 Task: Look for space in Jhusi, India from 10th June, 2023 to 25th June, 2023 for 4 adults in price range Rs.10000 to Rs.15000. Place can be private room with 4 bedrooms having 4 beds and 4 bathrooms. Property type can be house, flat, guest house, hotel. Amenities needed are: wifi, TV, free parkinig on premises, gym, breakfast. Booking option can be shelf check-in. Required host language is English.
Action: Mouse moved to (487, 129)
Screenshot: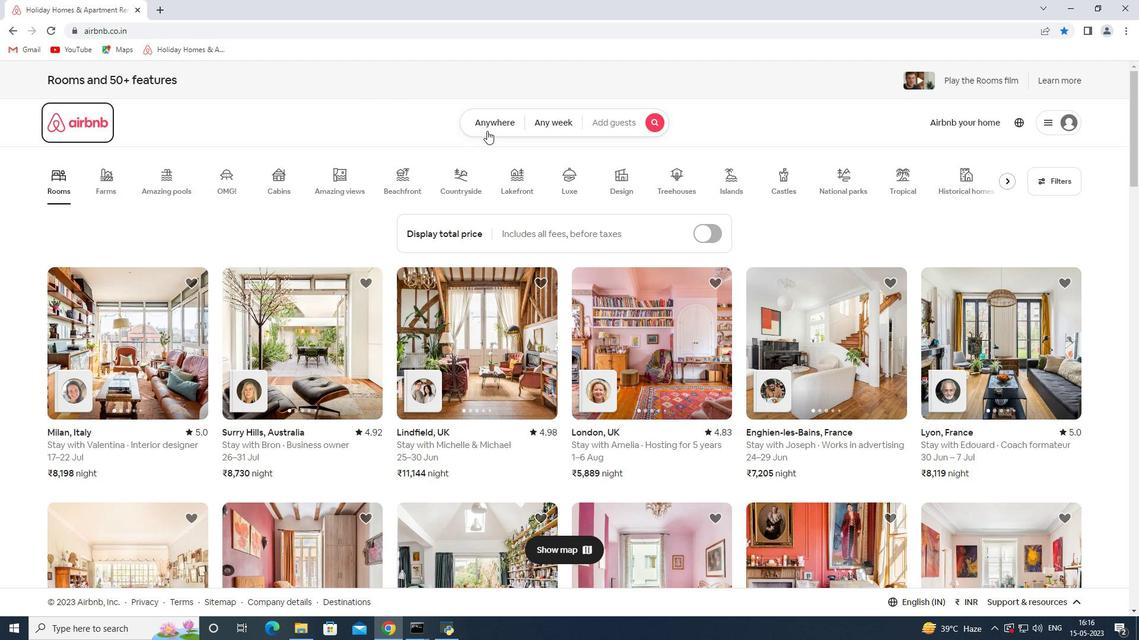 
Action: Mouse pressed left at (487, 129)
Screenshot: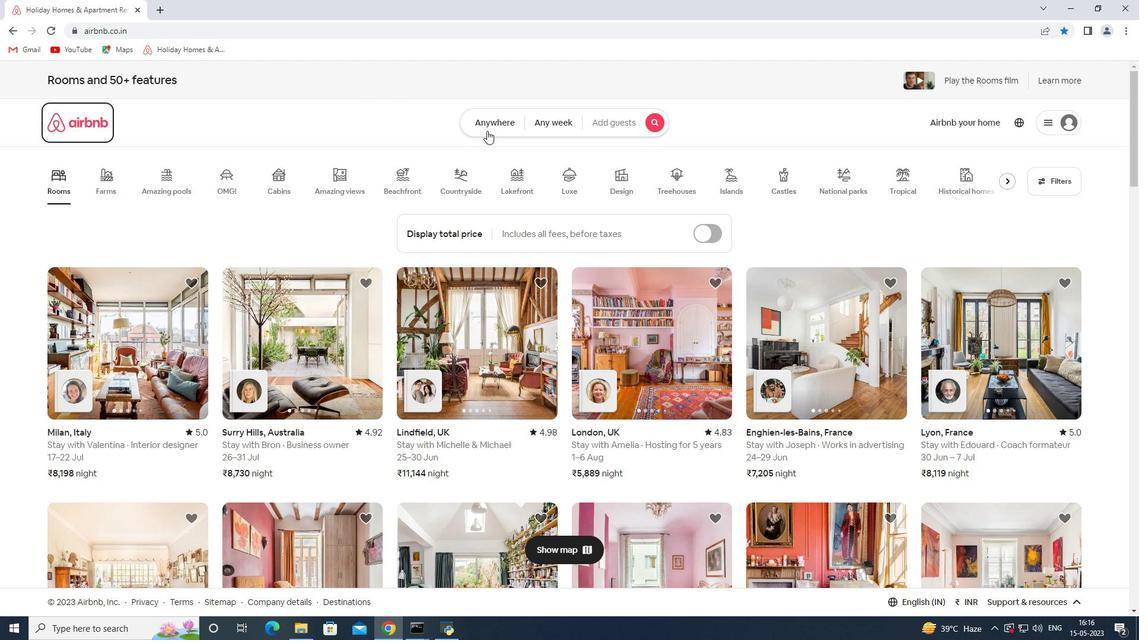 
Action: Mouse moved to (370, 177)
Screenshot: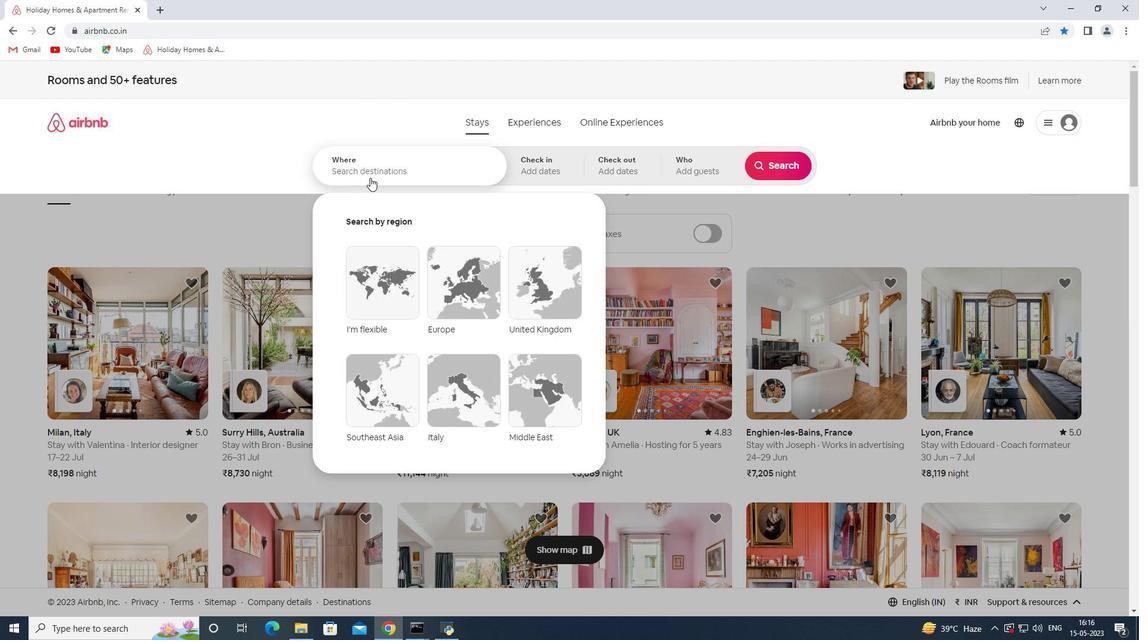 
Action: Mouse pressed left at (370, 177)
Screenshot: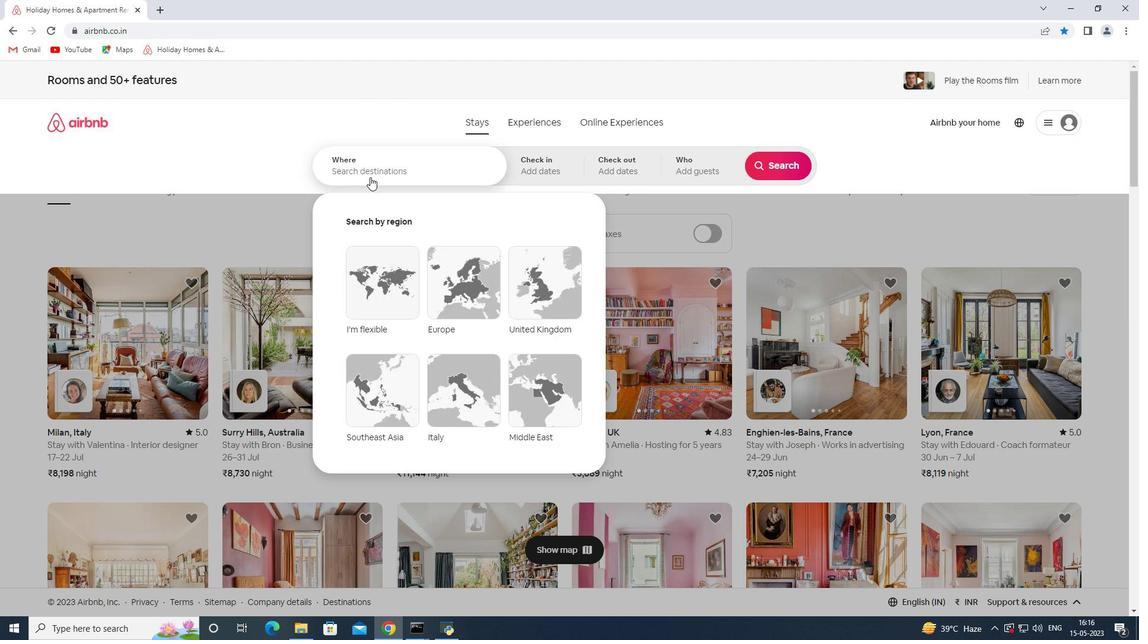 
Action: Key pressed <Key.shift><Key.shift><Key.shift><Key.shift><Key.shift><Key.shift><Key.shift><Key.shift><Key.shift><Key.shift><Key.shift><Key.shift><Key.shift><Key.shift><Key.shift><Key.shift><Key.shift><Key.shift><Key.shift><Key.shift><Key.shift><Key.shift><Key.shift><Key.shift><Key.shift>Jhusi<Key.space><Key.shift><Key.shift><Key.shift><Key.shift><Key.shift><Key.shift><Key.shift><Key.shift><Key.shift><Key.shift><Key.shift><Key.shift><Key.shift>India<Key.space><Key.enter>
Screenshot: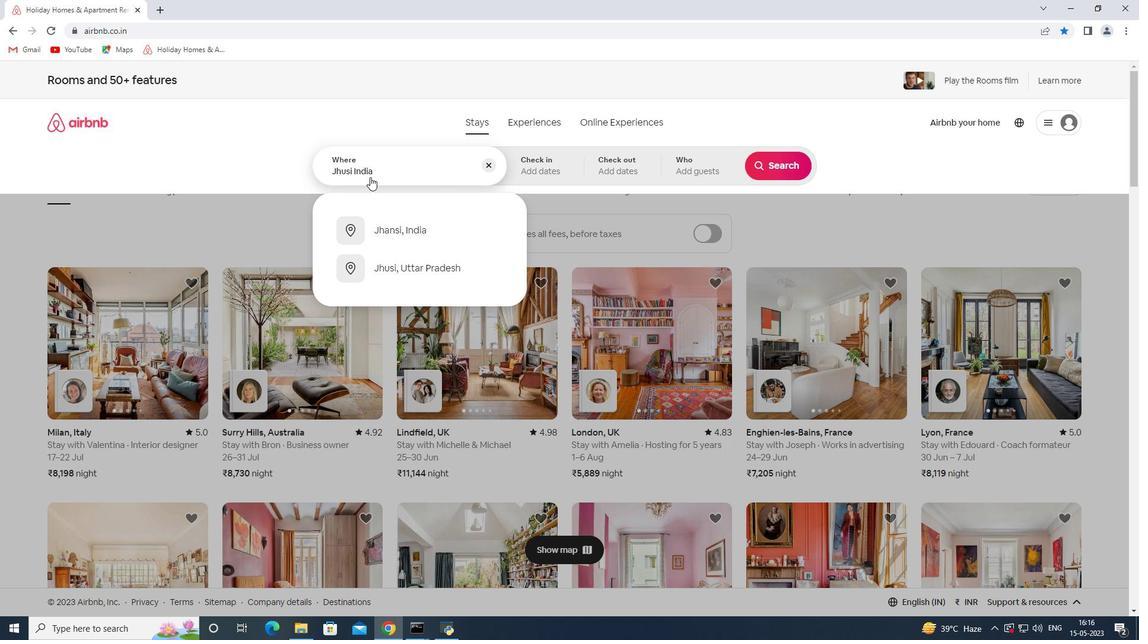 
Action: Mouse moved to (760, 336)
Screenshot: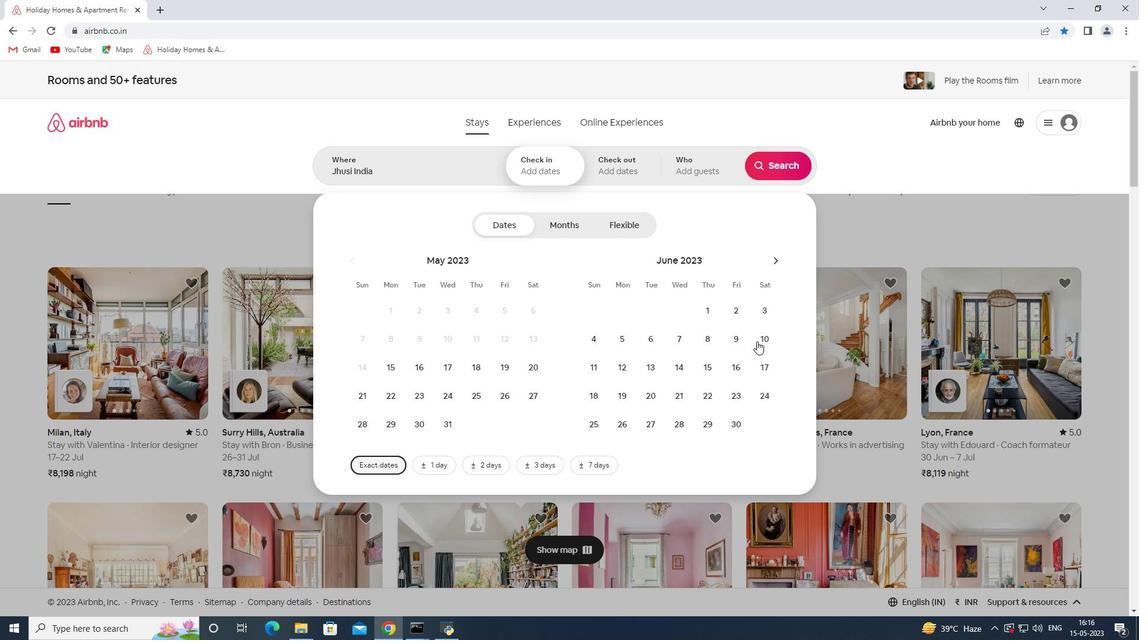 
Action: Mouse pressed left at (760, 336)
Screenshot: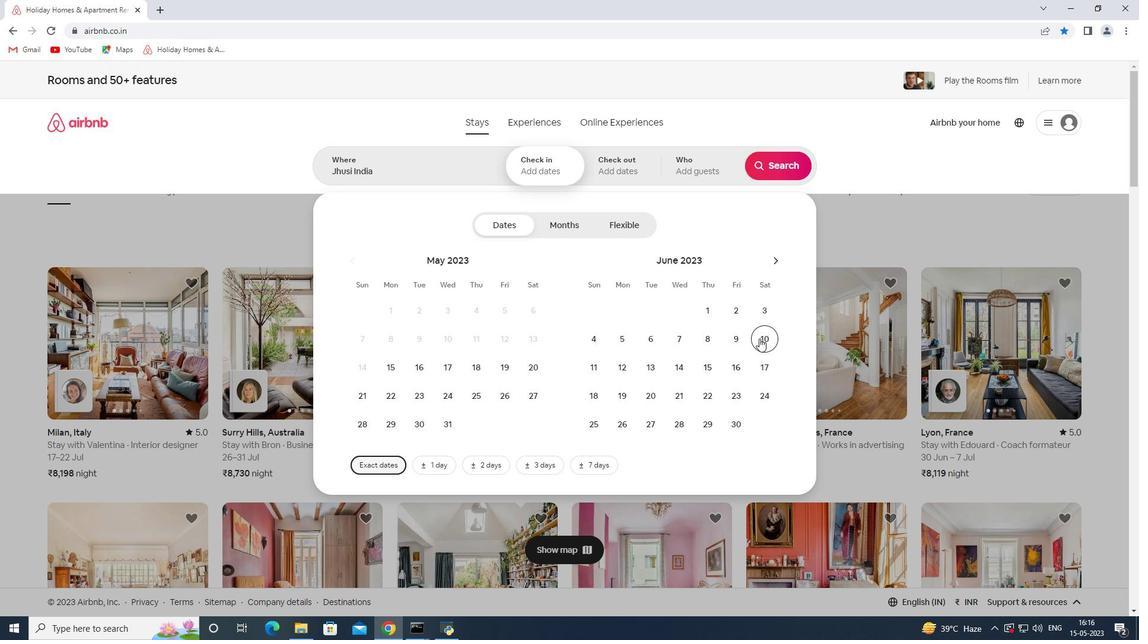 
Action: Mouse moved to (601, 423)
Screenshot: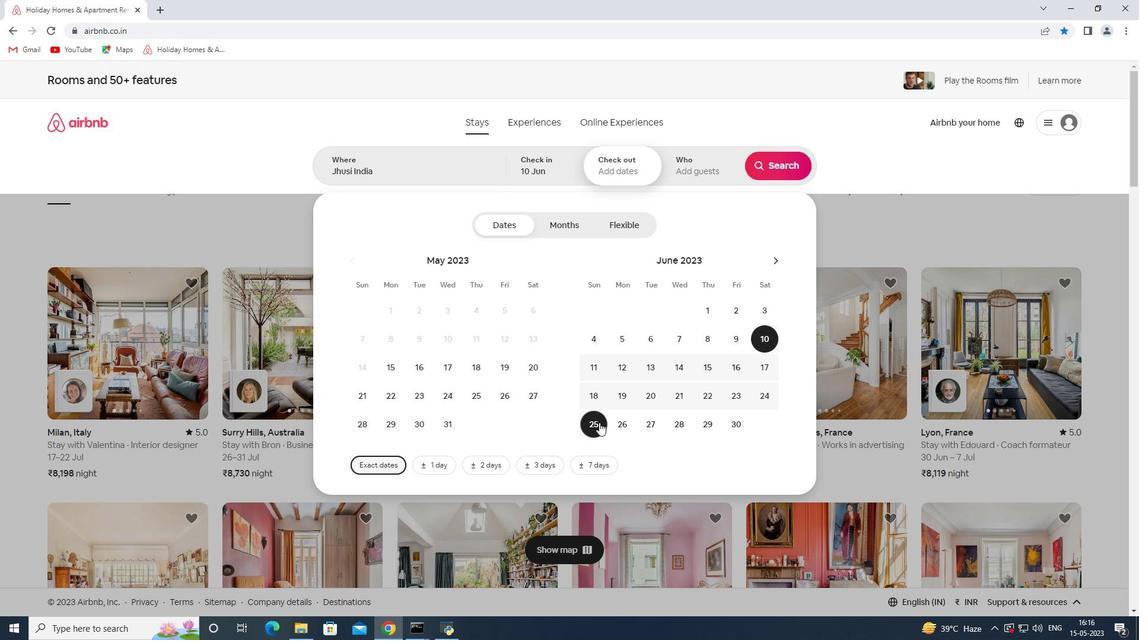 
Action: Mouse pressed left at (601, 423)
Screenshot: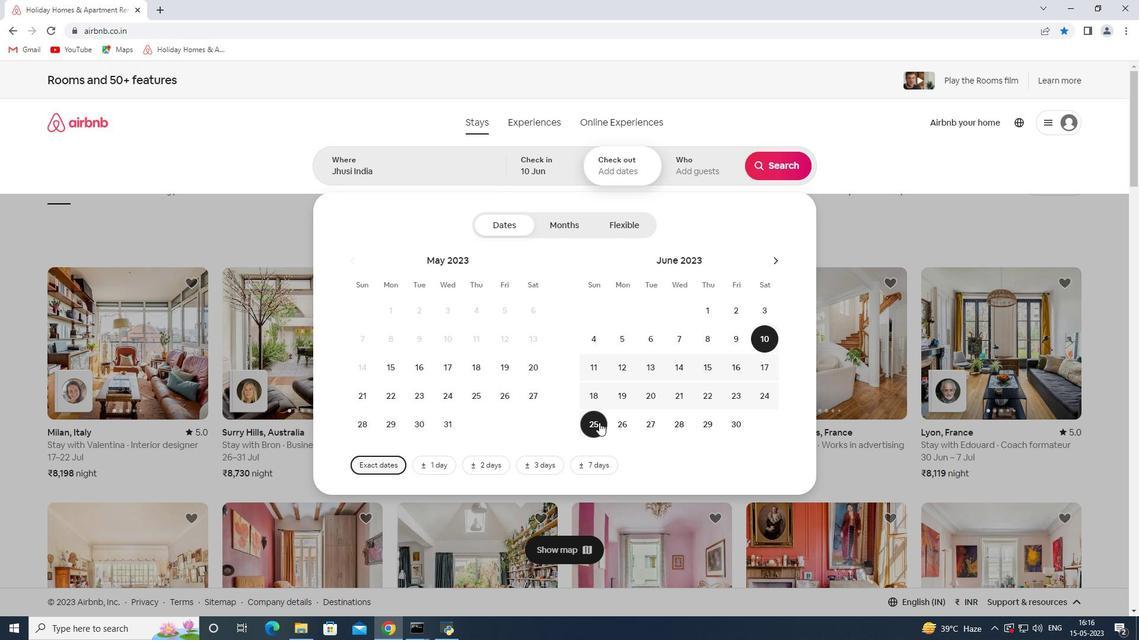 
Action: Mouse moved to (700, 177)
Screenshot: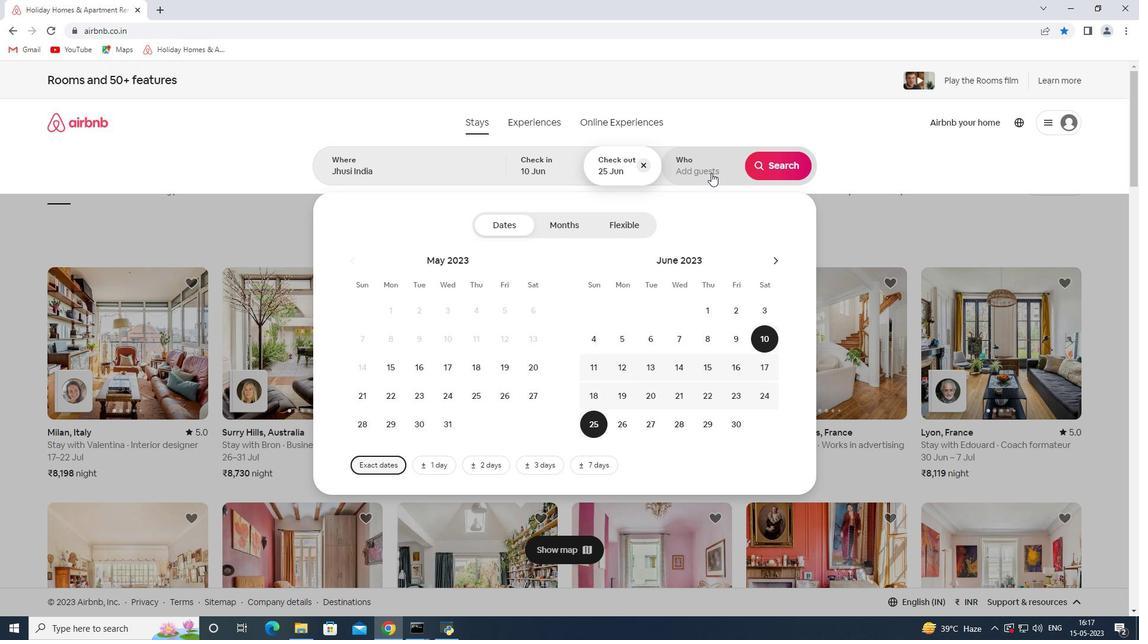
Action: Mouse pressed left at (700, 177)
Screenshot: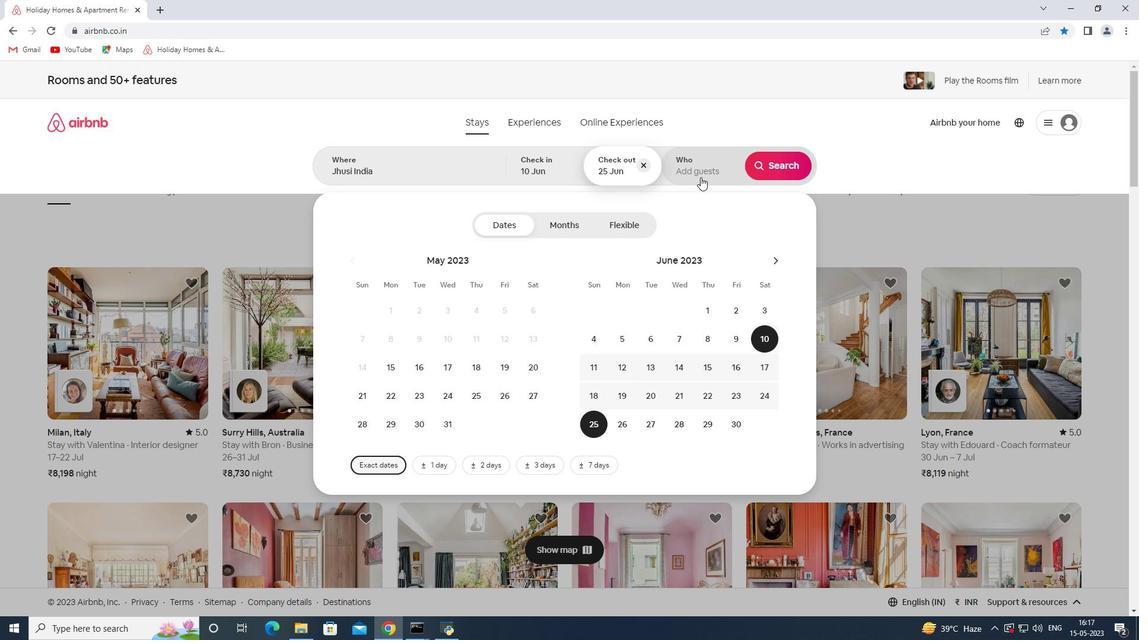 
Action: Mouse moved to (781, 230)
Screenshot: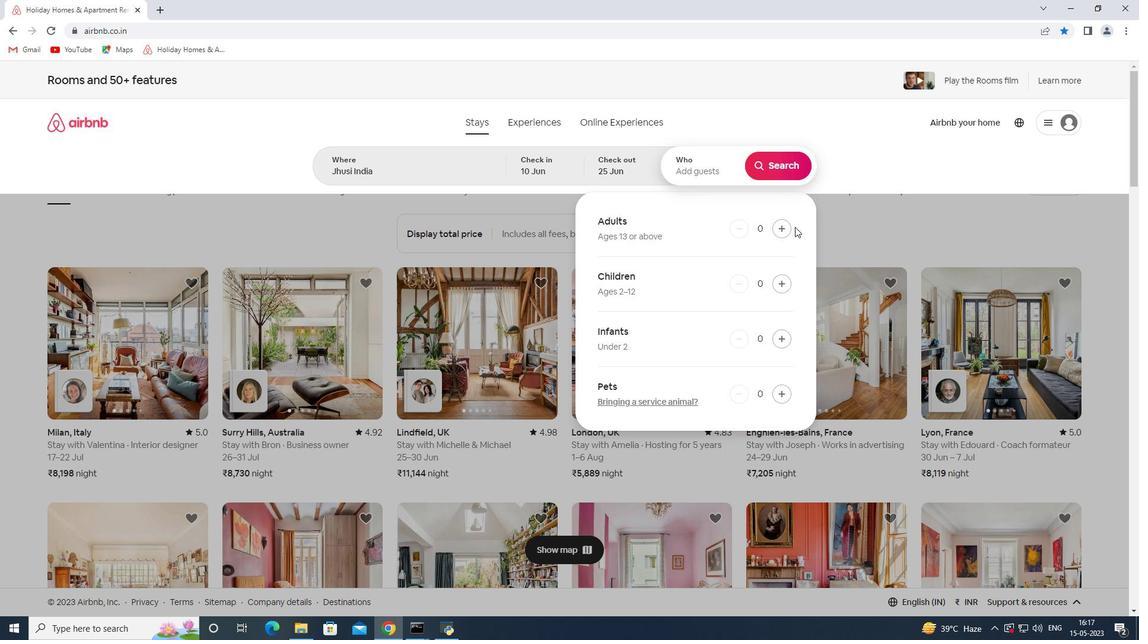 
Action: Mouse pressed left at (781, 230)
Screenshot: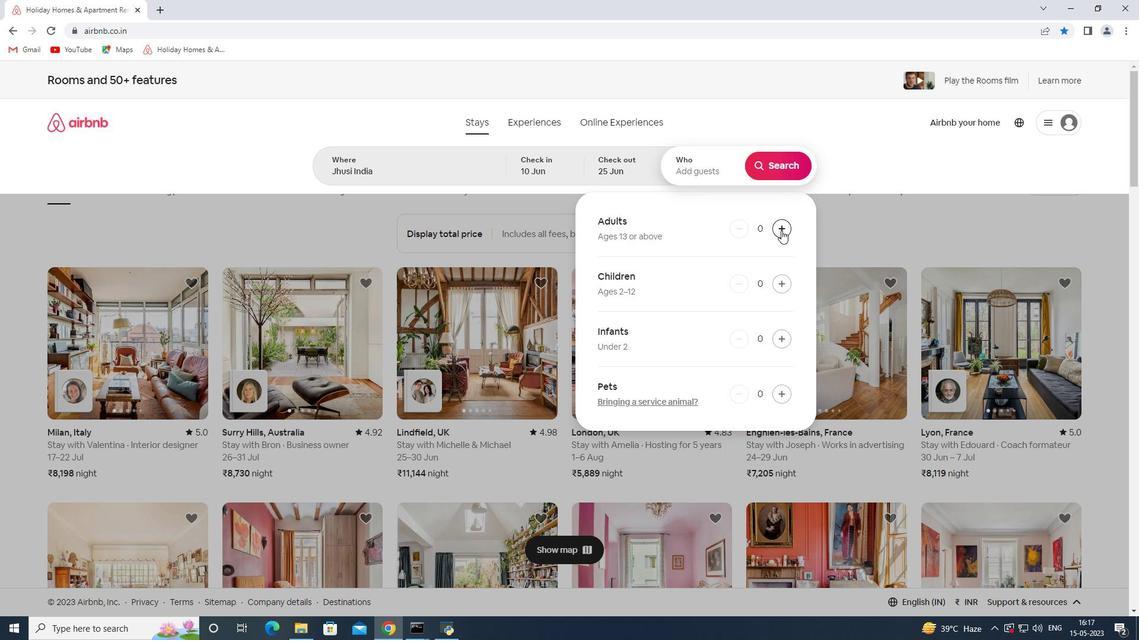 
Action: Mouse pressed left at (781, 230)
Screenshot: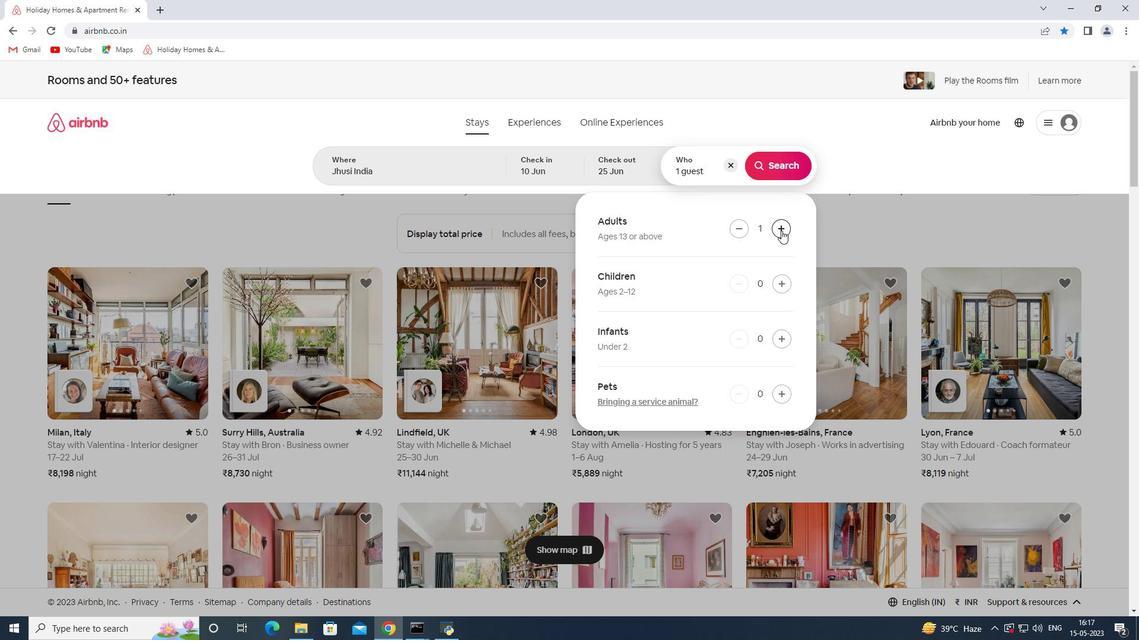 
Action: Mouse moved to (779, 237)
Screenshot: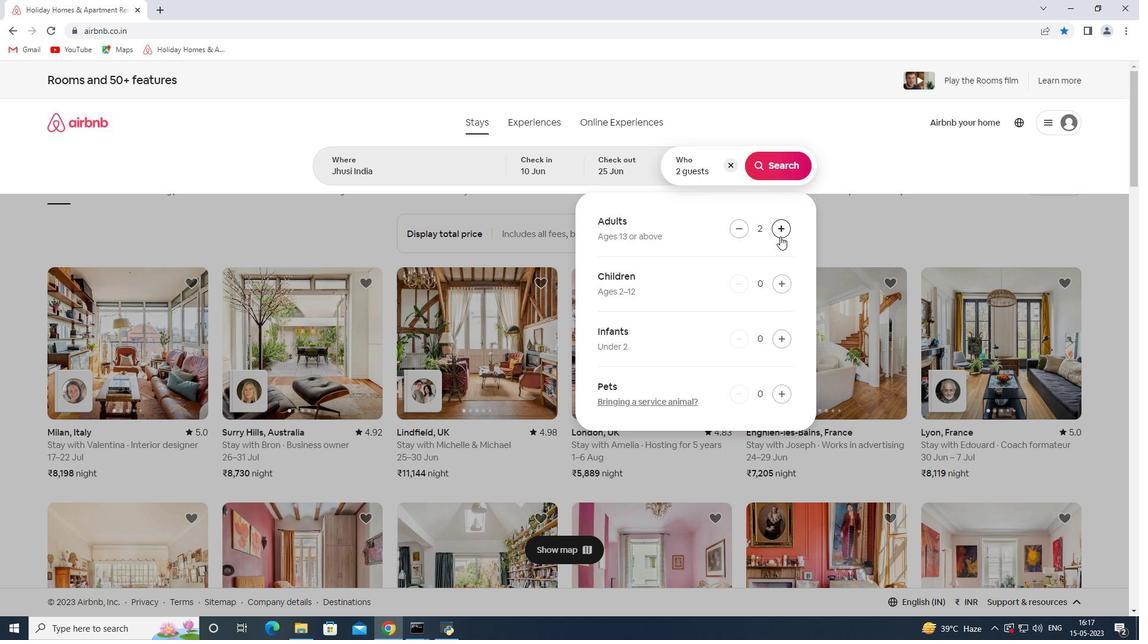 
Action: Mouse pressed left at (779, 237)
Screenshot: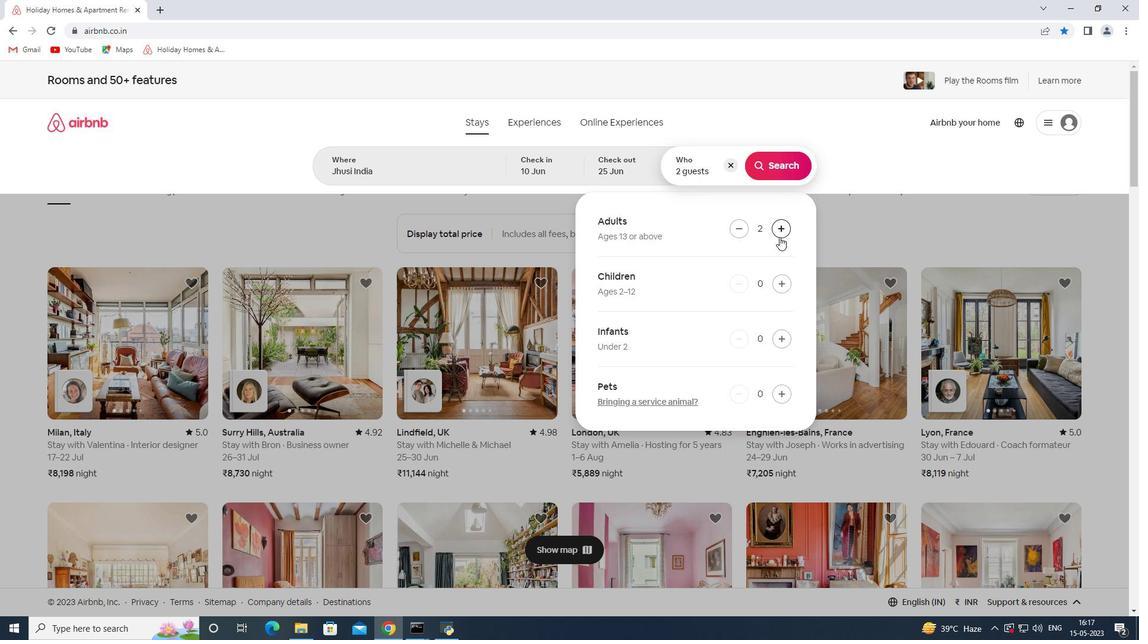 
Action: Mouse pressed left at (779, 237)
Screenshot: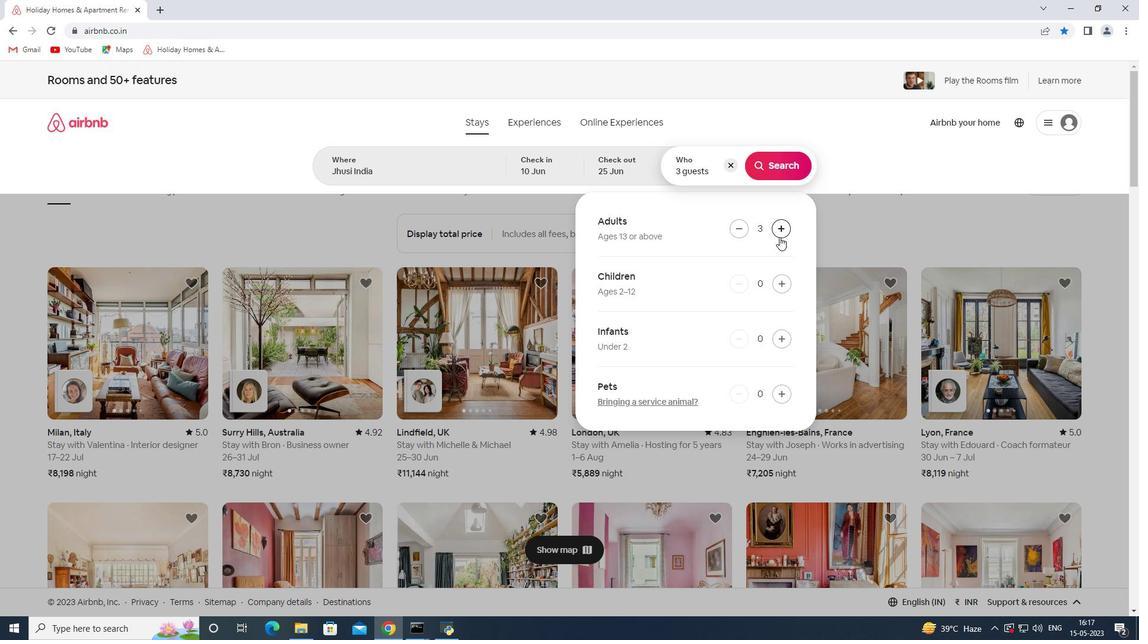 
Action: Mouse pressed left at (779, 237)
Screenshot: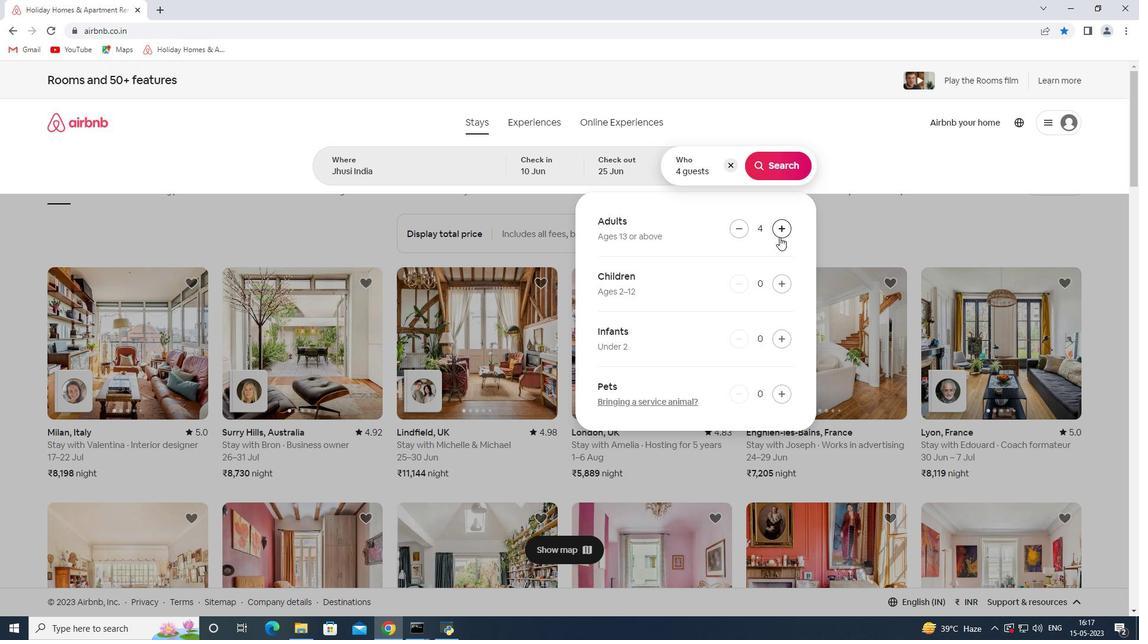 
Action: Mouse moved to (744, 232)
Screenshot: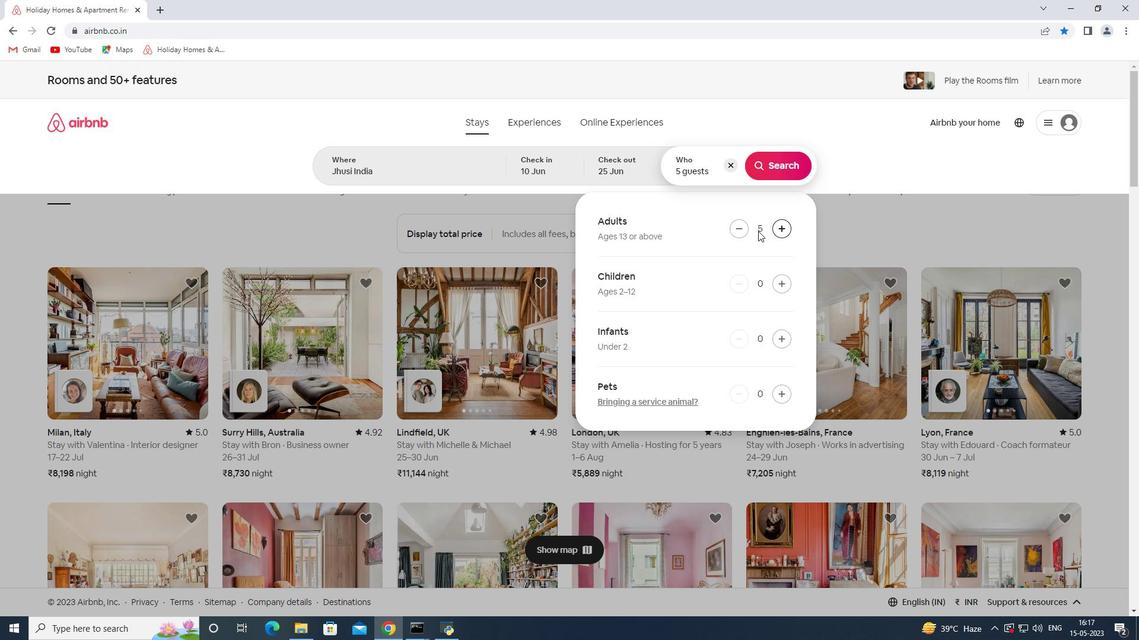 
Action: Mouse pressed left at (744, 232)
Screenshot: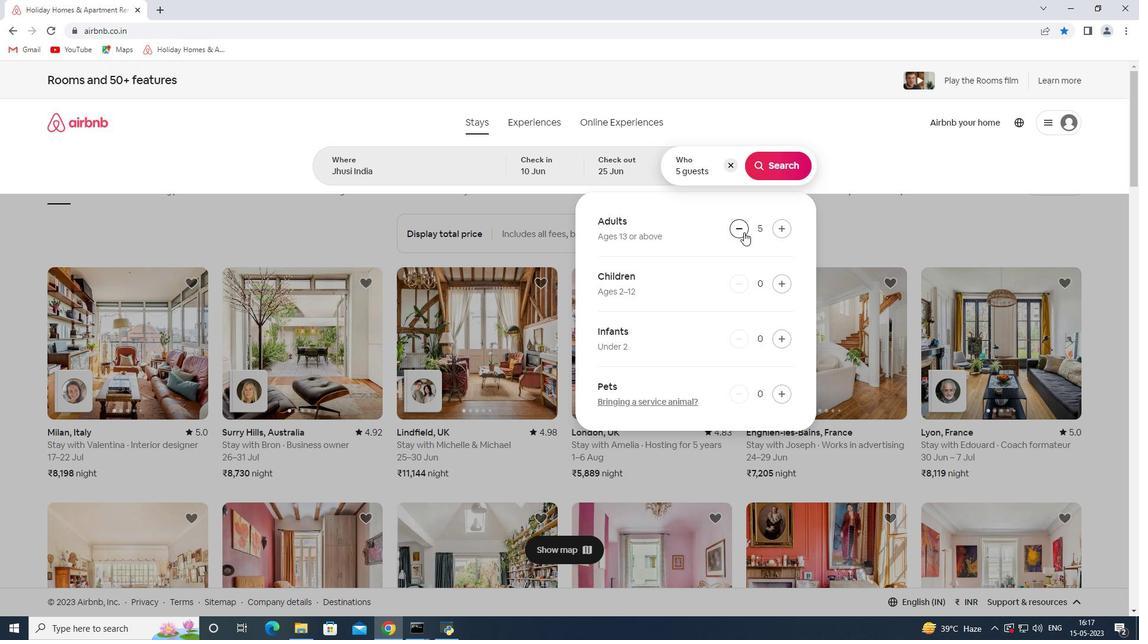 
Action: Mouse moved to (783, 167)
Screenshot: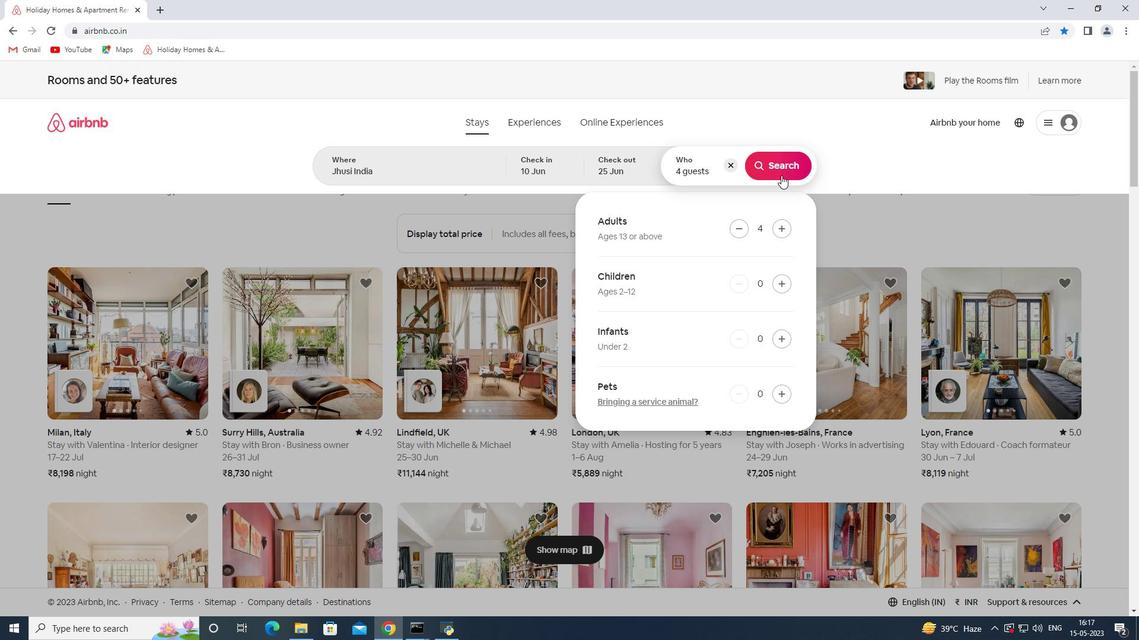 
Action: Mouse pressed left at (783, 167)
Screenshot: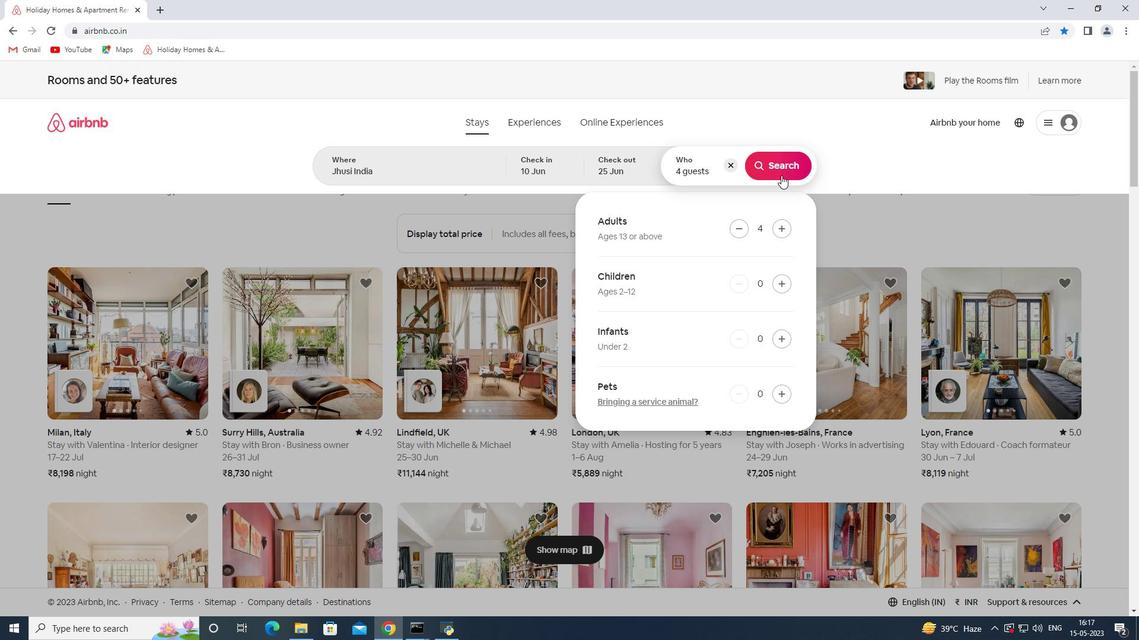 
Action: Mouse moved to (1097, 132)
Screenshot: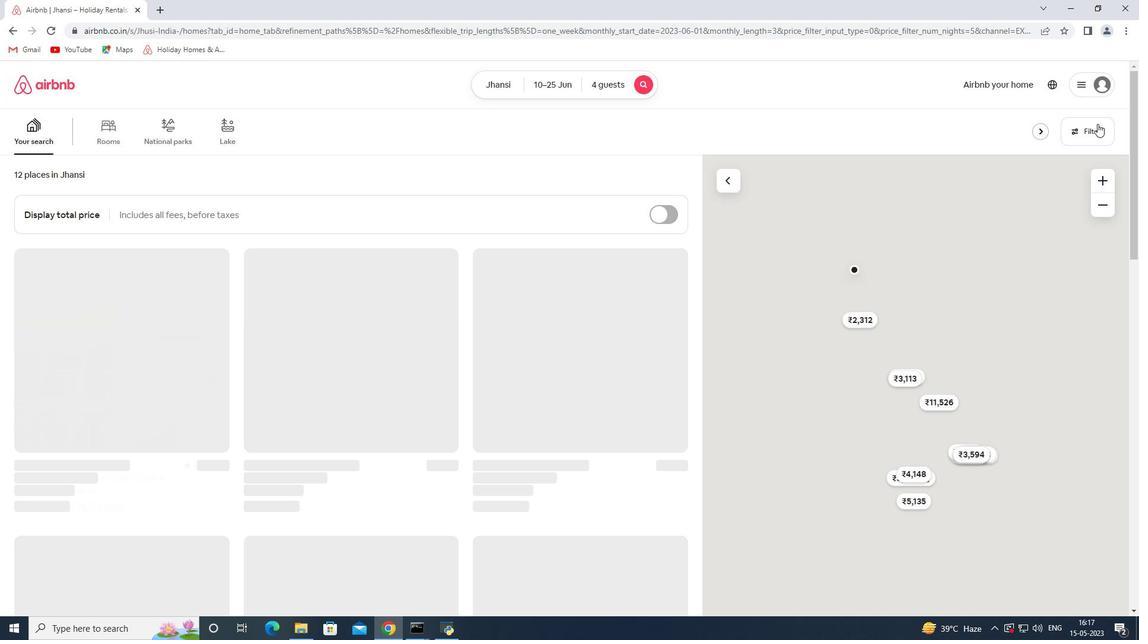 
Action: Mouse pressed left at (1097, 132)
Screenshot: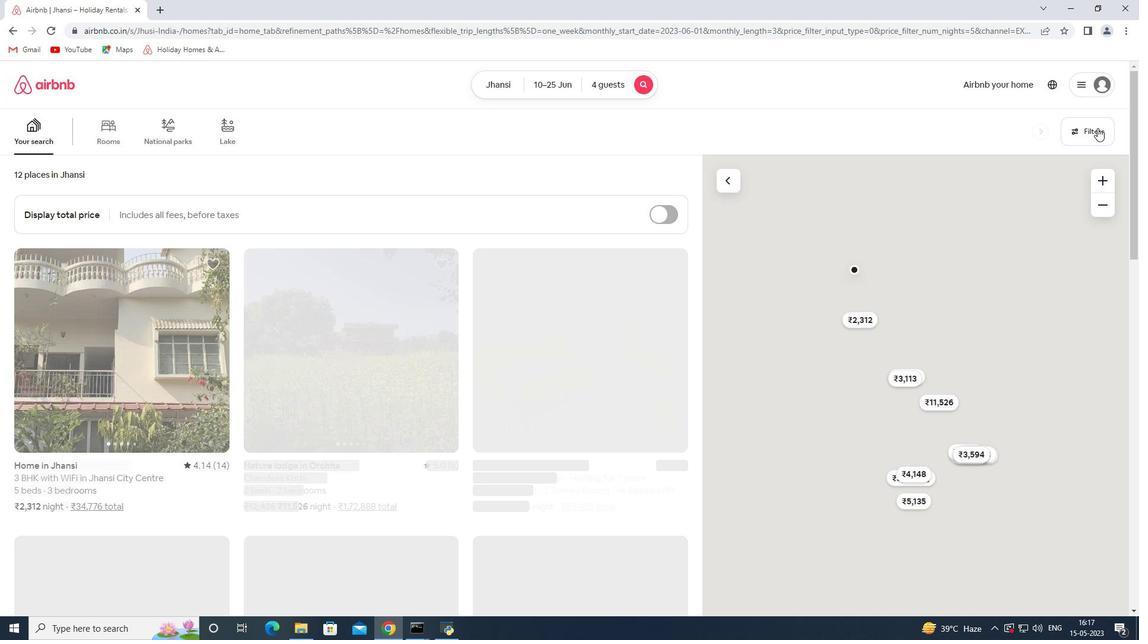 
Action: Mouse moved to (466, 421)
Screenshot: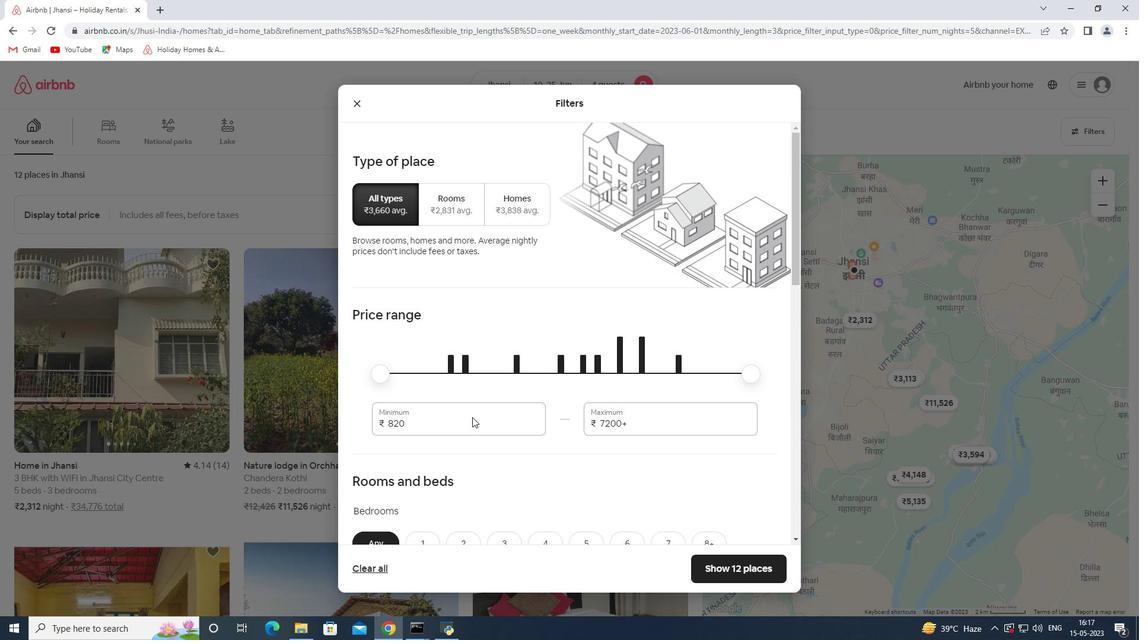 
Action: Mouse pressed left at (466, 421)
Screenshot: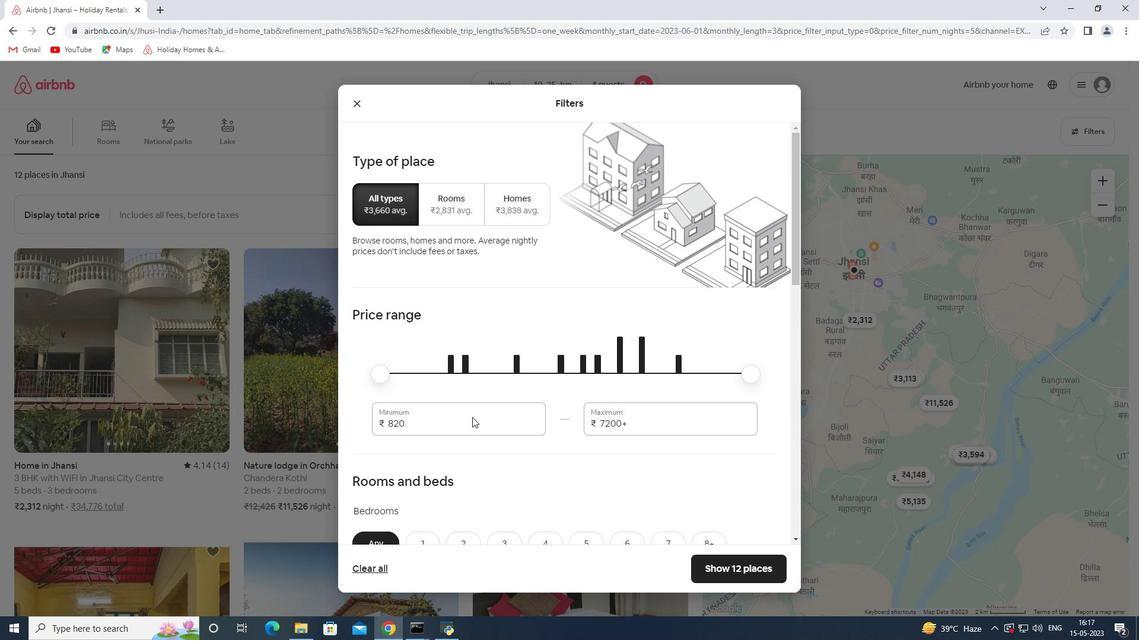 
Action: Mouse pressed left at (466, 421)
Screenshot: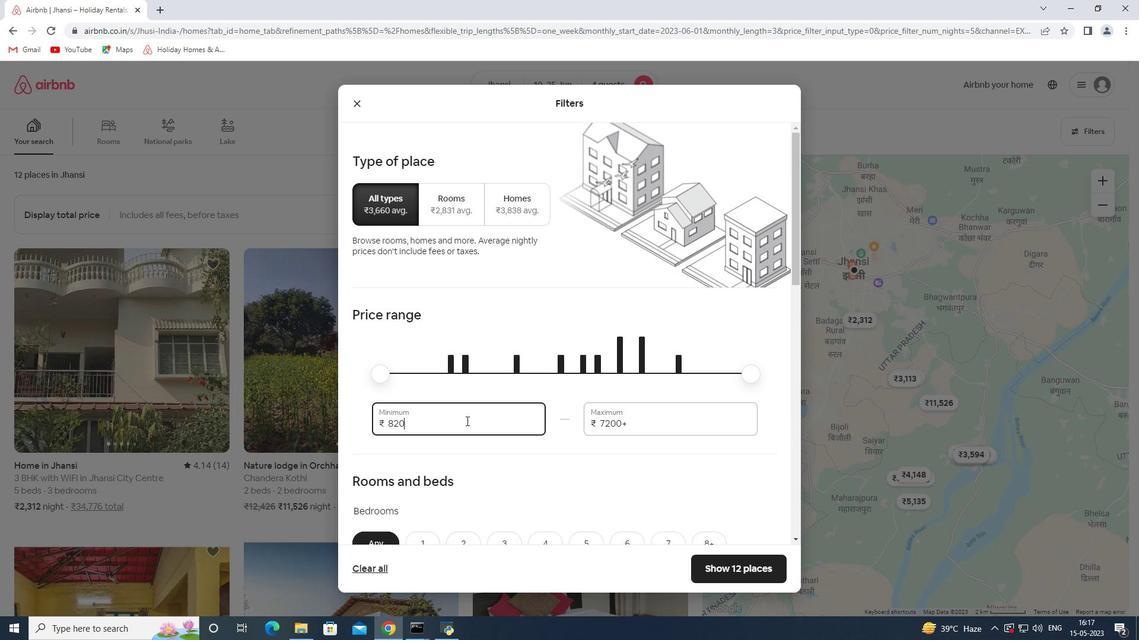 
Action: Key pressed 10000<Key.tab>15000
Screenshot: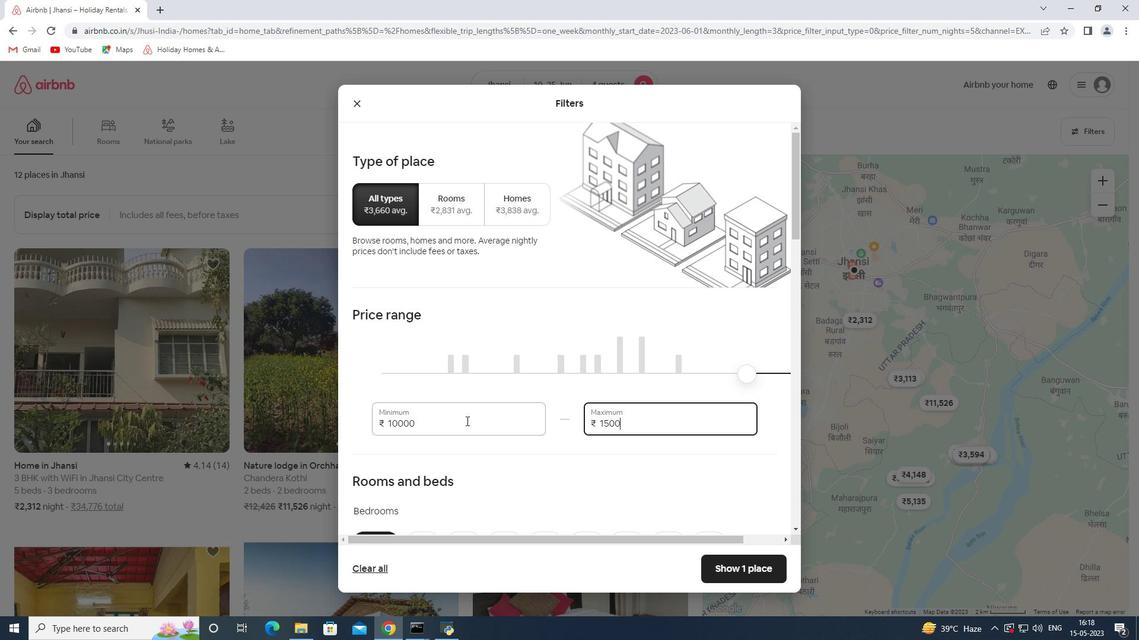
Action: Mouse moved to (640, 437)
Screenshot: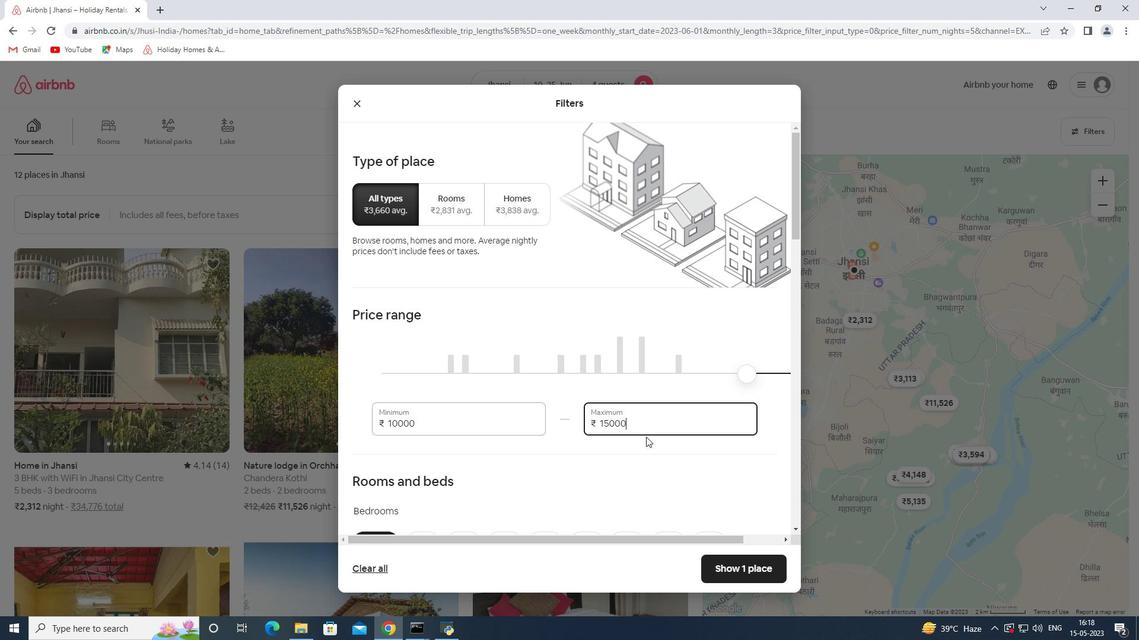 
Action: Mouse scrolled (640, 437) with delta (0, 0)
Screenshot: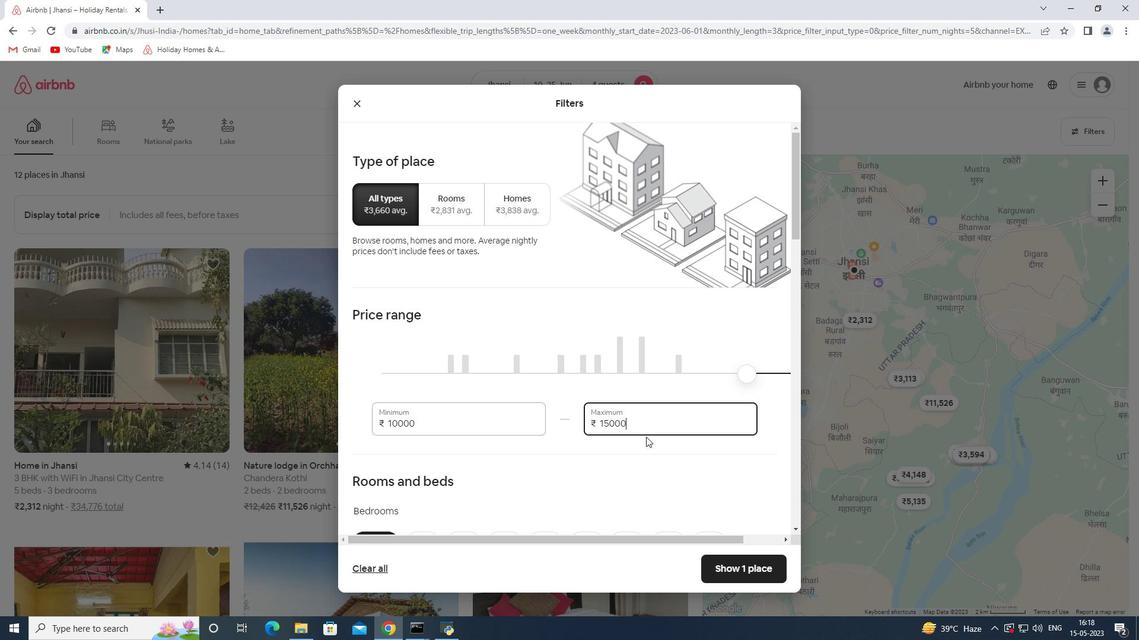 
Action: Mouse scrolled (640, 437) with delta (0, 0)
Screenshot: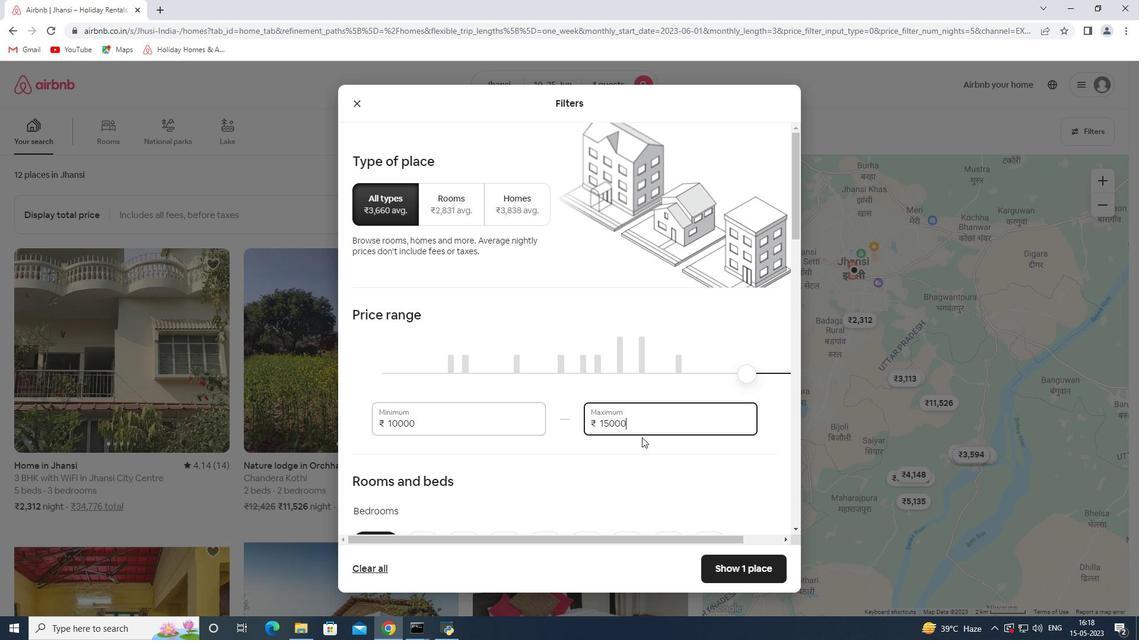 
Action: Mouse scrolled (640, 437) with delta (0, 0)
Screenshot: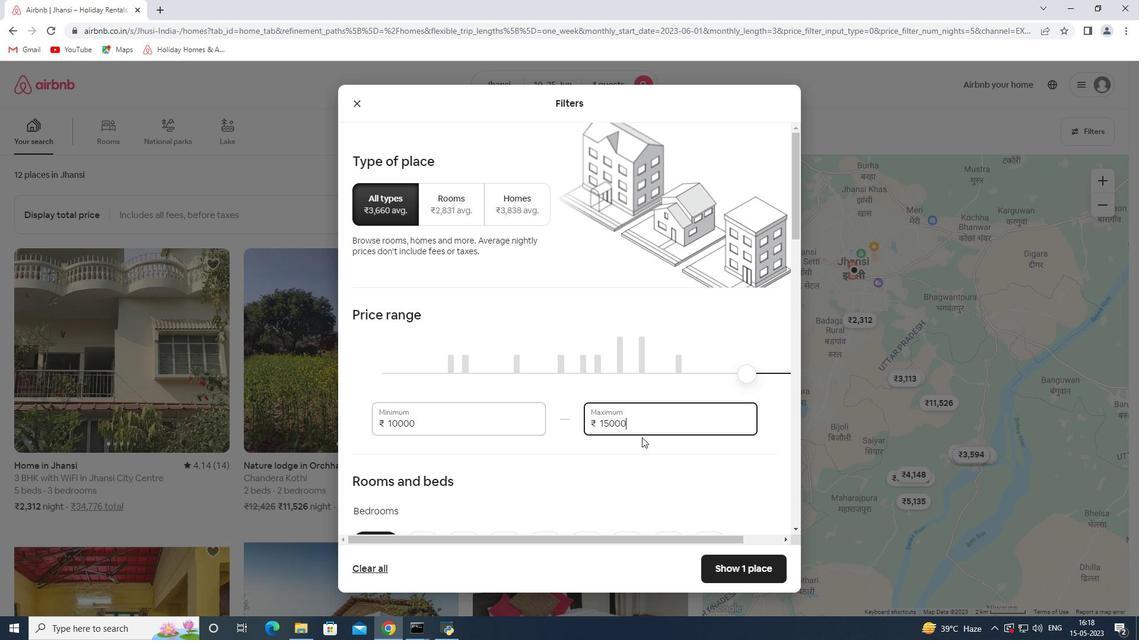 
Action: Mouse moved to (640, 437)
Screenshot: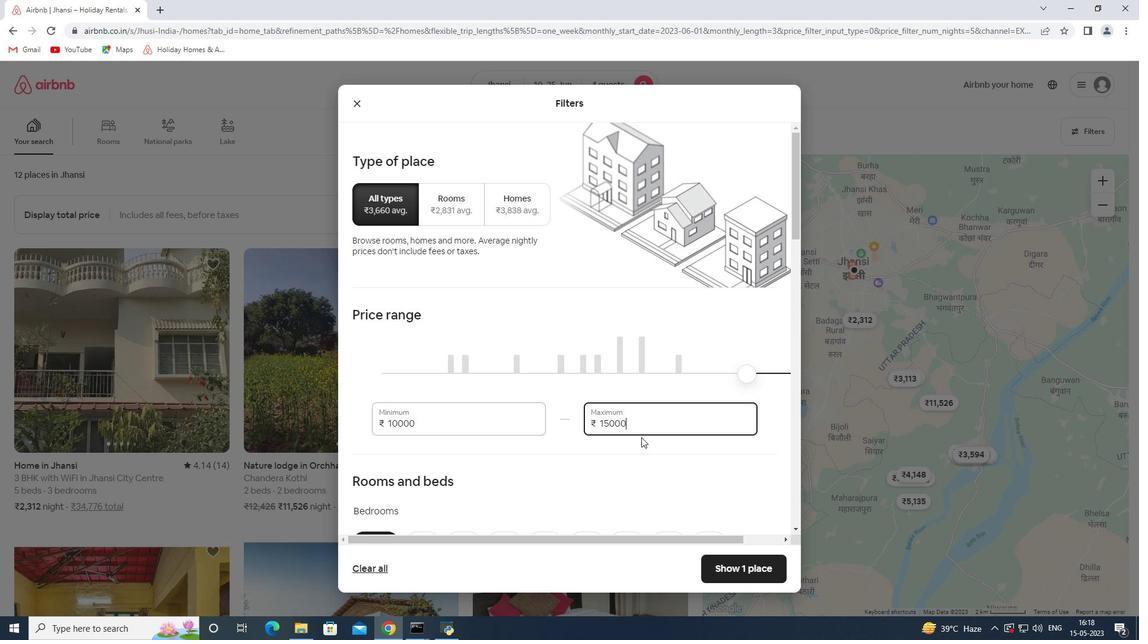 
Action: Mouse scrolled (640, 437) with delta (0, 0)
Screenshot: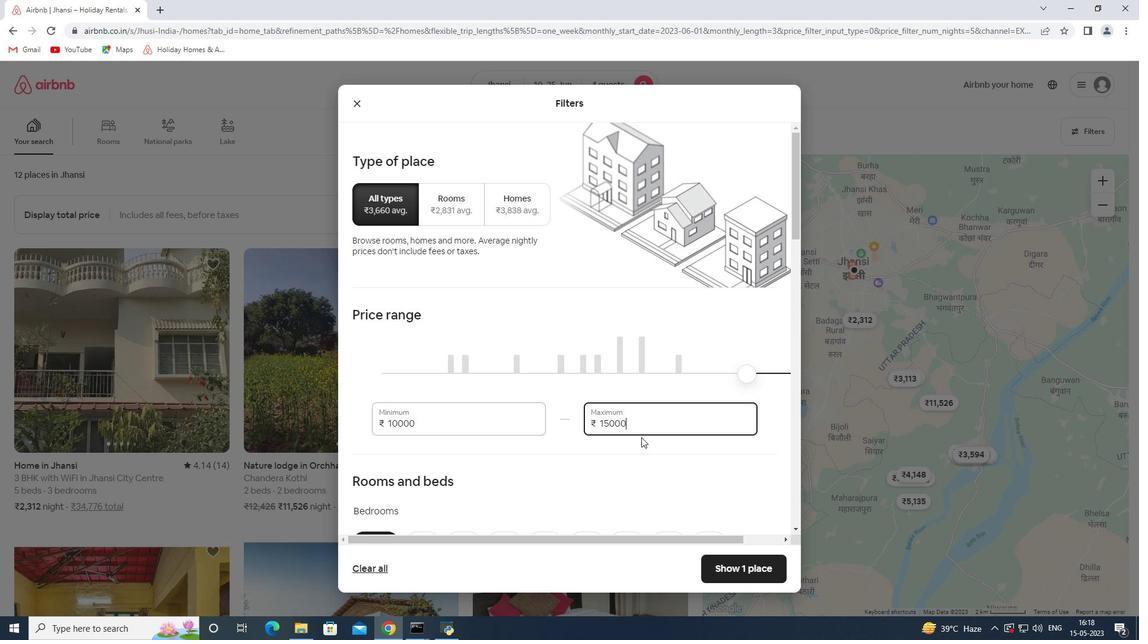 
Action: Mouse moved to (552, 308)
Screenshot: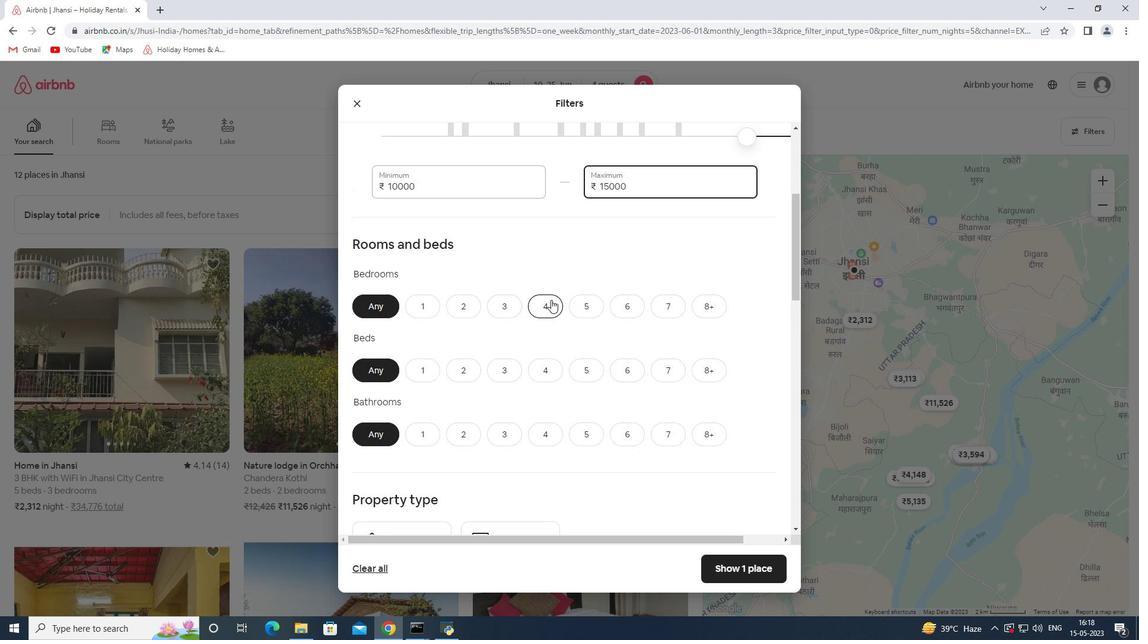 
Action: Mouse pressed left at (552, 308)
Screenshot: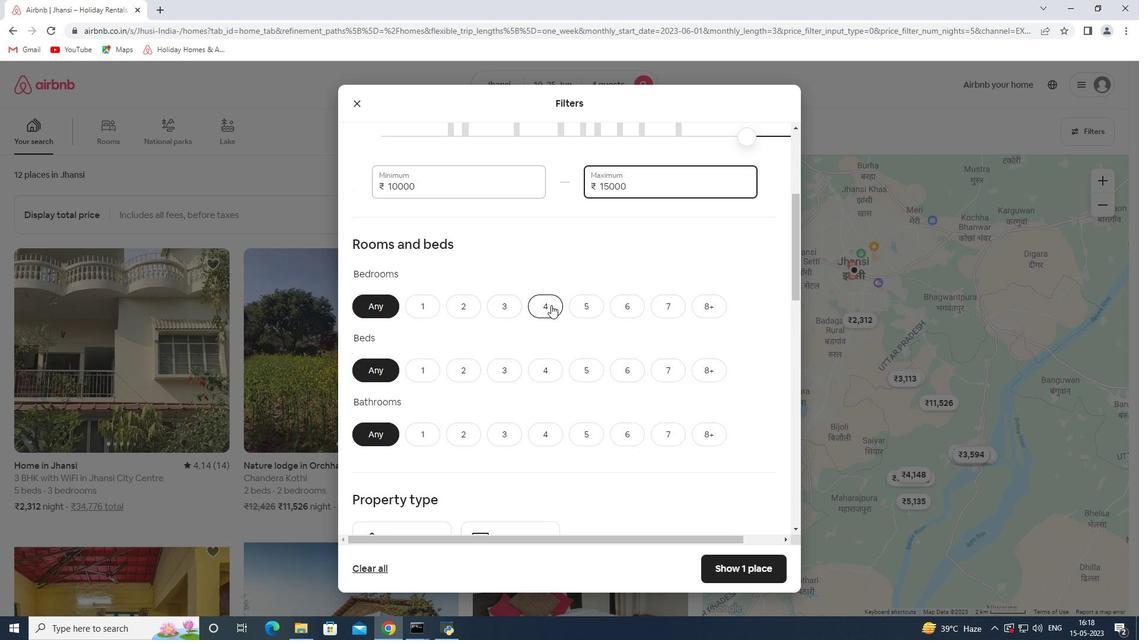 
Action: Mouse moved to (548, 362)
Screenshot: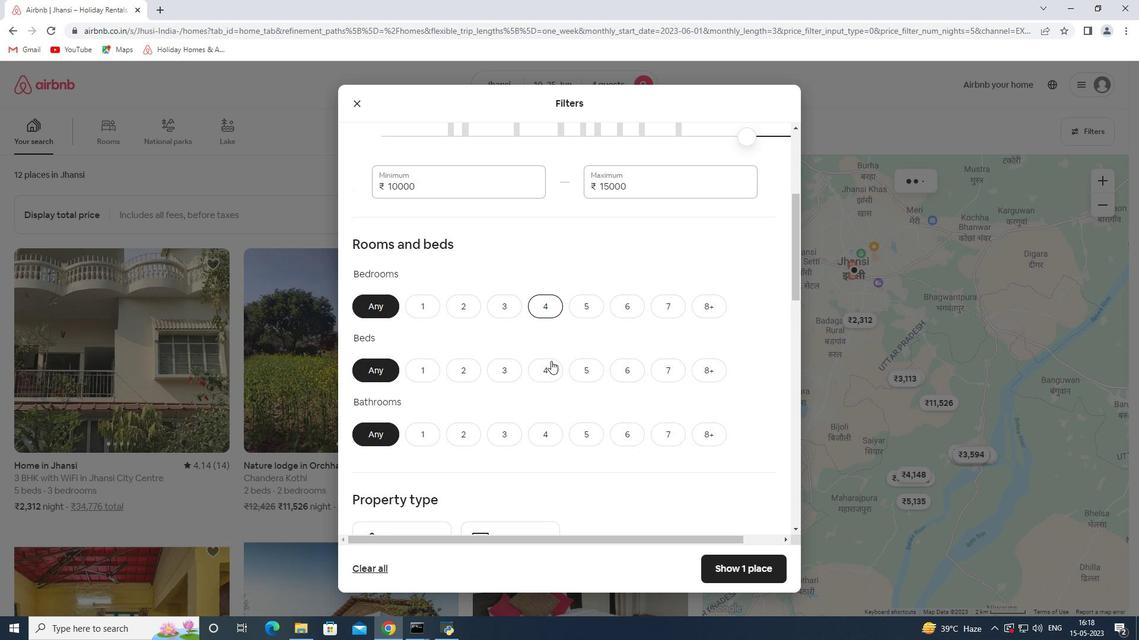 
Action: Mouse pressed left at (548, 362)
Screenshot: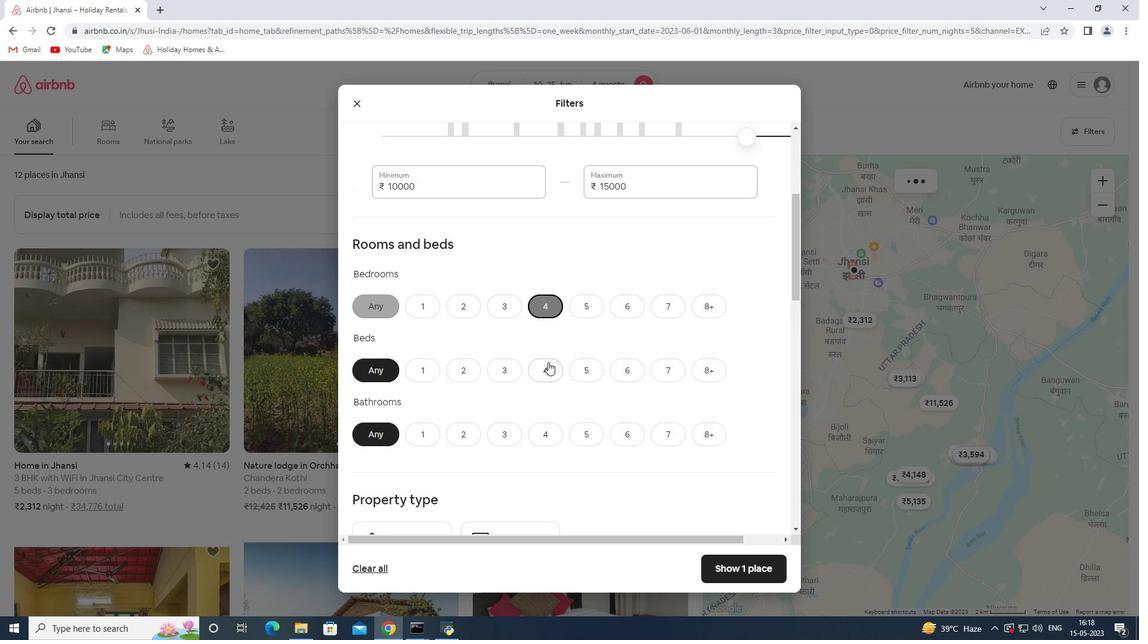 
Action: Mouse moved to (548, 433)
Screenshot: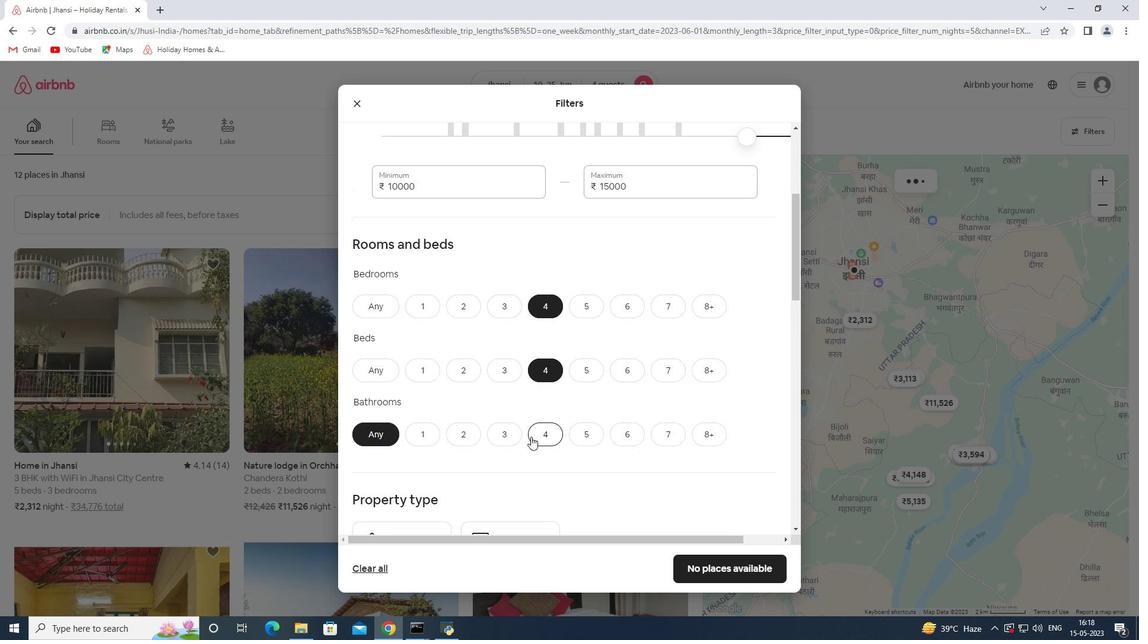 
Action: Mouse pressed left at (548, 433)
Screenshot: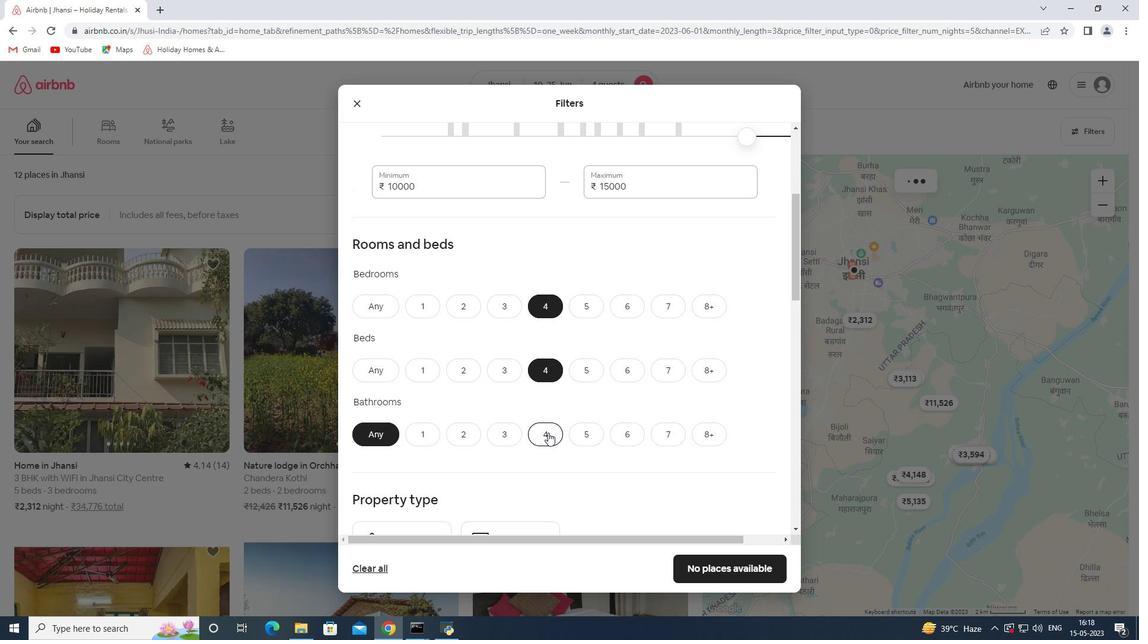 
Action: Mouse moved to (550, 425)
Screenshot: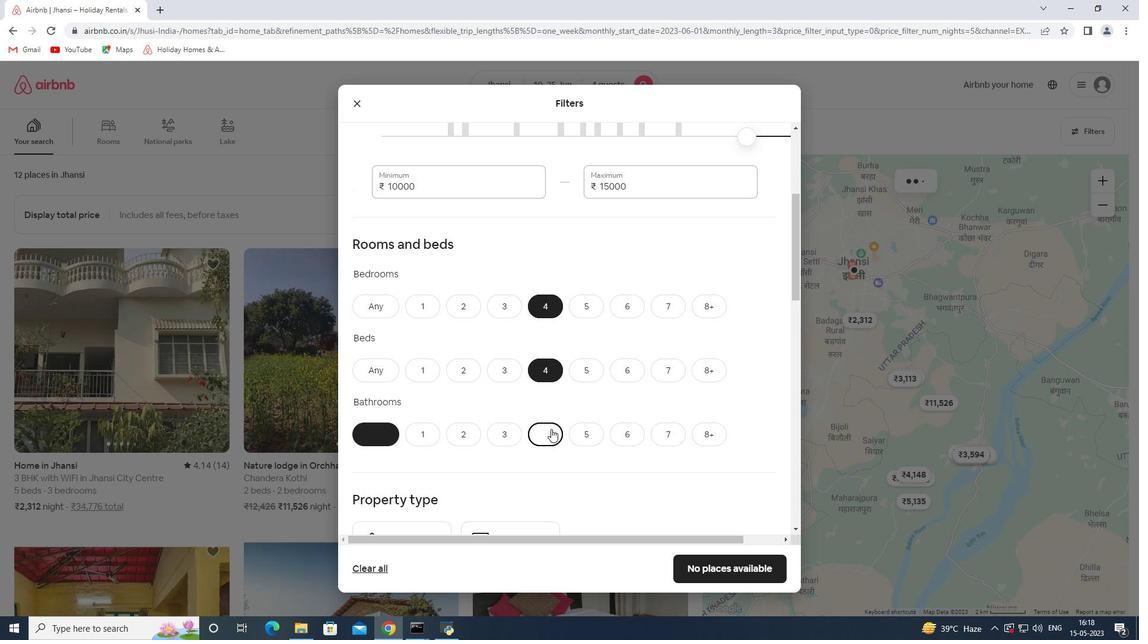 
Action: Mouse scrolled (550, 425) with delta (0, 0)
Screenshot: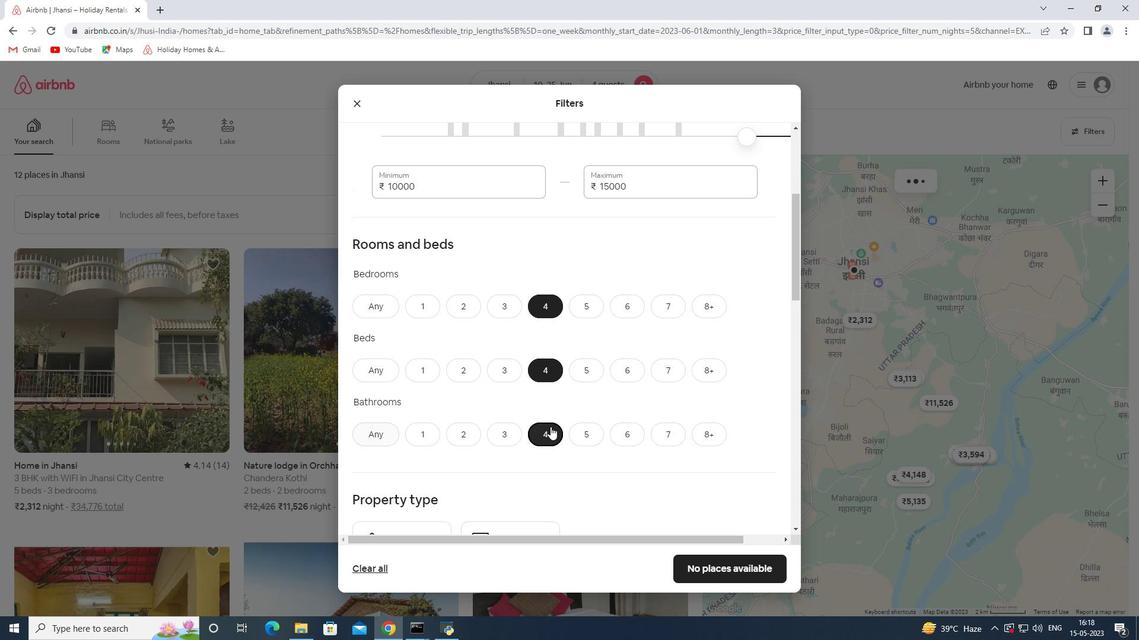 
Action: Mouse scrolled (550, 425) with delta (0, 0)
Screenshot: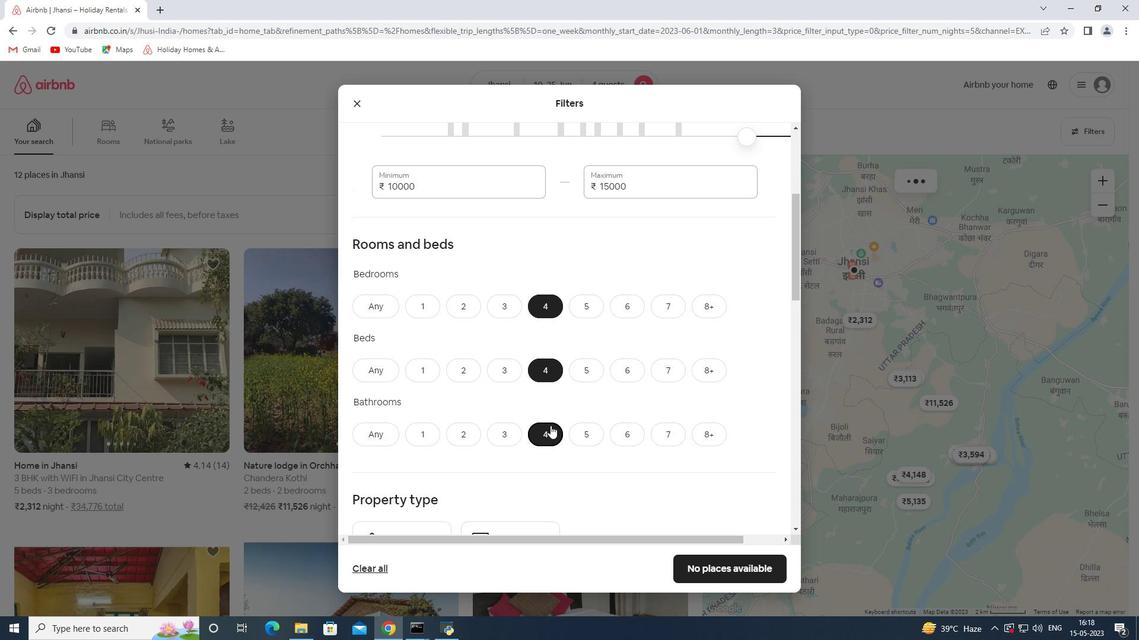
Action: Mouse scrolled (550, 425) with delta (0, 0)
Screenshot: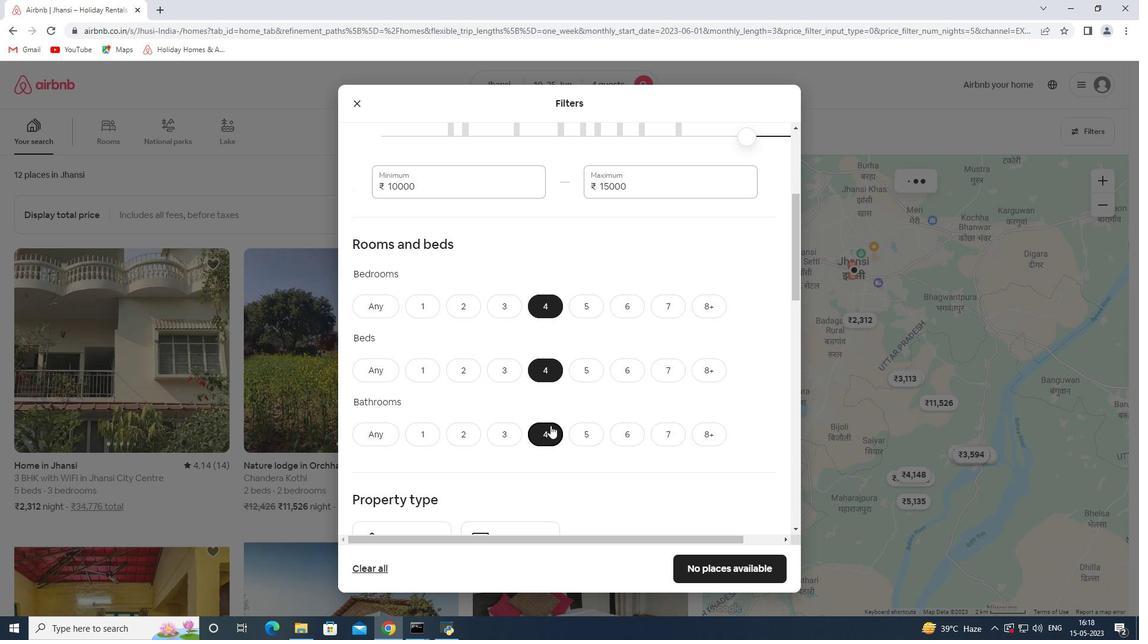 
Action: Mouse scrolled (550, 425) with delta (0, 0)
Screenshot: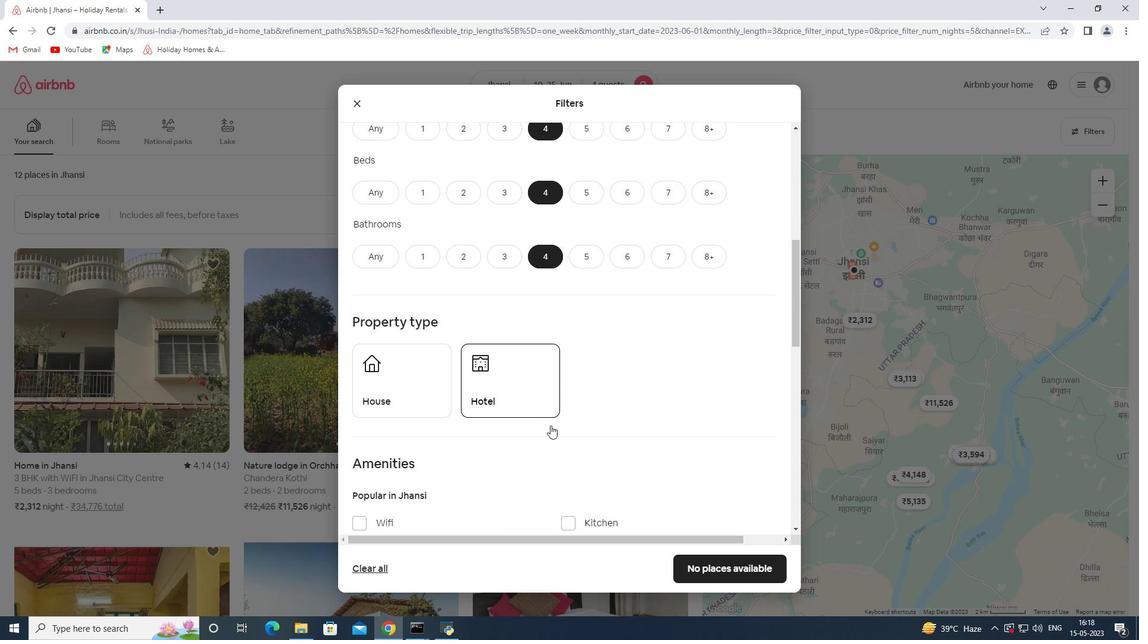 
Action: Mouse moved to (406, 348)
Screenshot: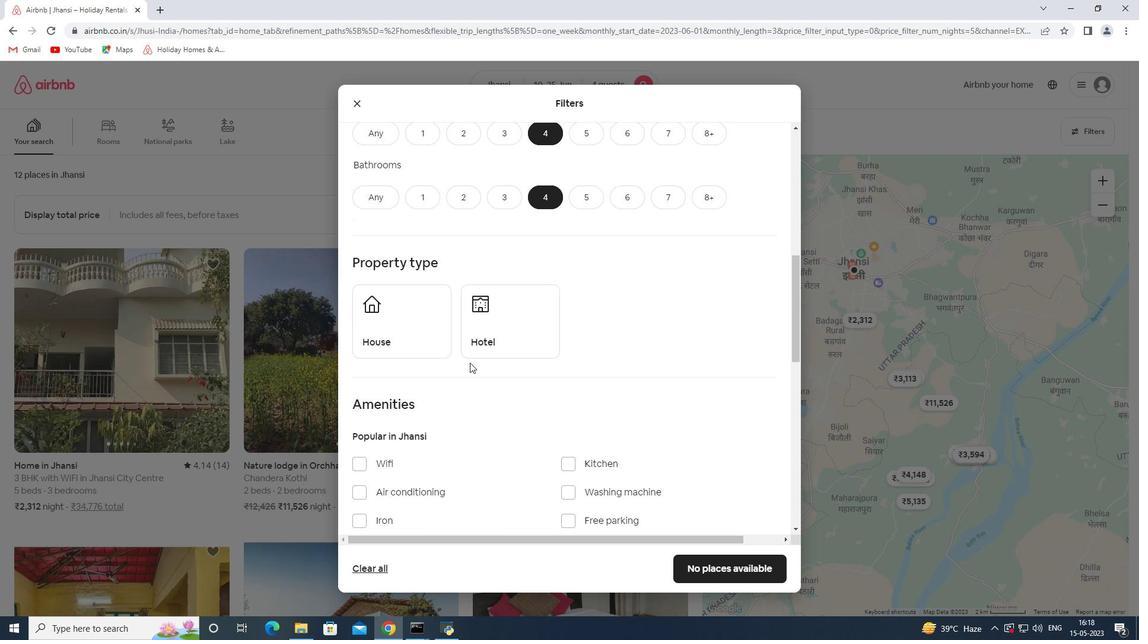 
Action: Mouse pressed left at (406, 348)
Screenshot: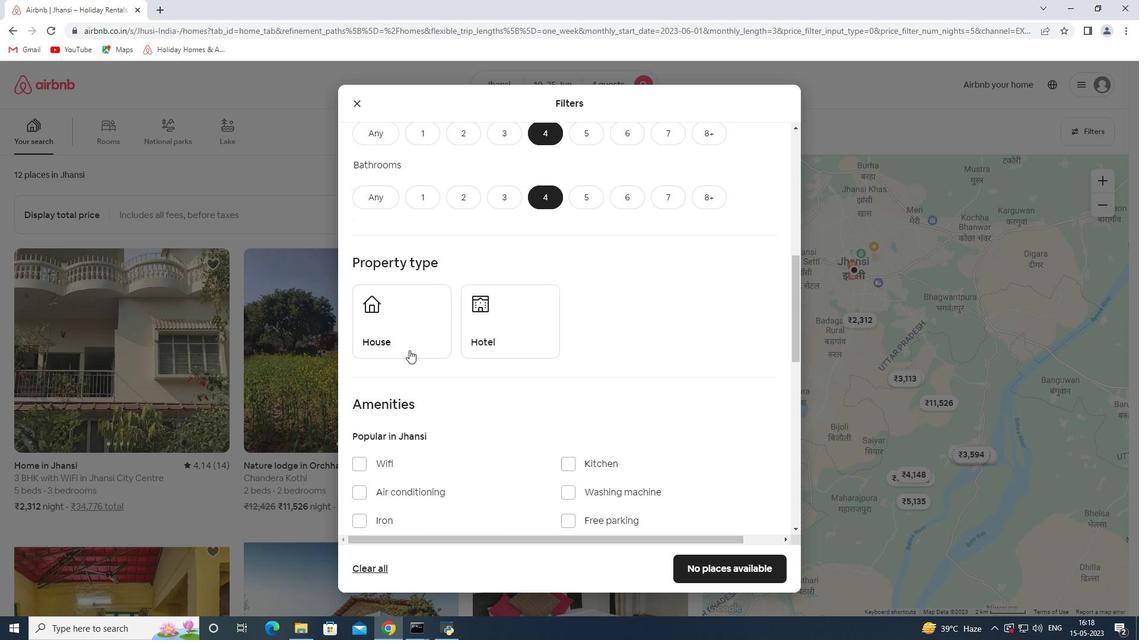 
Action: Mouse moved to (520, 338)
Screenshot: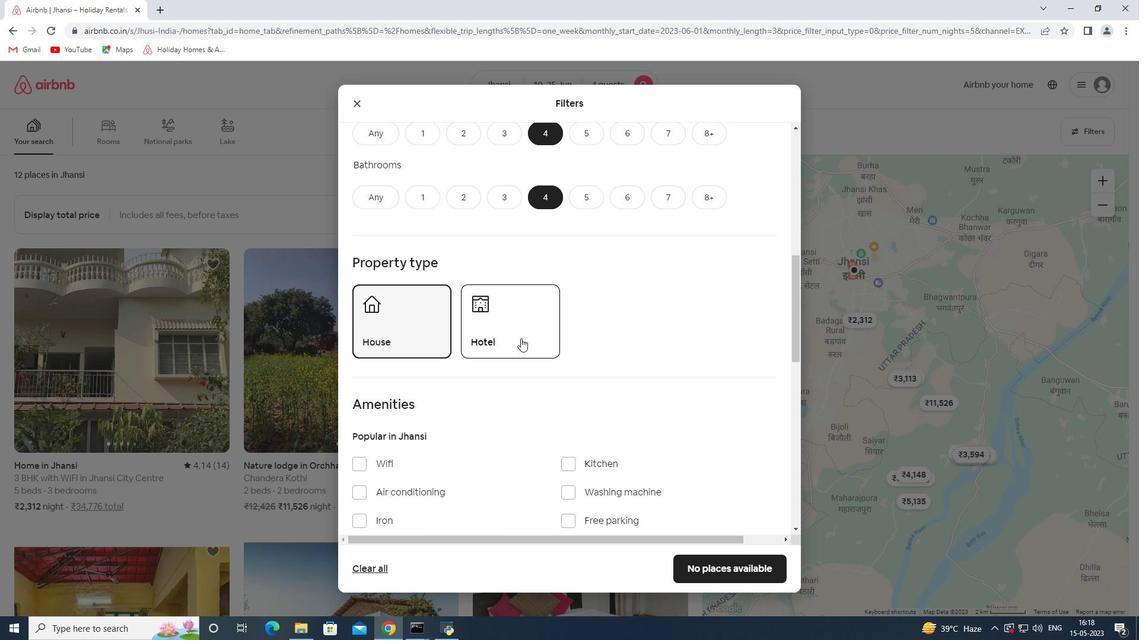 
Action: Mouse pressed left at (520, 338)
Screenshot: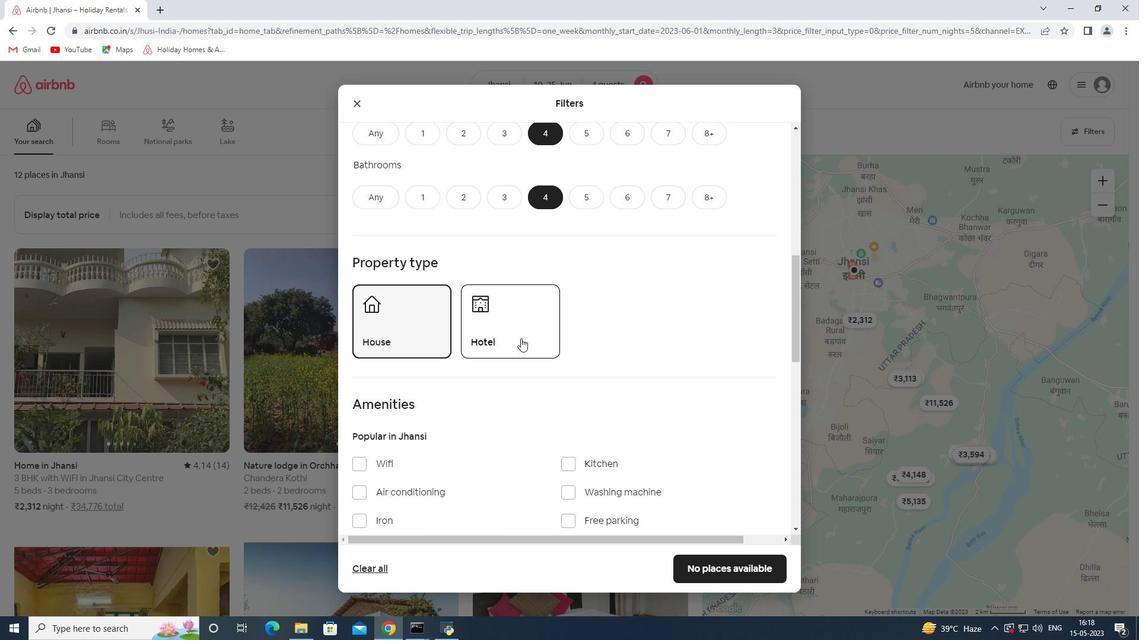 
Action: Mouse moved to (489, 366)
Screenshot: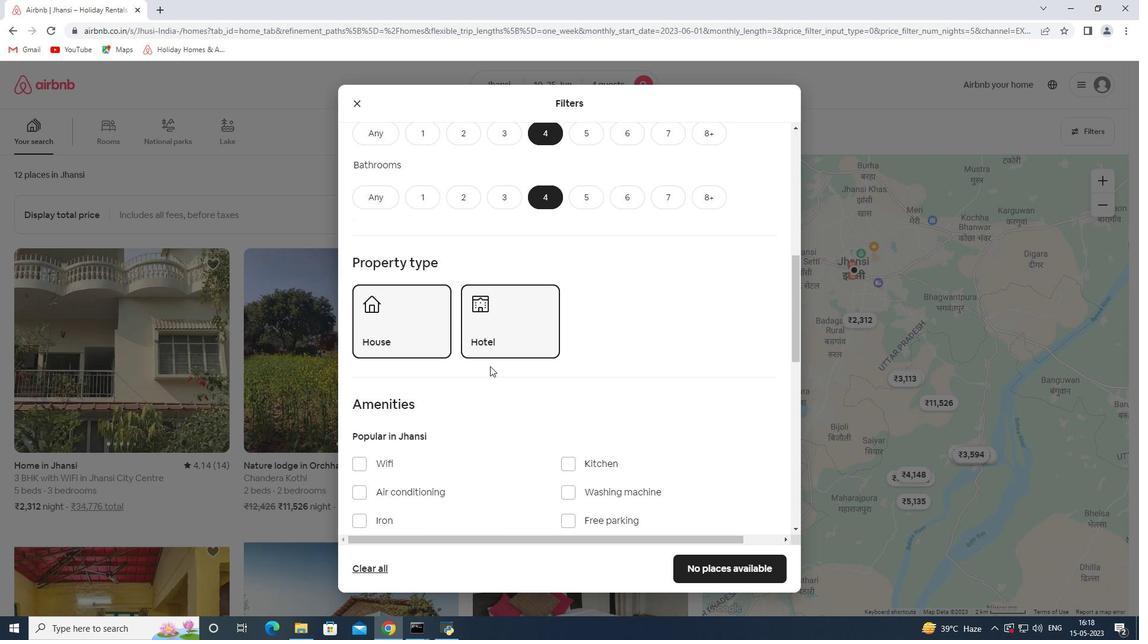 
Action: Mouse scrolled (489, 366) with delta (0, 0)
Screenshot: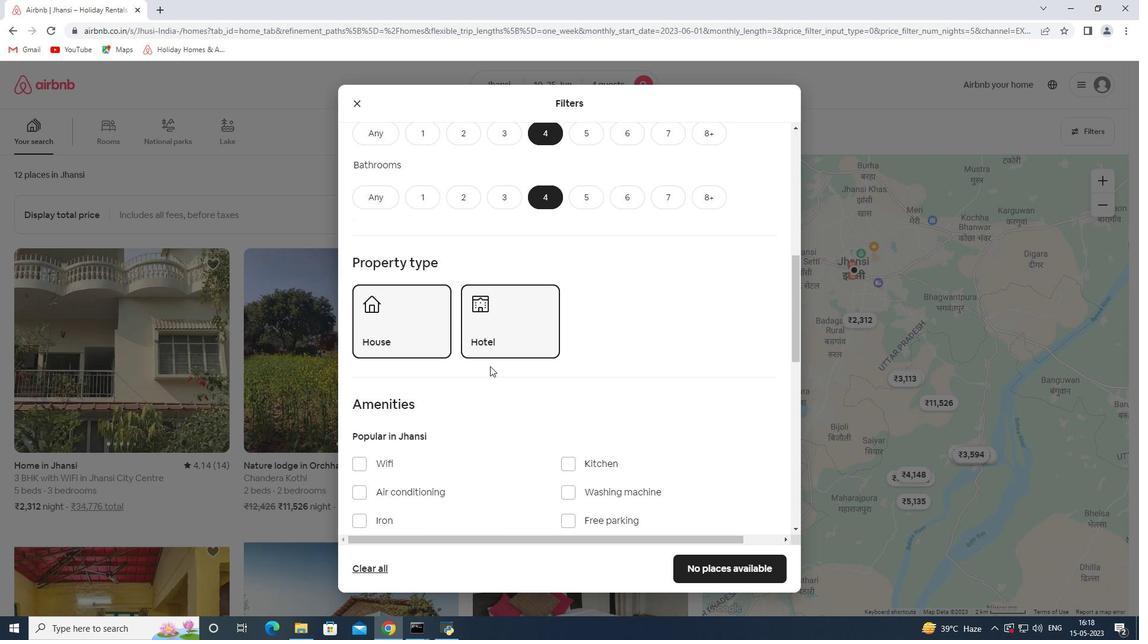 
Action: Mouse scrolled (489, 366) with delta (0, 0)
Screenshot: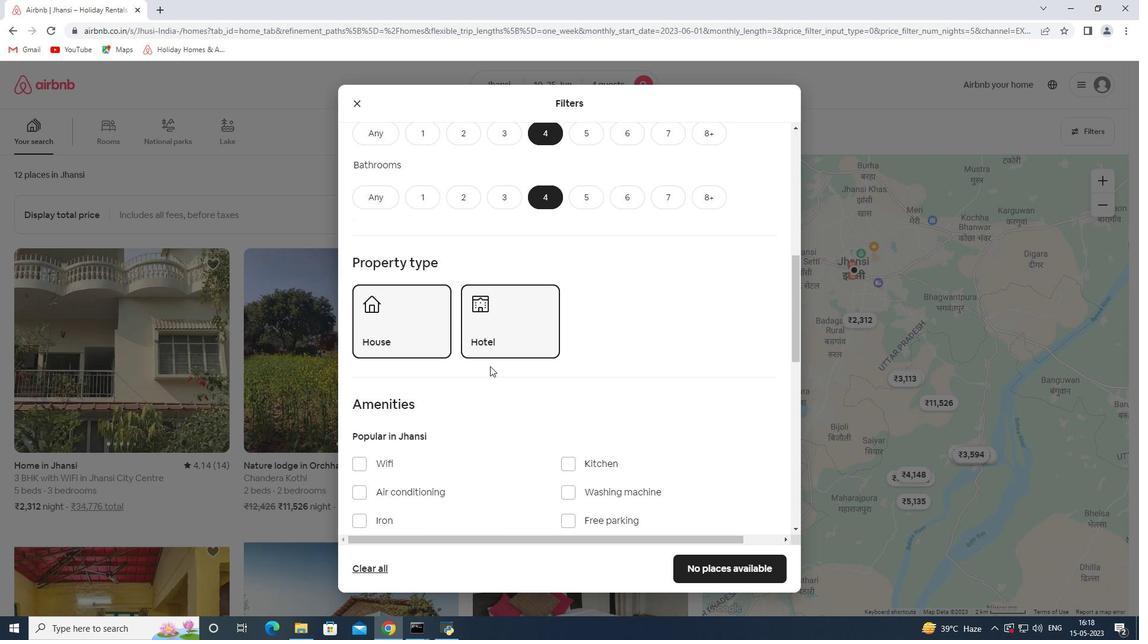
Action: Mouse scrolled (489, 366) with delta (0, 0)
Screenshot: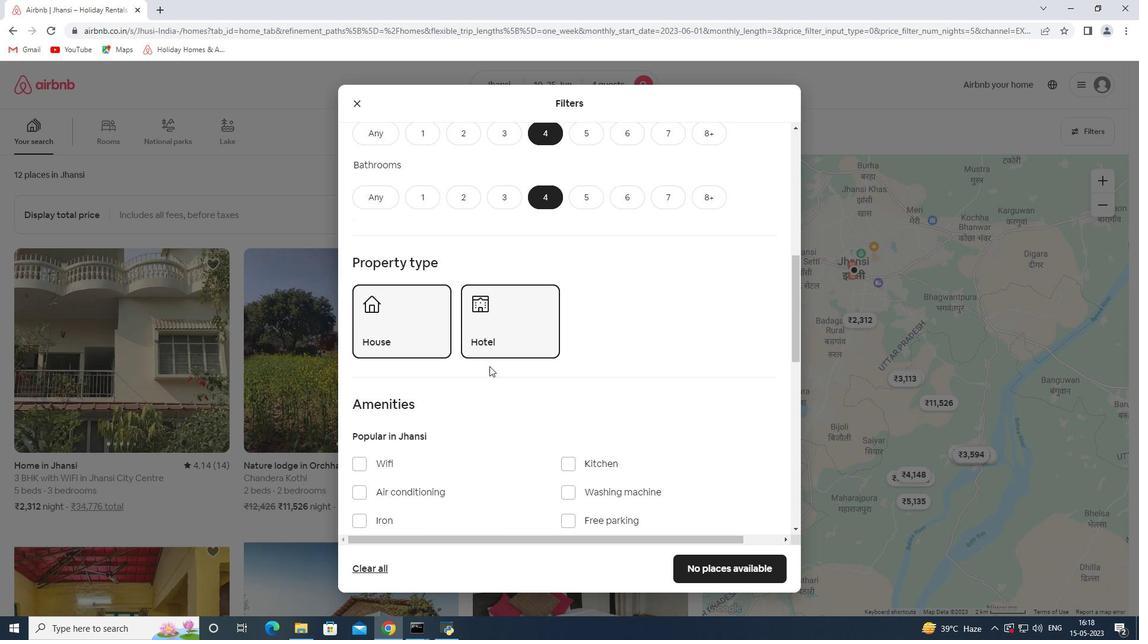 
Action: Mouse scrolled (489, 366) with delta (0, 0)
Screenshot: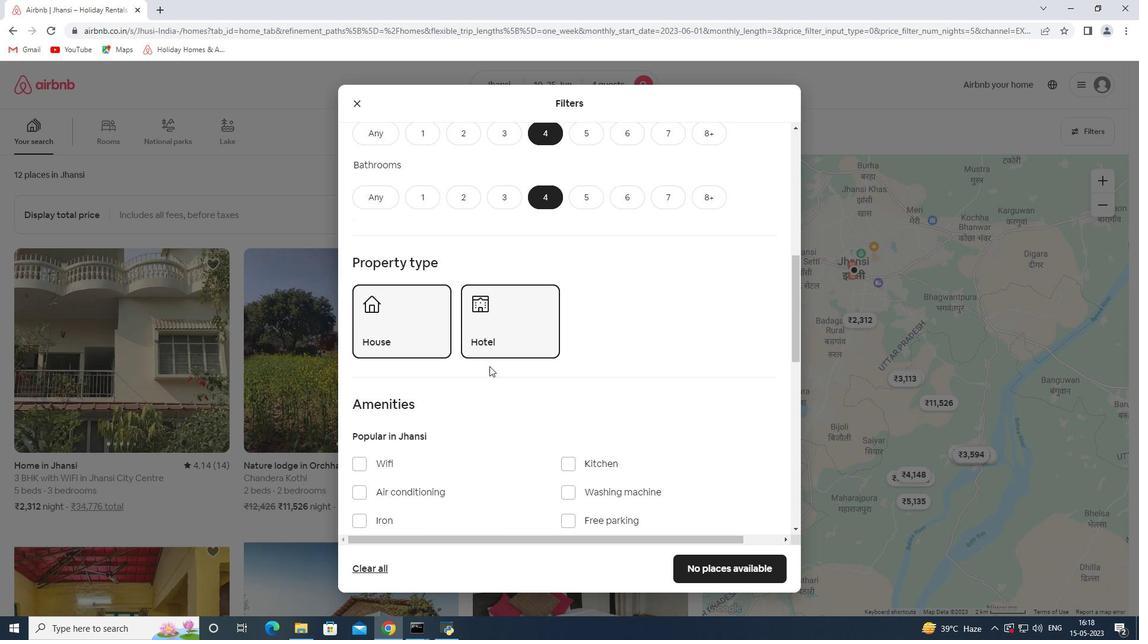 
Action: Mouse moved to (516, 312)
Screenshot: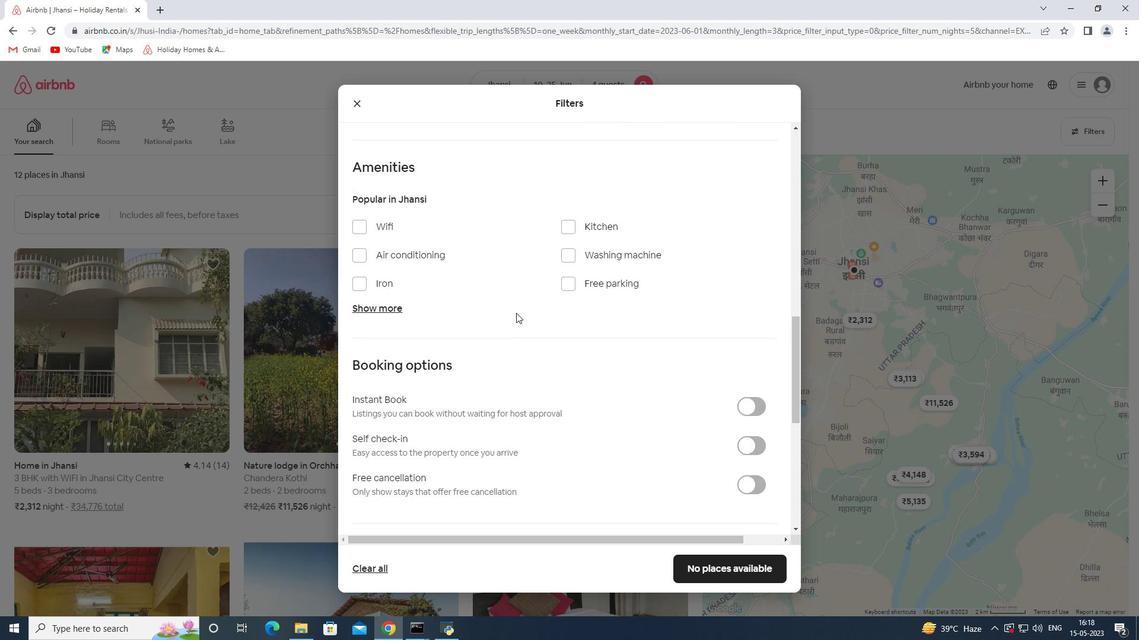 
Action: Mouse scrolled (516, 313) with delta (0, 0)
Screenshot: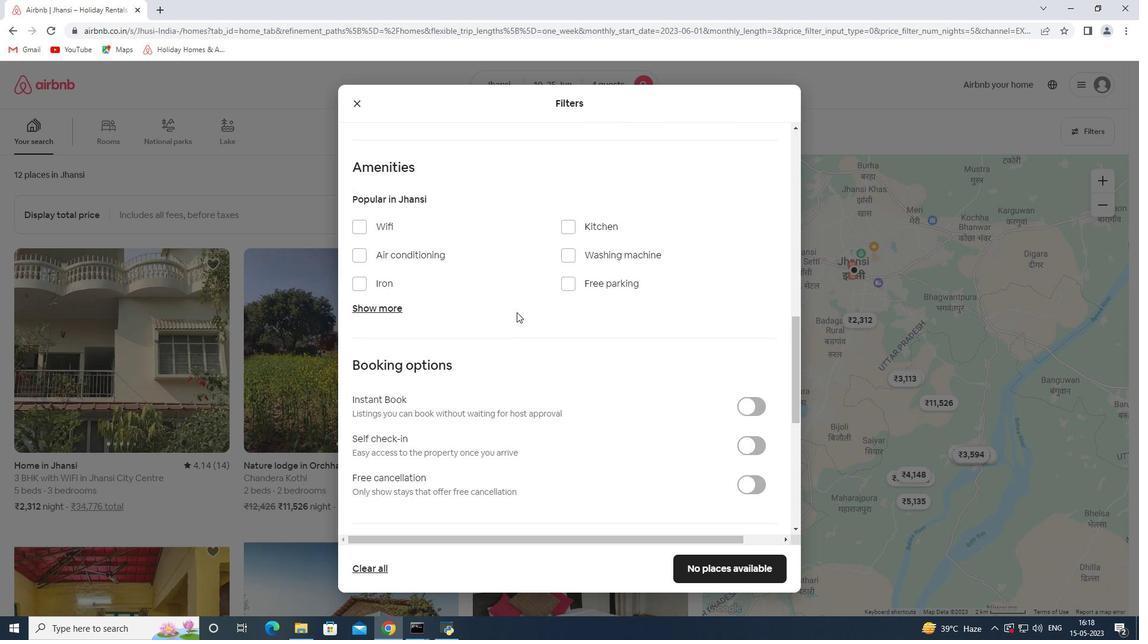 
Action: Mouse scrolled (516, 312) with delta (0, 0)
Screenshot: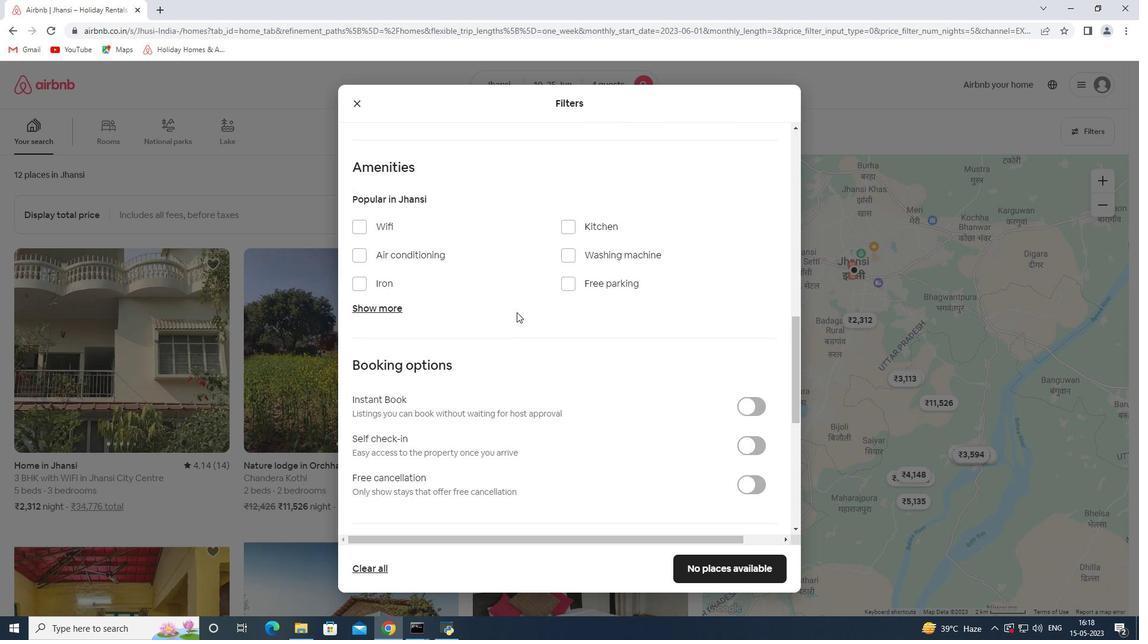 
Action: Mouse scrolled (516, 313) with delta (0, 0)
Screenshot: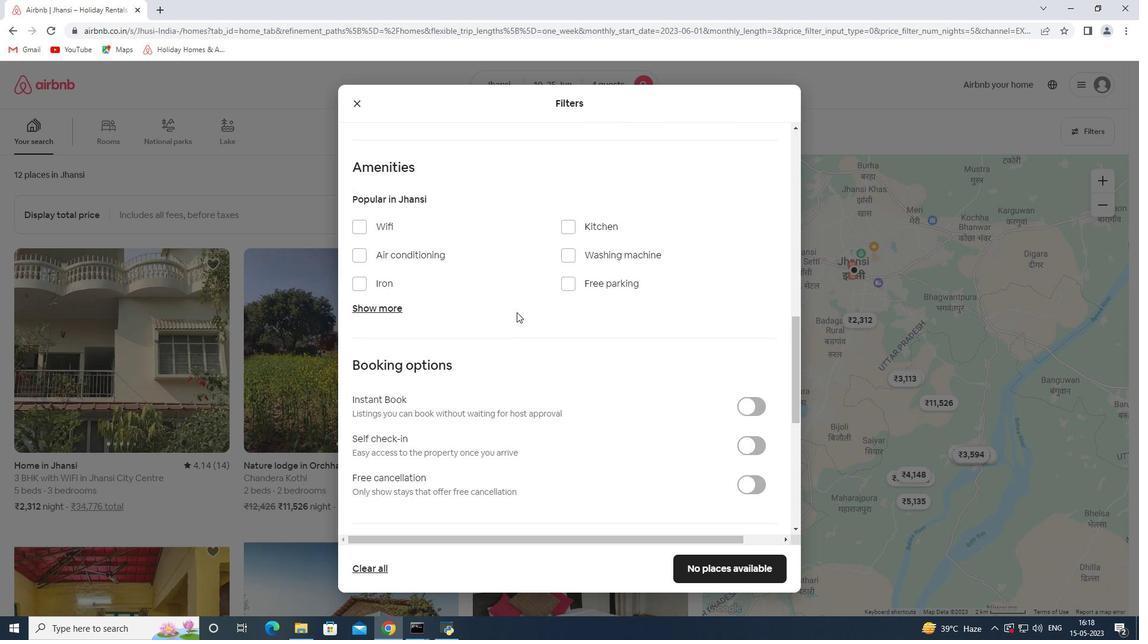 
Action: Mouse scrolled (516, 313) with delta (0, 0)
Screenshot: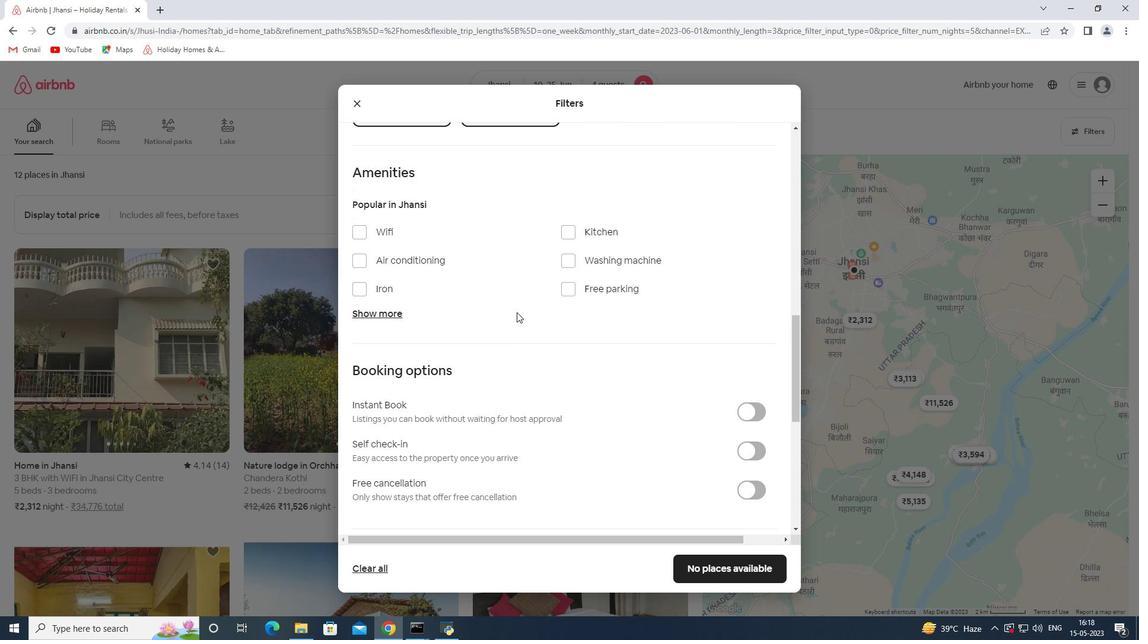 
Action: Mouse moved to (372, 425)
Screenshot: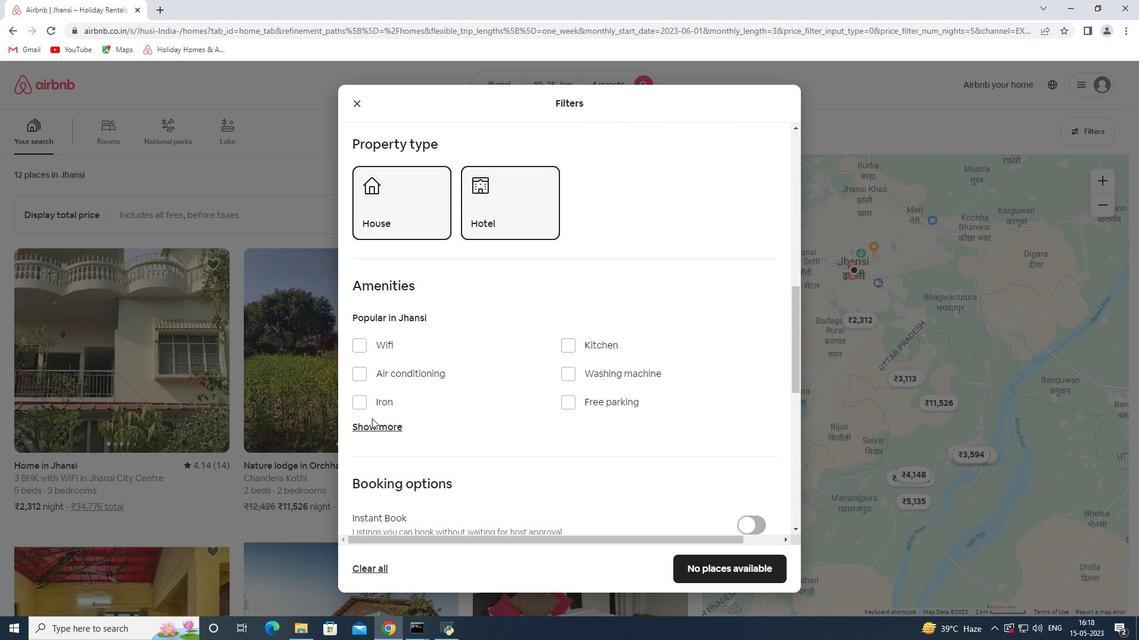 
Action: Mouse pressed left at (372, 425)
Screenshot: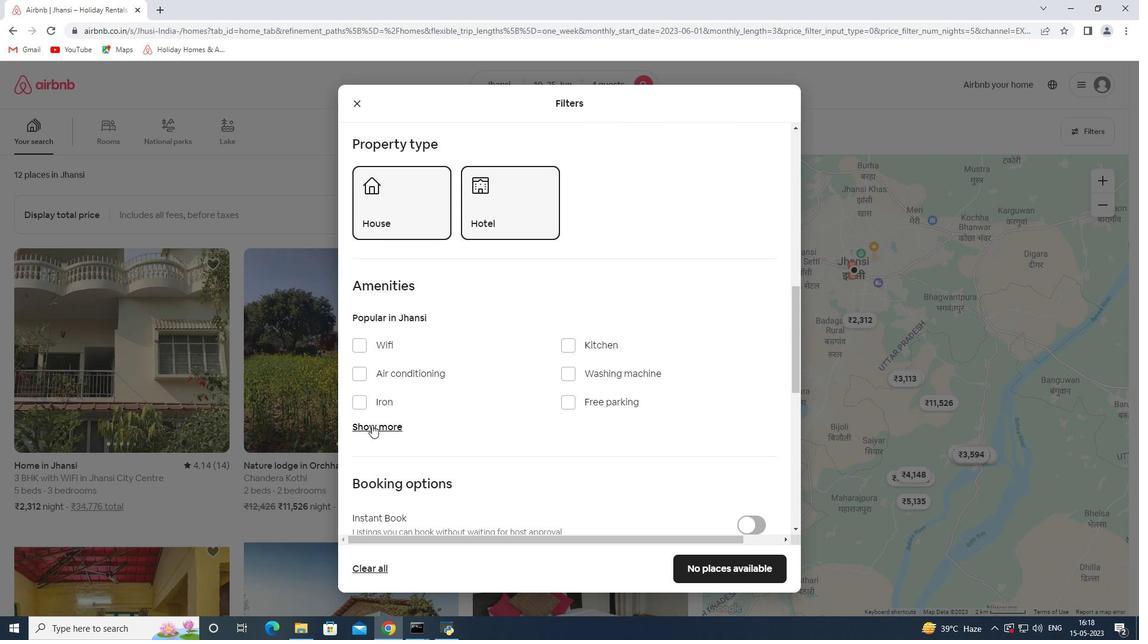 
Action: Mouse moved to (395, 345)
Screenshot: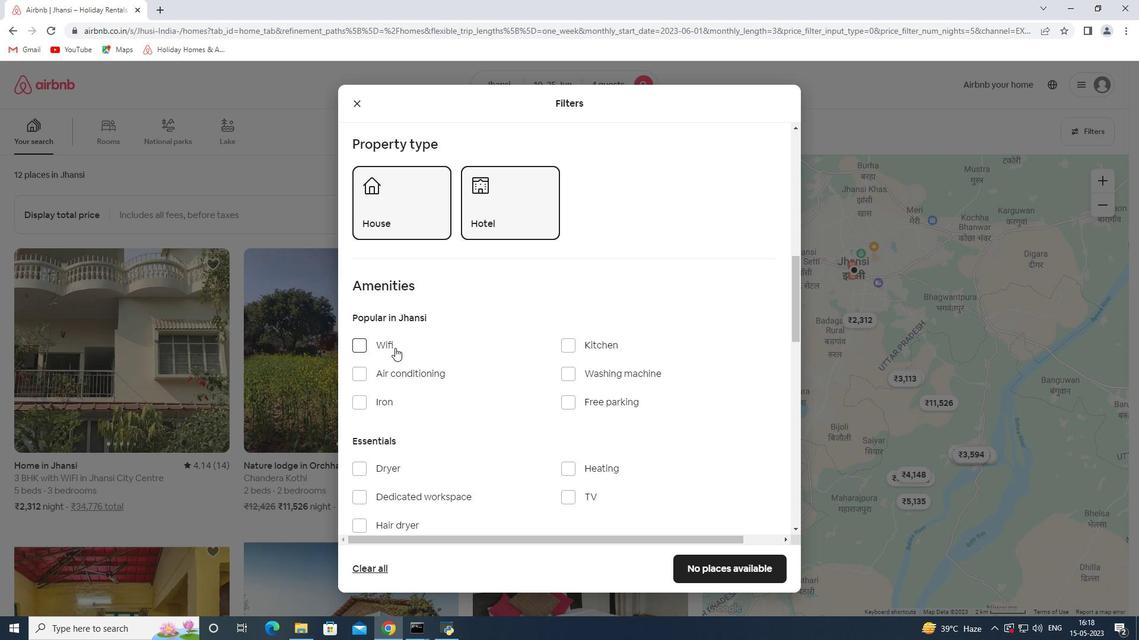 
Action: Mouse pressed left at (395, 345)
Screenshot: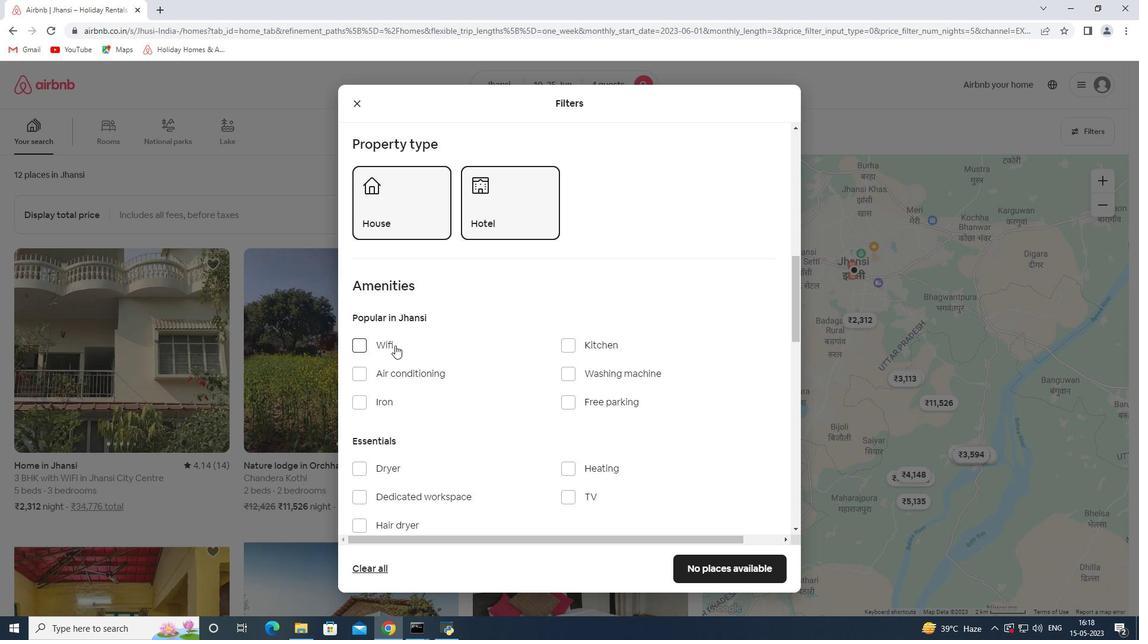 
Action: Mouse moved to (571, 401)
Screenshot: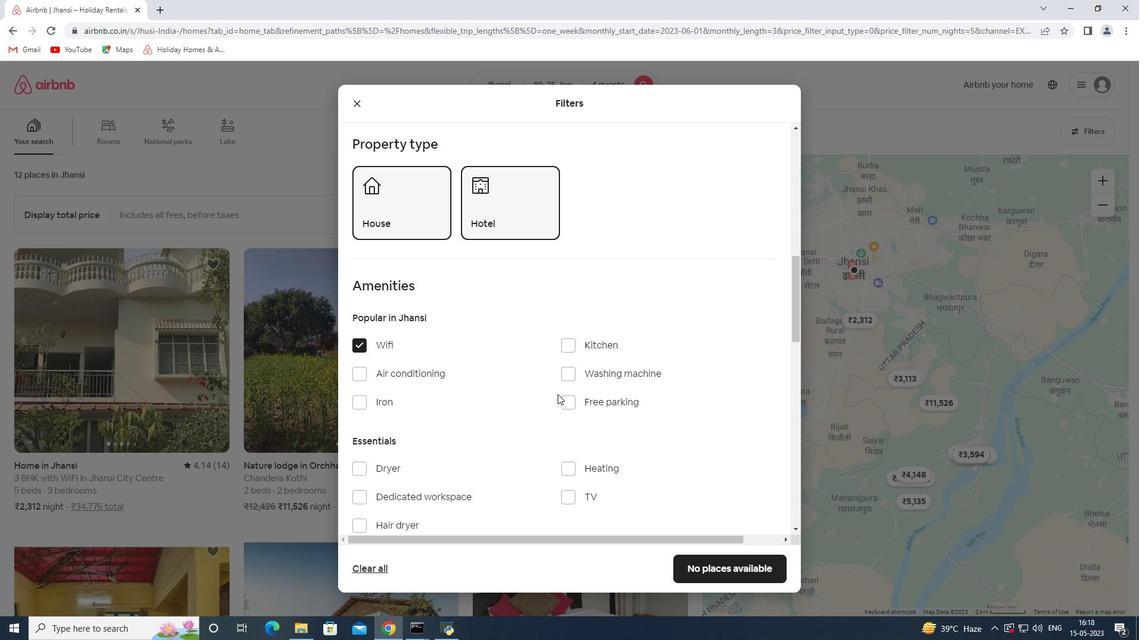 
Action: Mouse pressed left at (571, 401)
Screenshot: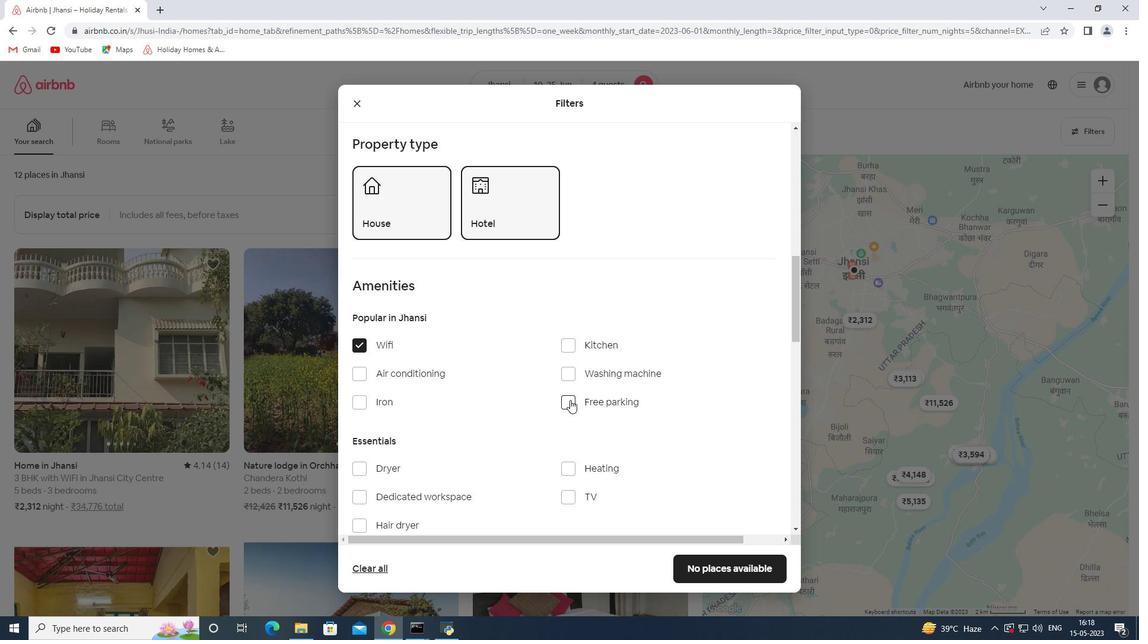 
Action: Mouse moved to (590, 498)
Screenshot: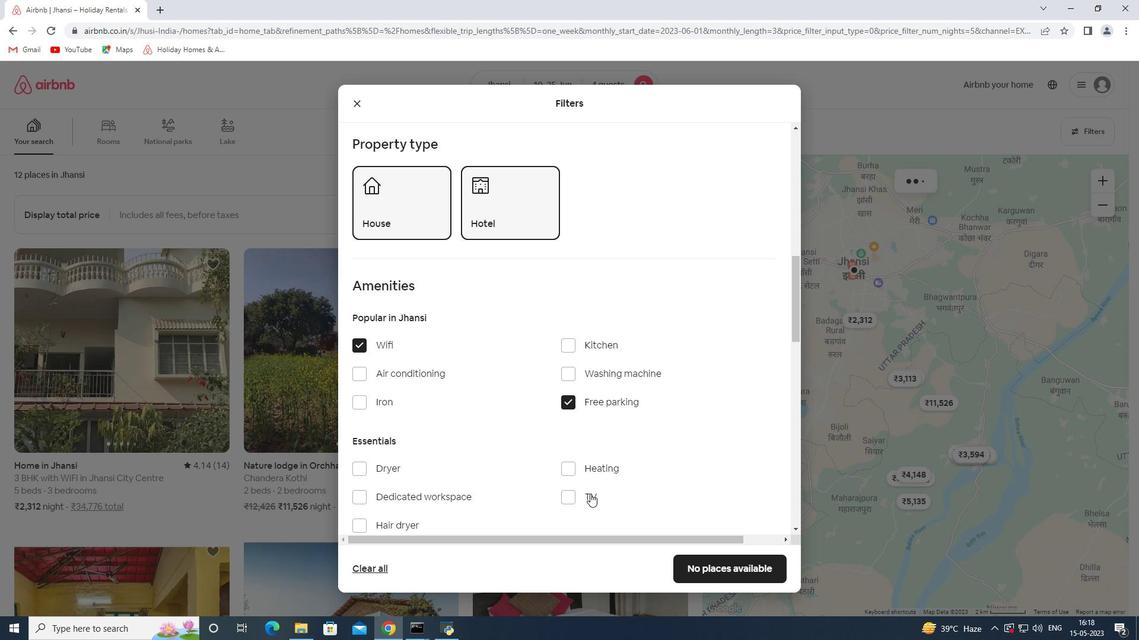 
Action: Mouse pressed left at (590, 498)
Screenshot: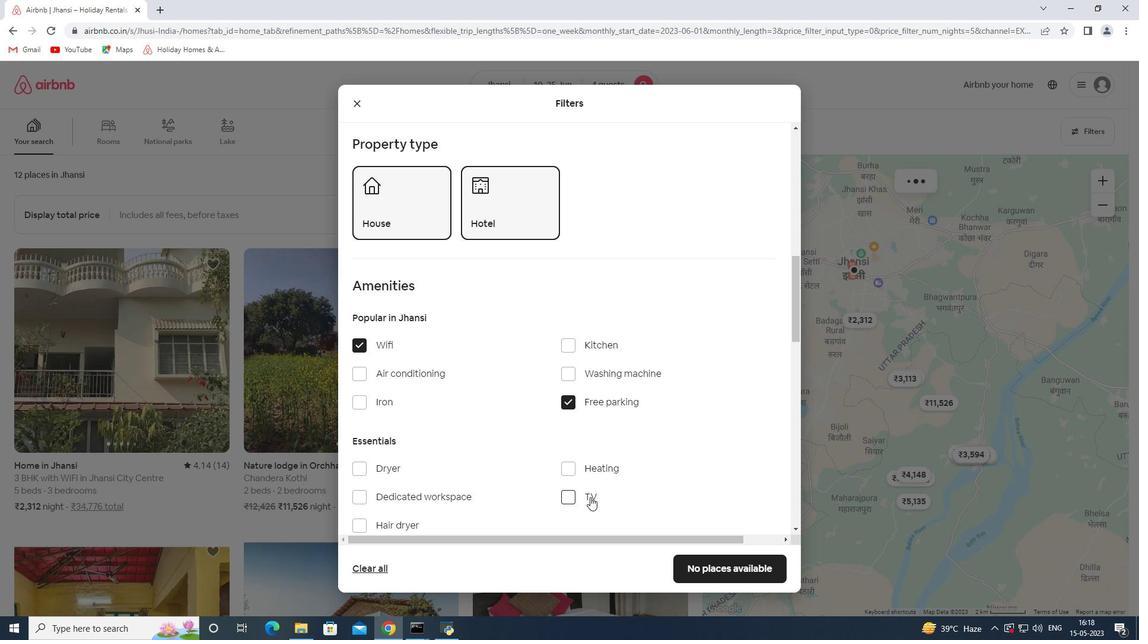 
Action: Mouse moved to (590, 447)
Screenshot: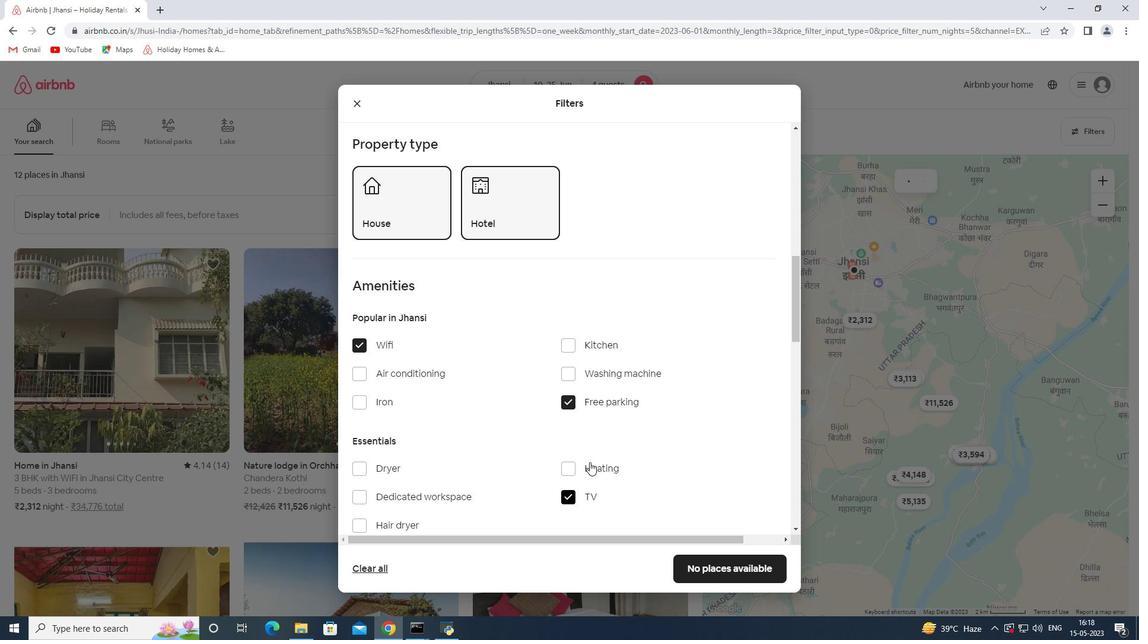 
Action: Mouse scrolled (590, 446) with delta (0, 0)
Screenshot: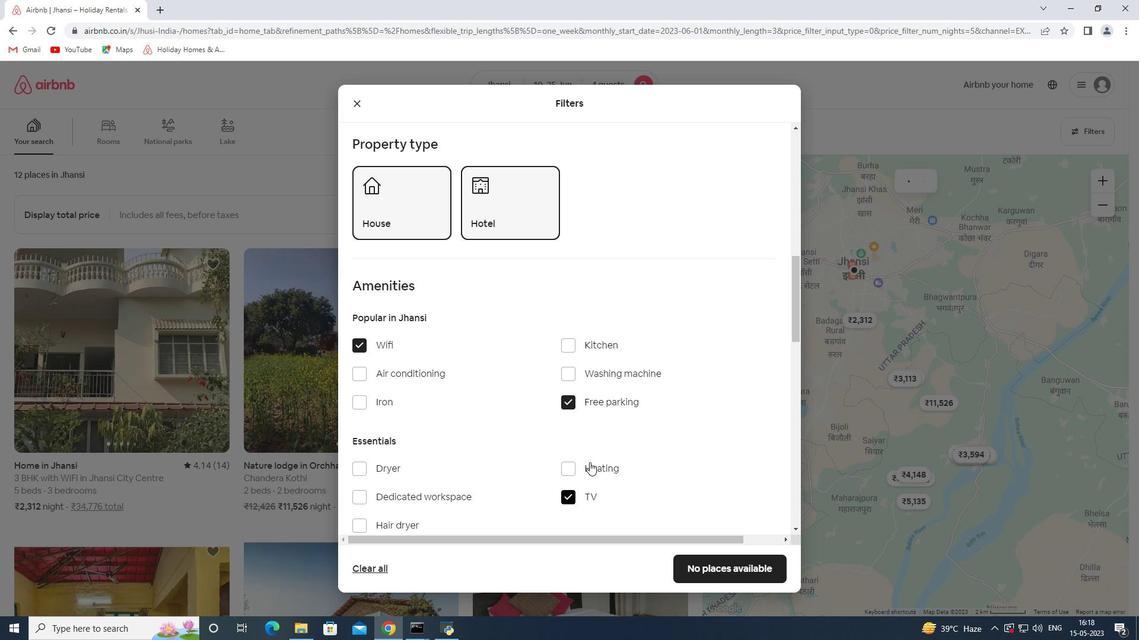 
Action: Mouse scrolled (590, 446) with delta (0, 0)
Screenshot: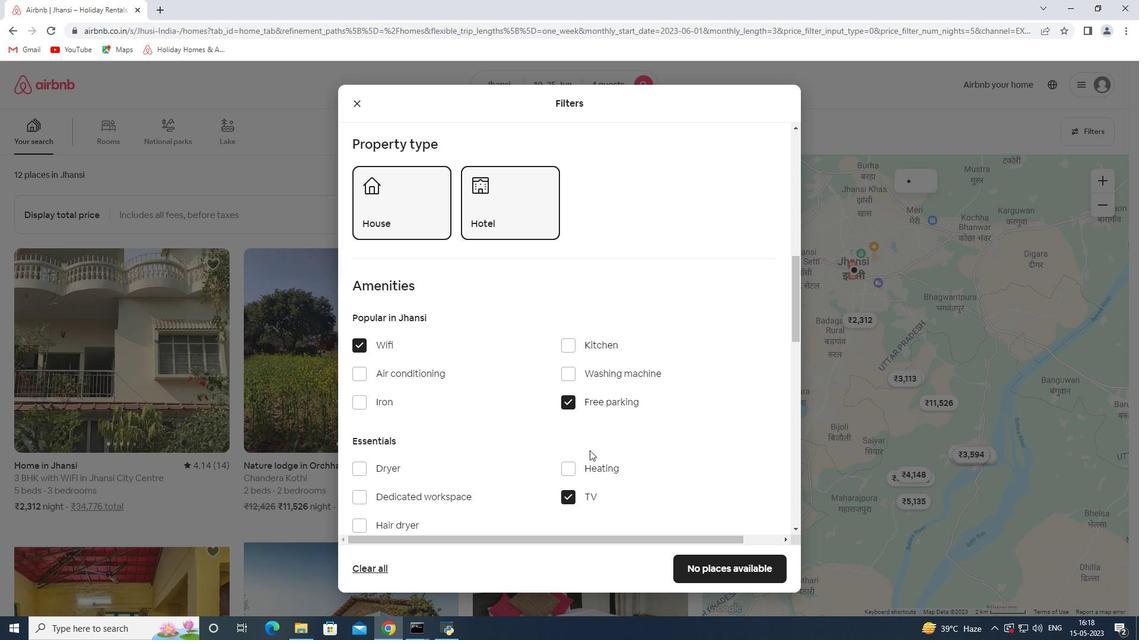 
Action: Mouse scrolled (590, 446) with delta (0, 0)
Screenshot: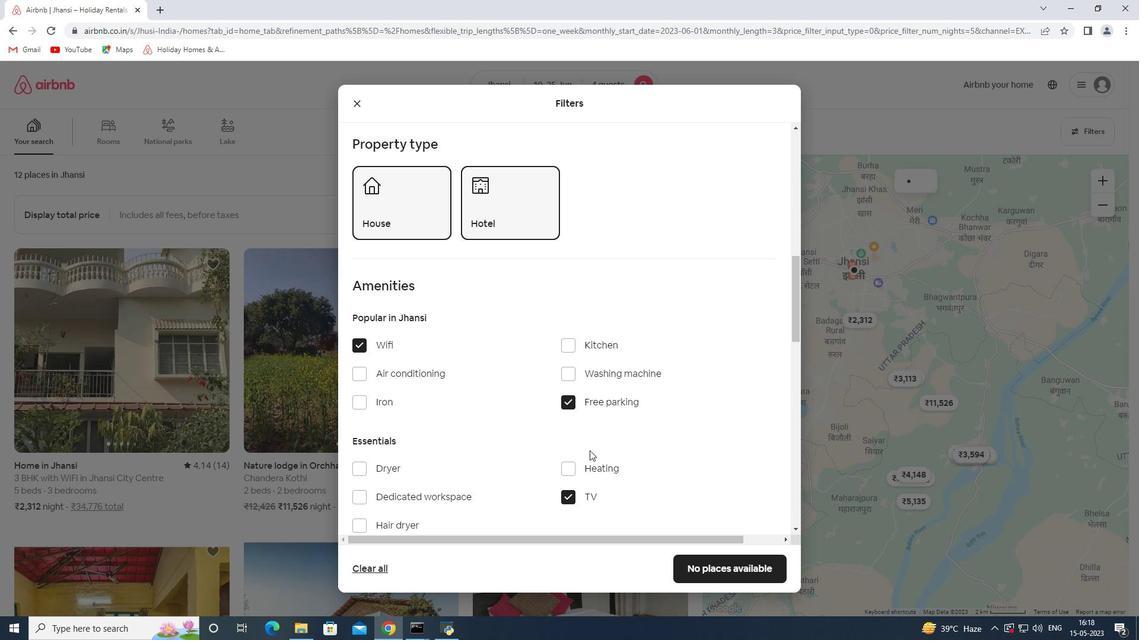 
Action: Mouse scrolled (590, 446) with delta (0, 0)
Screenshot: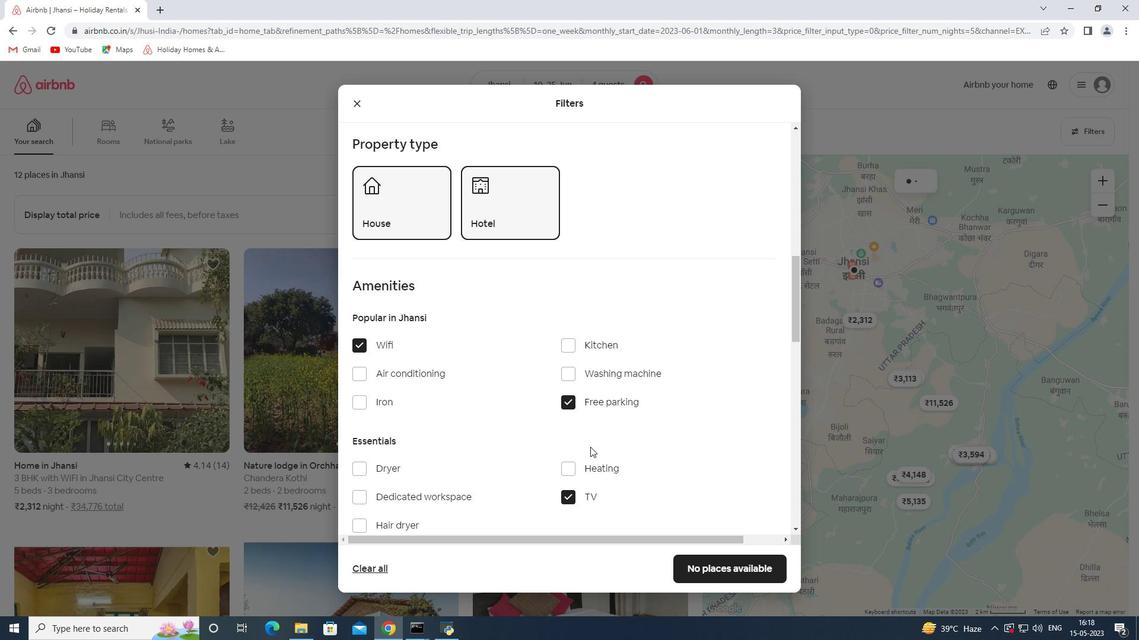 
Action: Mouse moved to (388, 412)
Screenshot: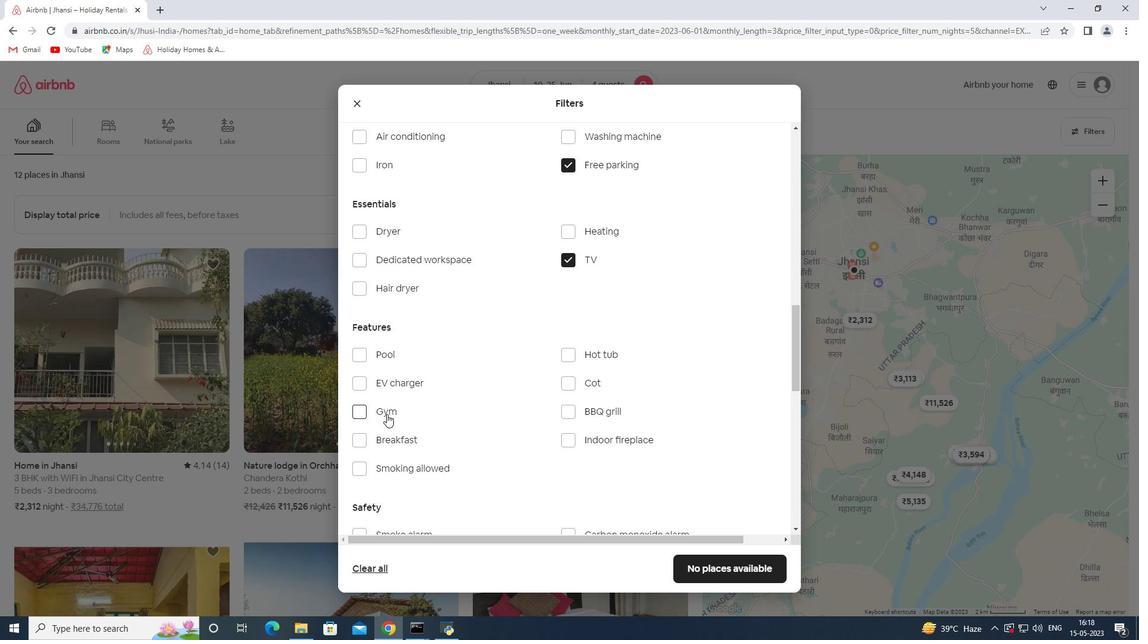 
Action: Mouse pressed left at (388, 412)
Screenshot: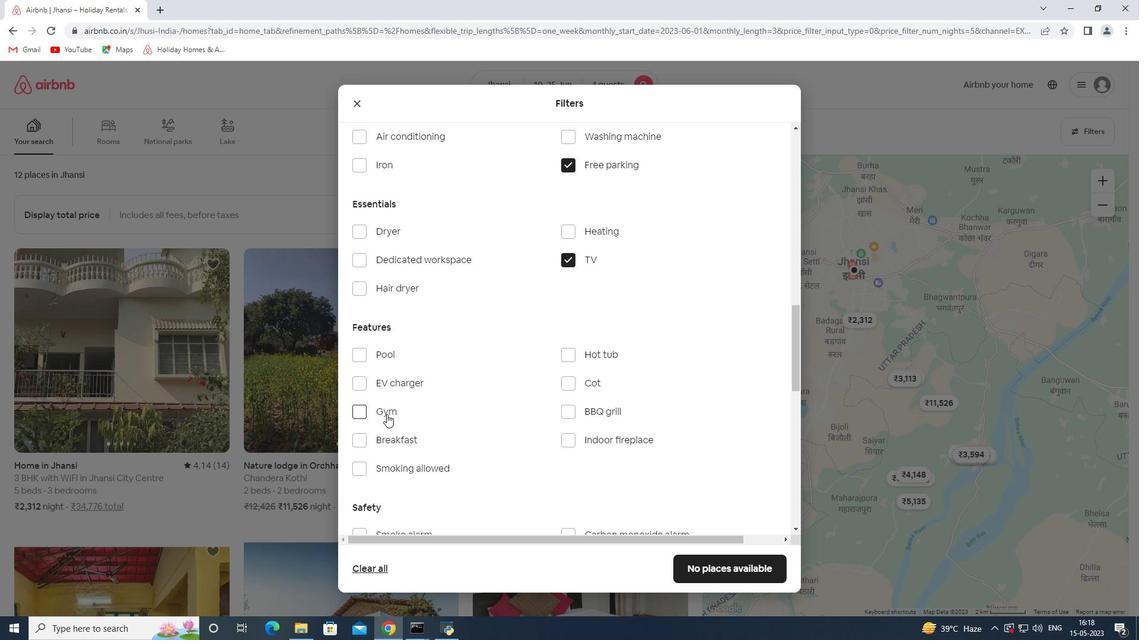 
Action: Mouse moved to (398, 440)
Screenshot: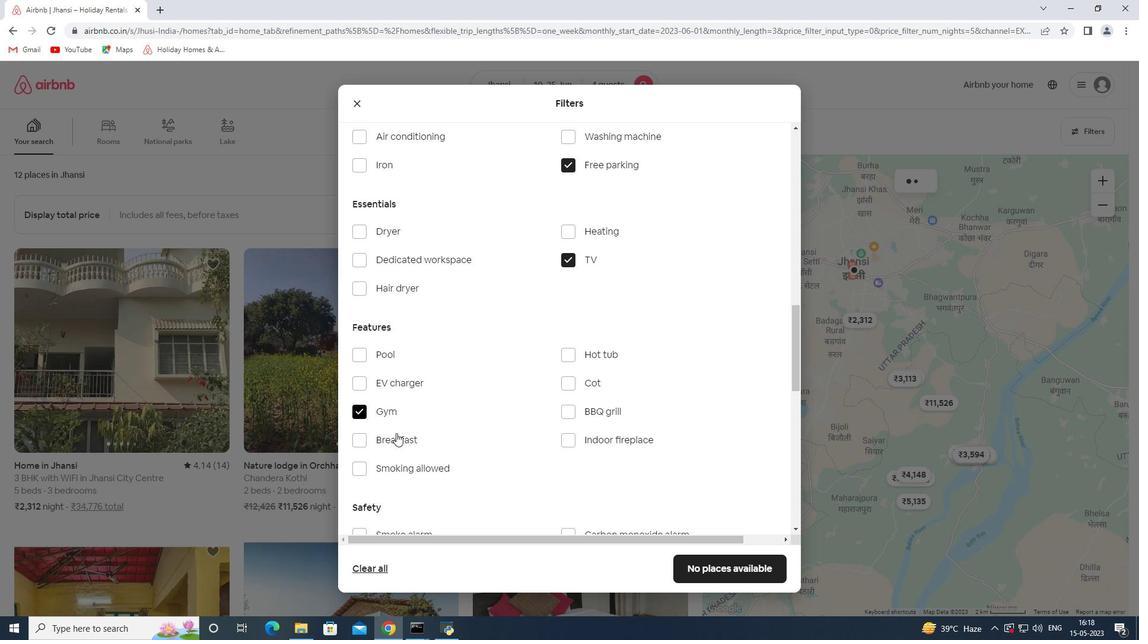 
Action: Mouse pressed left at (398, 440)
Screenshot: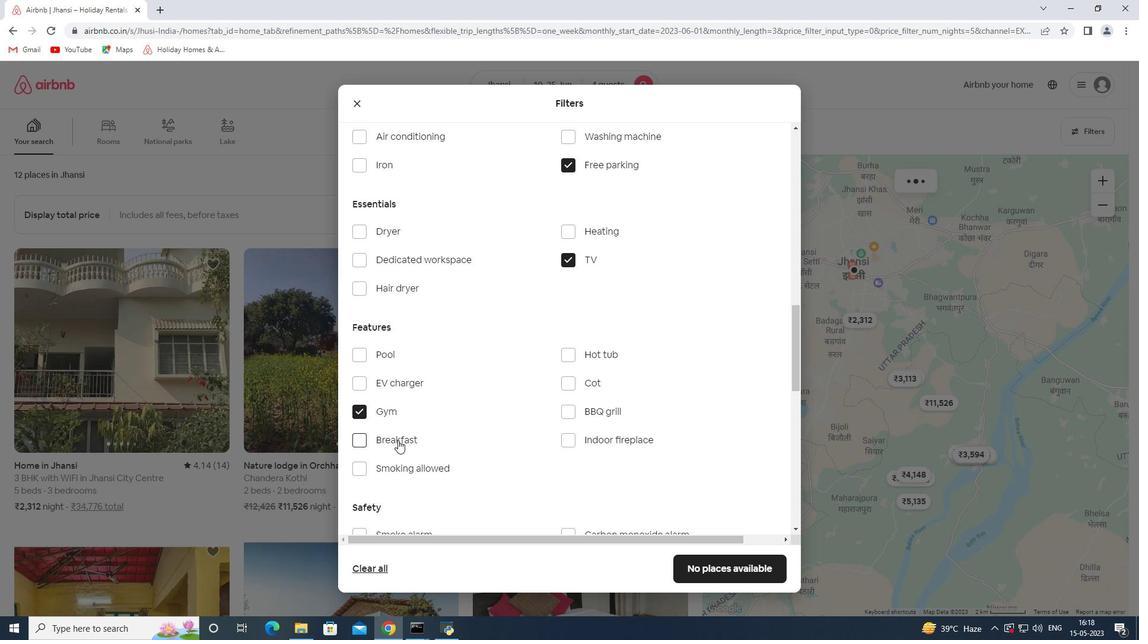 
Action: Mouse moved to (529, 372)
Screenshot: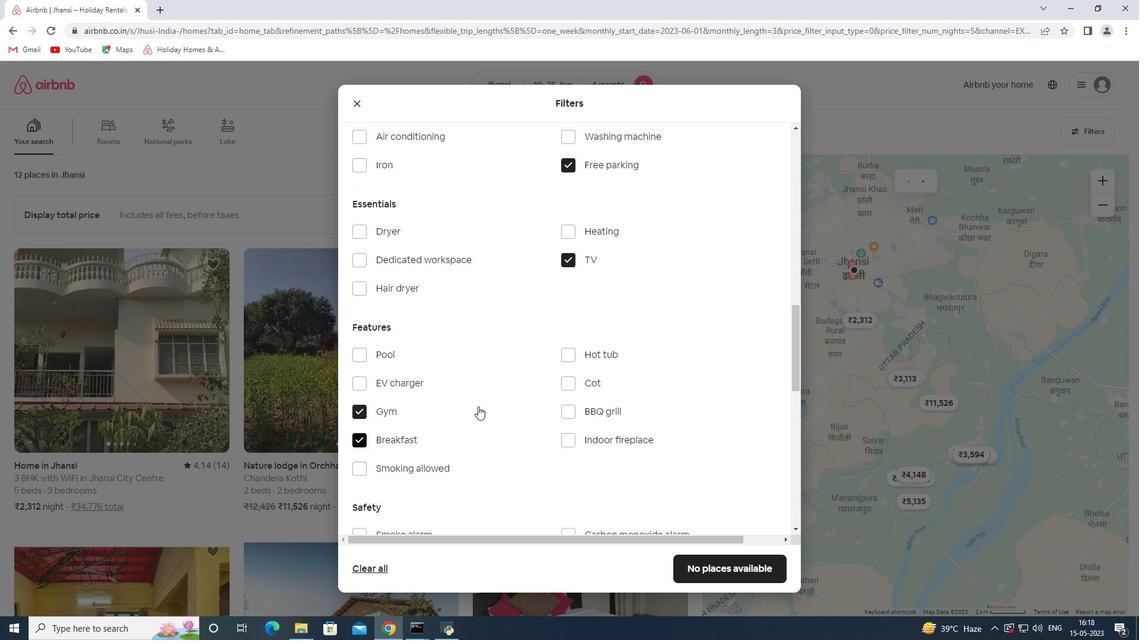 
Action: Mouse scrolled (529, 372) with delta (0, 0)
Screenshot: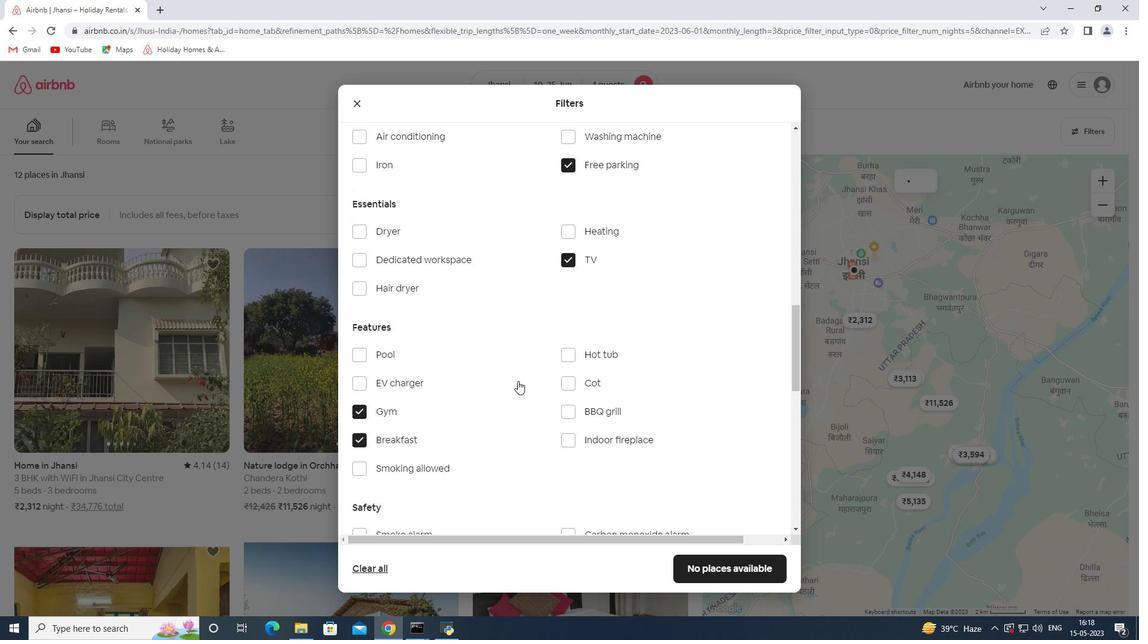 
Action: Mouse scrolled (529, 372) with delta (0, 0)
Screenshot: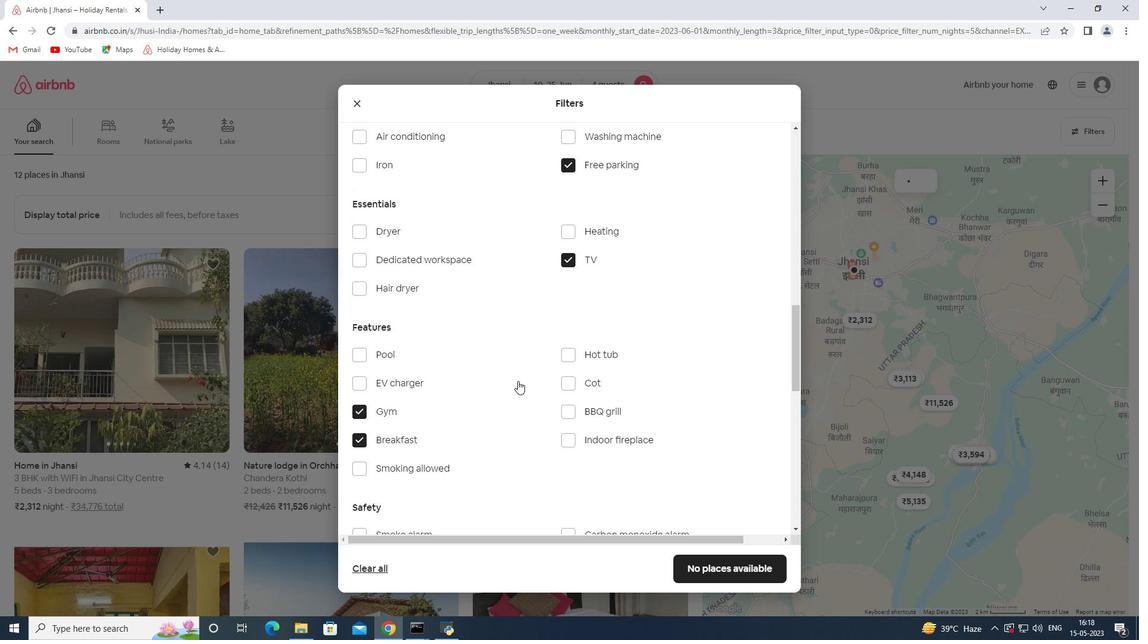 
Action: Mouse scrolled (529, 372) with delta (0, 0)
Screenshot: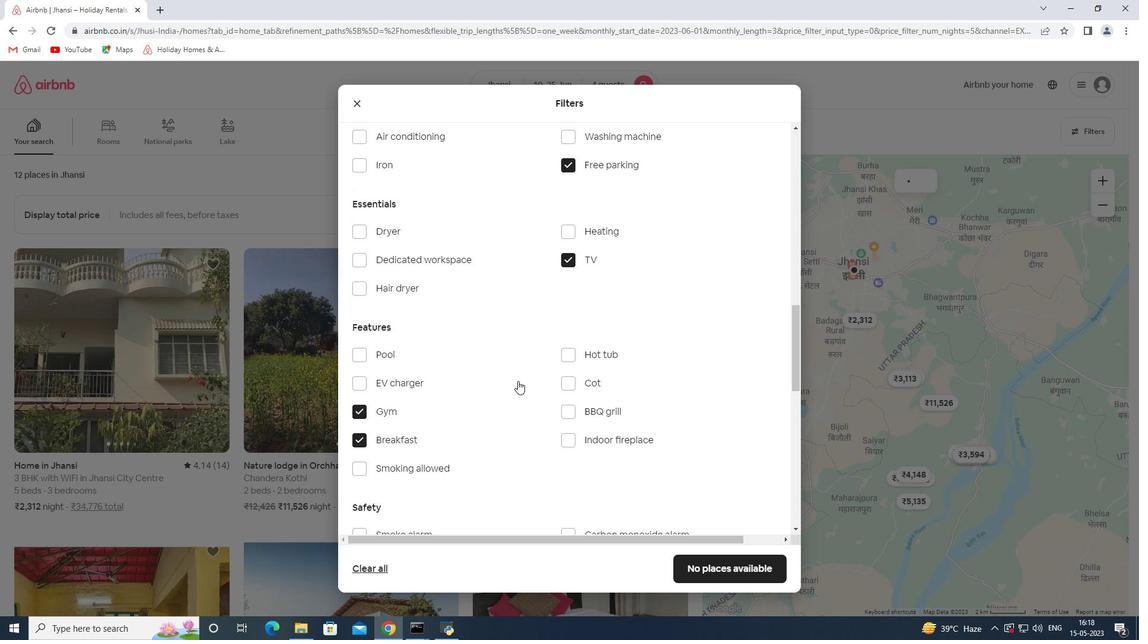 
Action: Mouse scrolled (529, 372) with delta (0, 0)
Screenshot: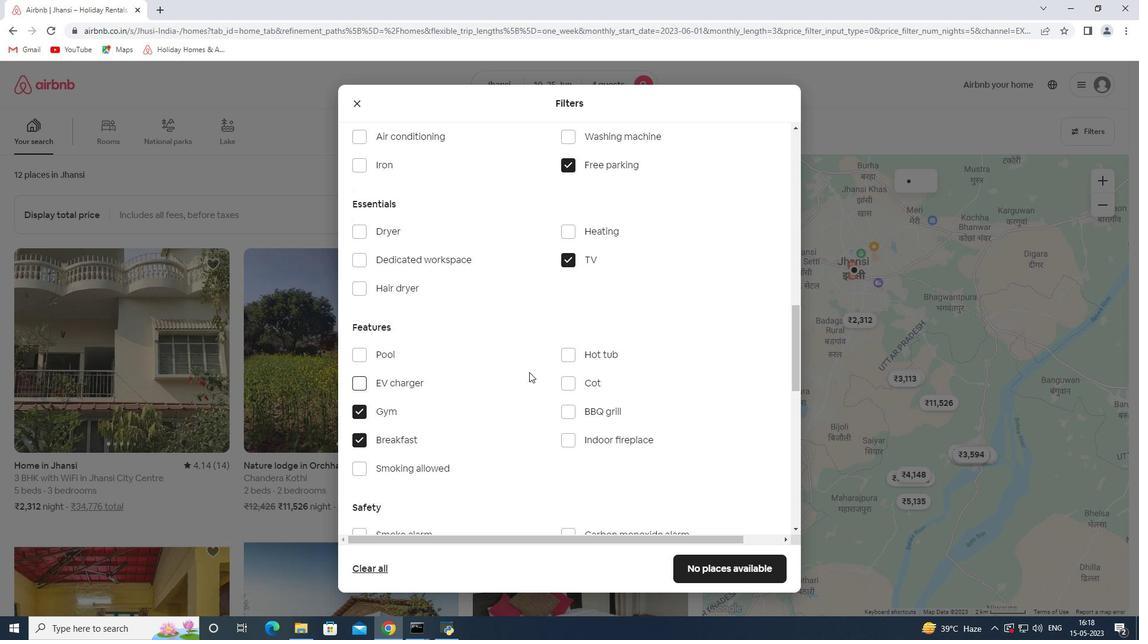 
Action: Mouse scrolled (529, 373) with delta (0, 0)
Screenshot: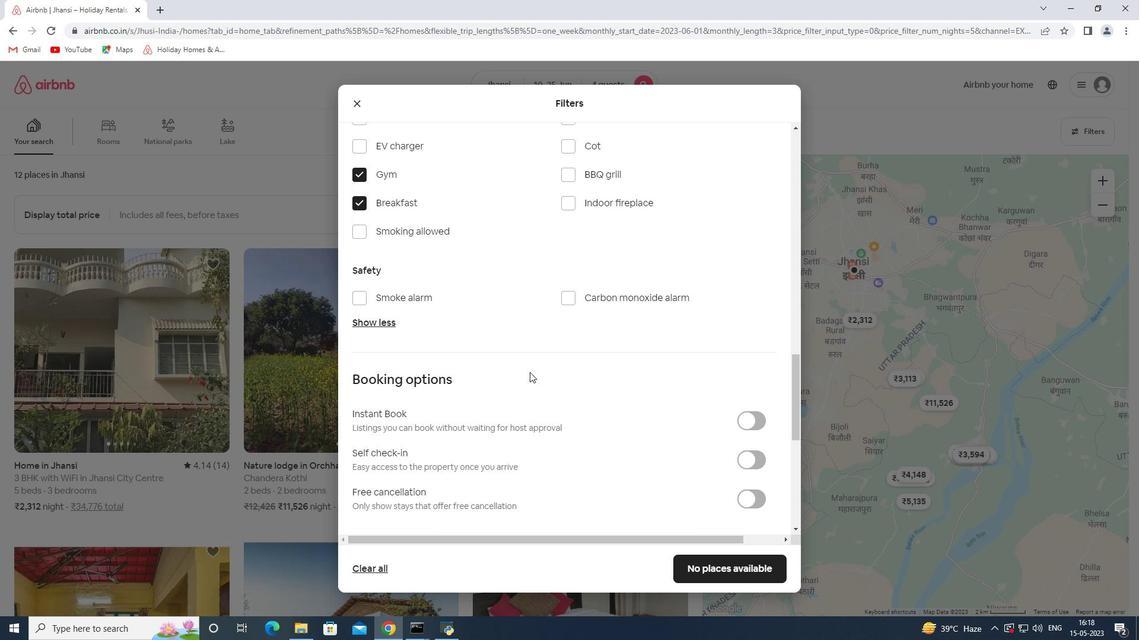 
Action: Mouse scrolled (529, 373) with delta (0, 0)
Screenshot: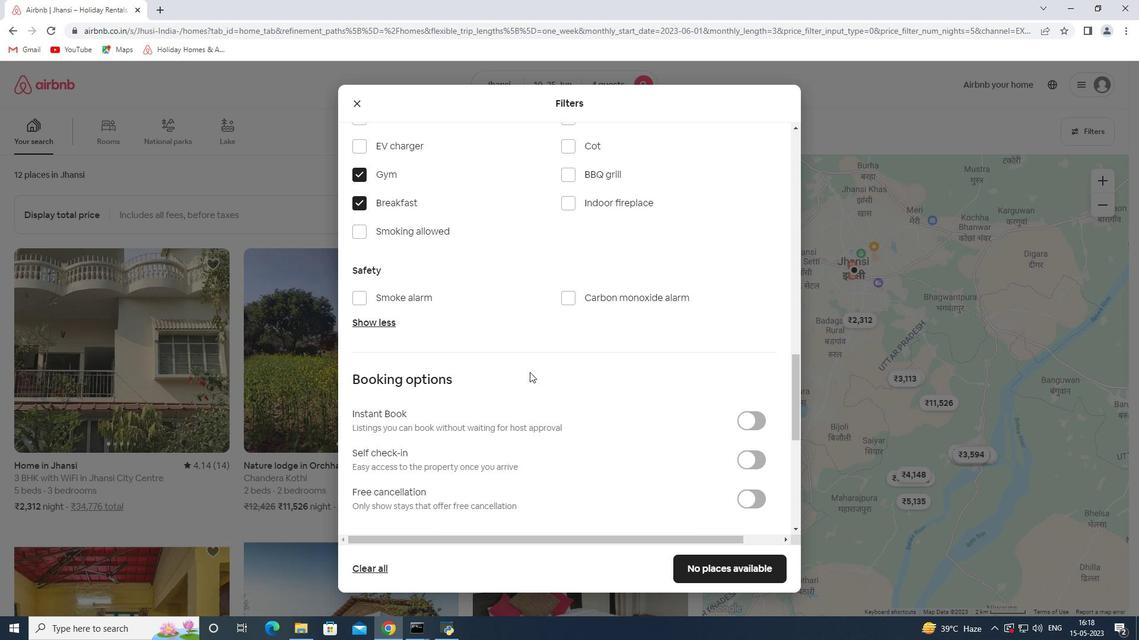 
Action: Mouse scrolled (529, 373) with delta (0, 0)
Screenshot: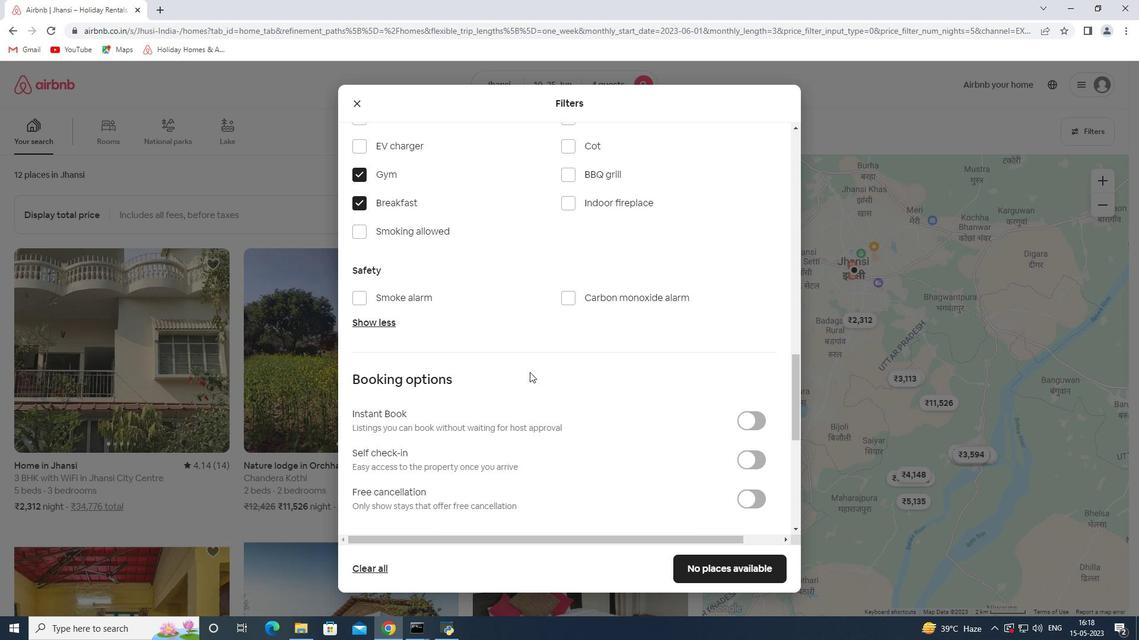 
Action: Mouse scrolled (529, 373) with delta (0, 0)
Screenshot: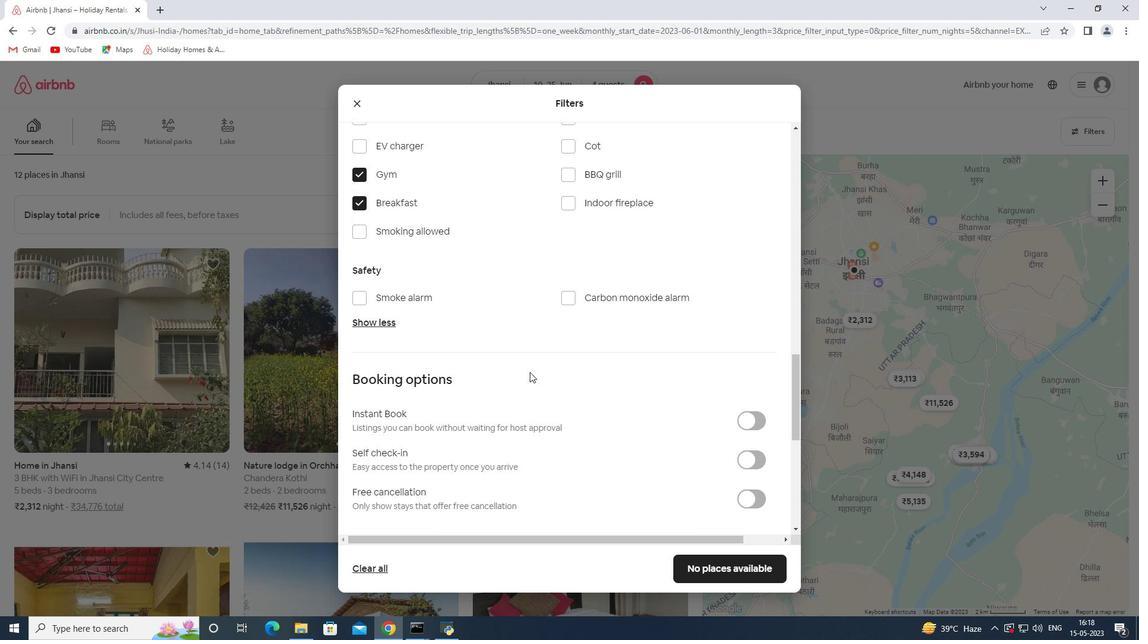 
Action: Mouse scrolled (529, 373) with delta (0, 0)
Screenshot: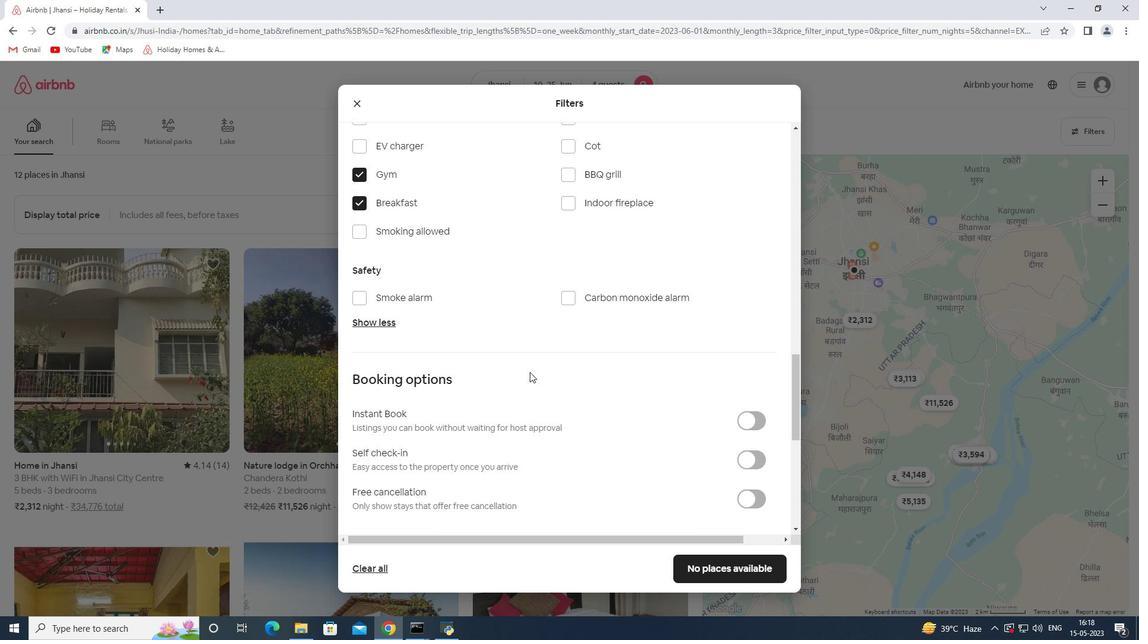
Action: Mouse scrolled (529, 372) with delta (0, 0)
Screenshot: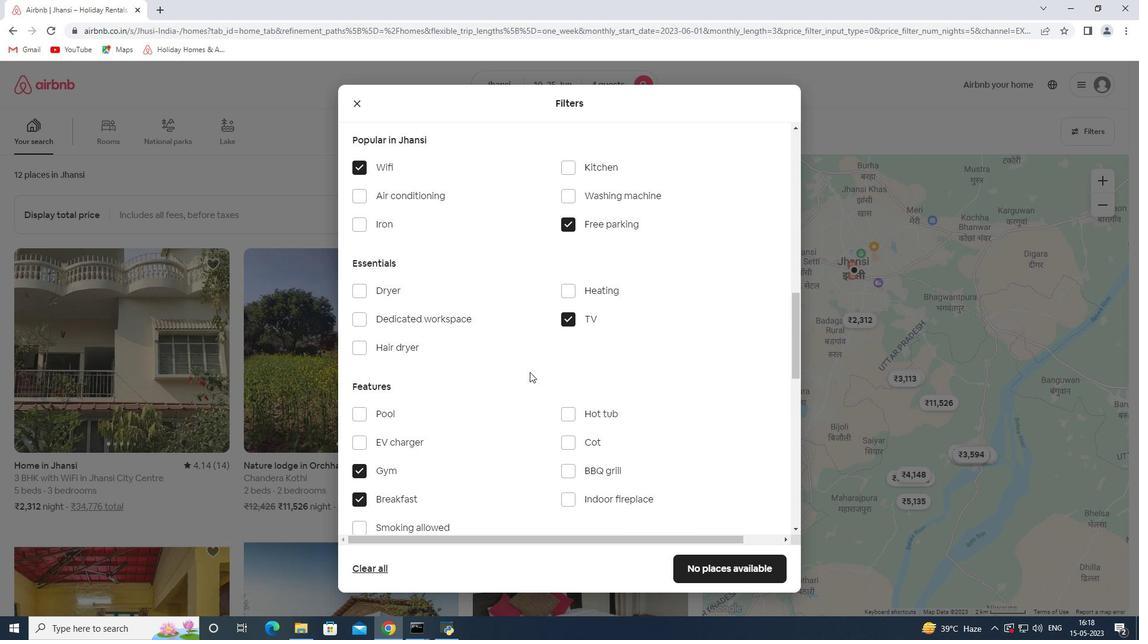 
Action: Mouse scrolled (529, 372) with delta (0, 0)
Screenshot: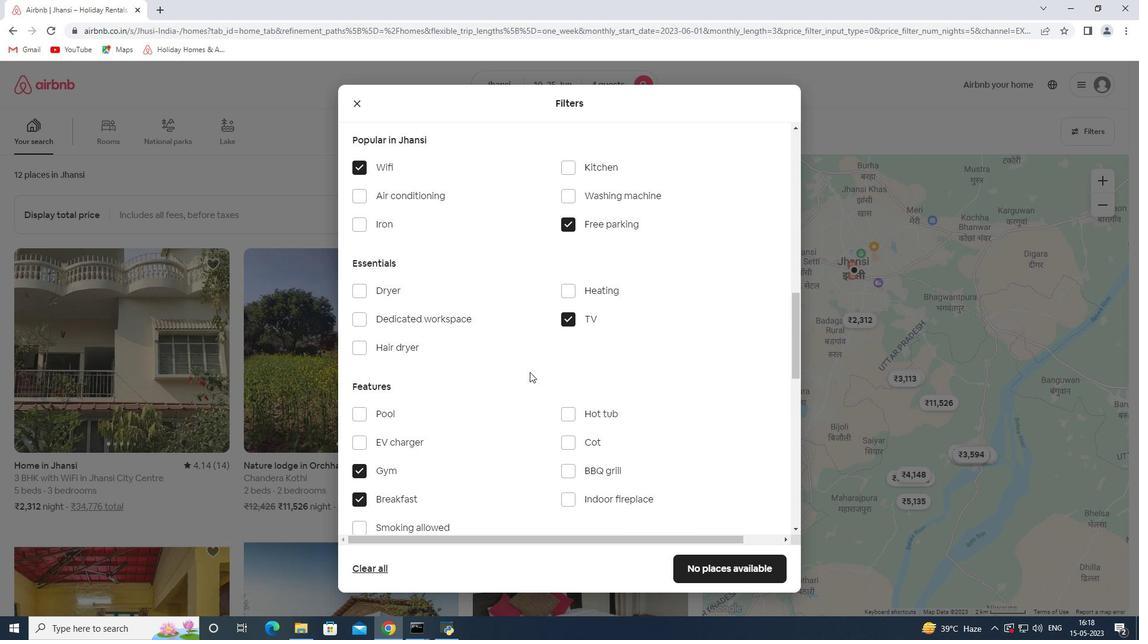 
Action: Mouse scrolled (529, 372) with delta (0, 0)
Screenshot: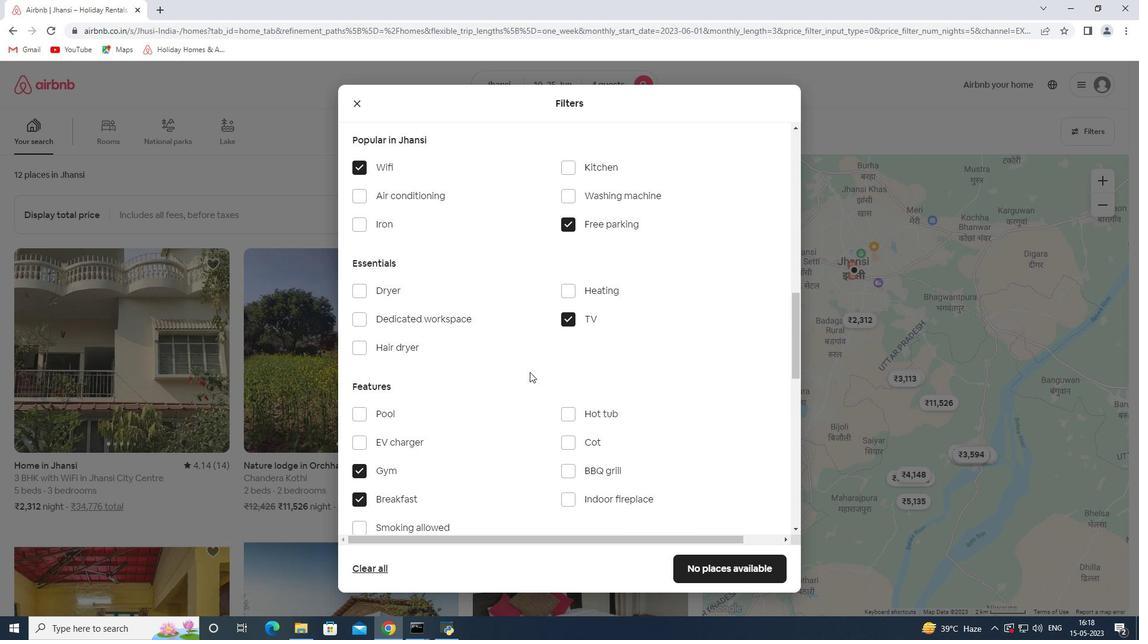 
Action: Mouse scrolled (529, 372) with delta (0, 0)
Screenshot: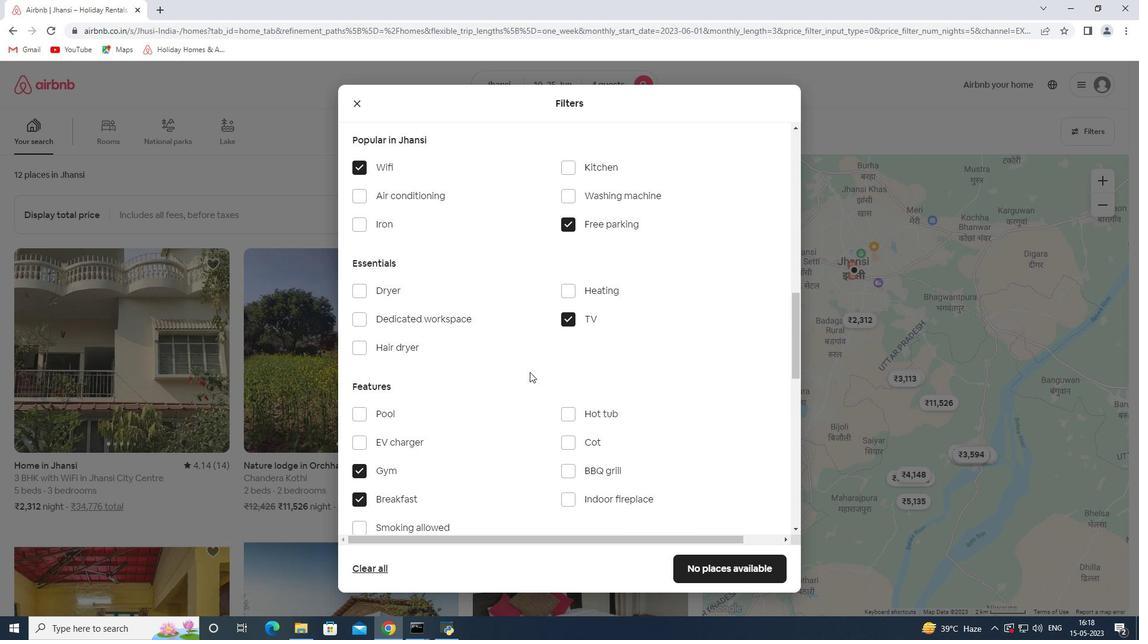 
Action: Mouse scrolled (529, 372) with delta (0, 0)
Screenshot: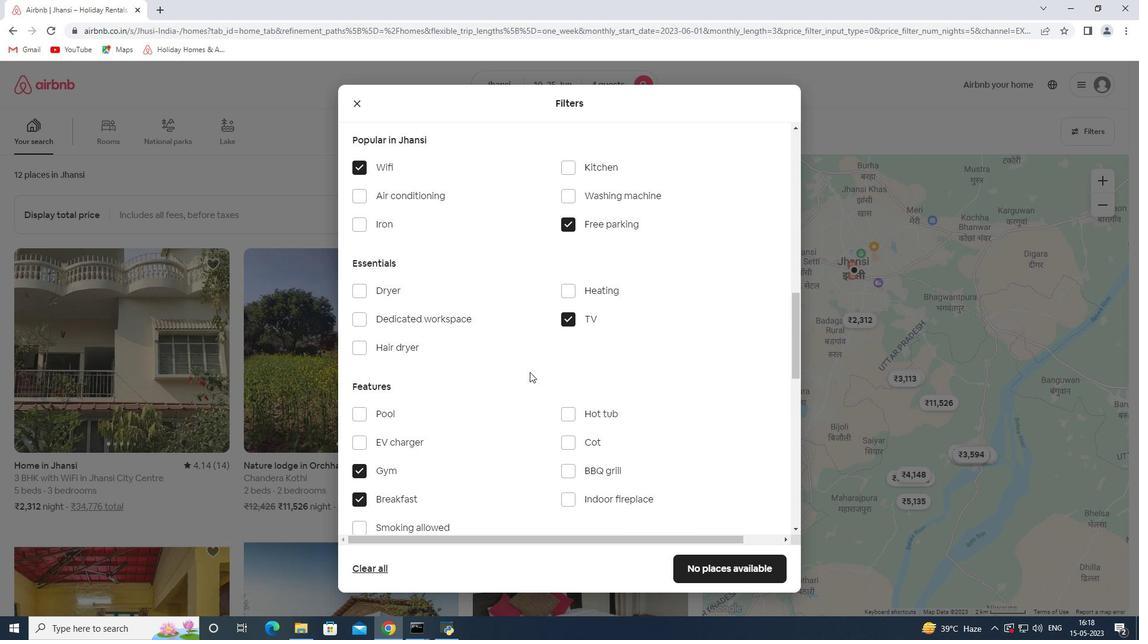 
Action: Mouse moved to (749, 459)
Screenshot: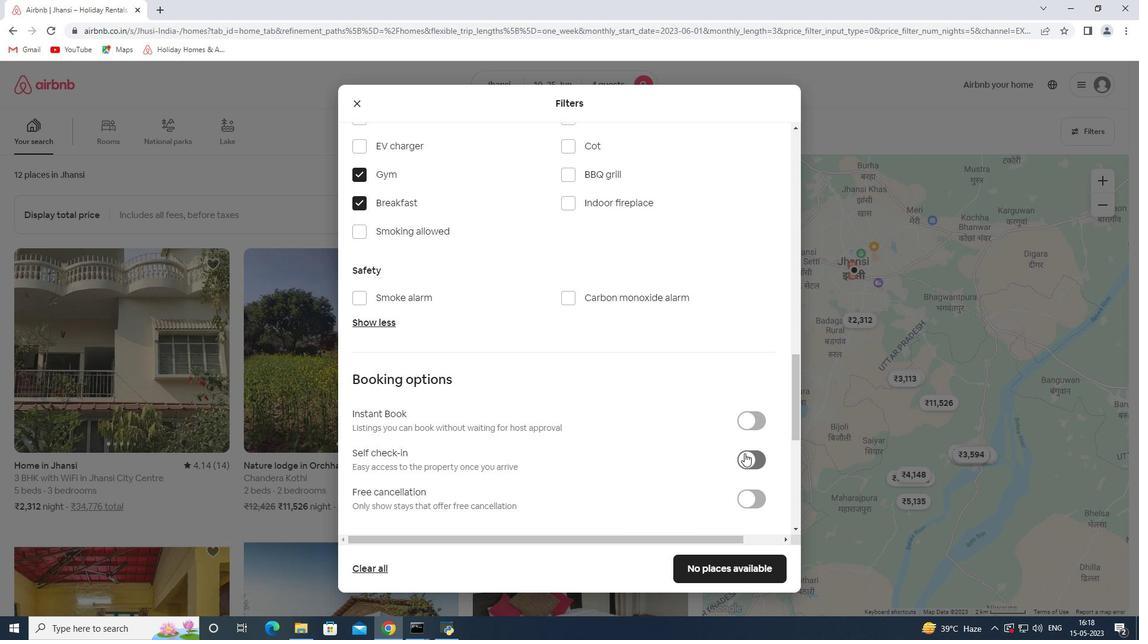 
Action: Mouse pressed left at (749, 459)
Screenshot: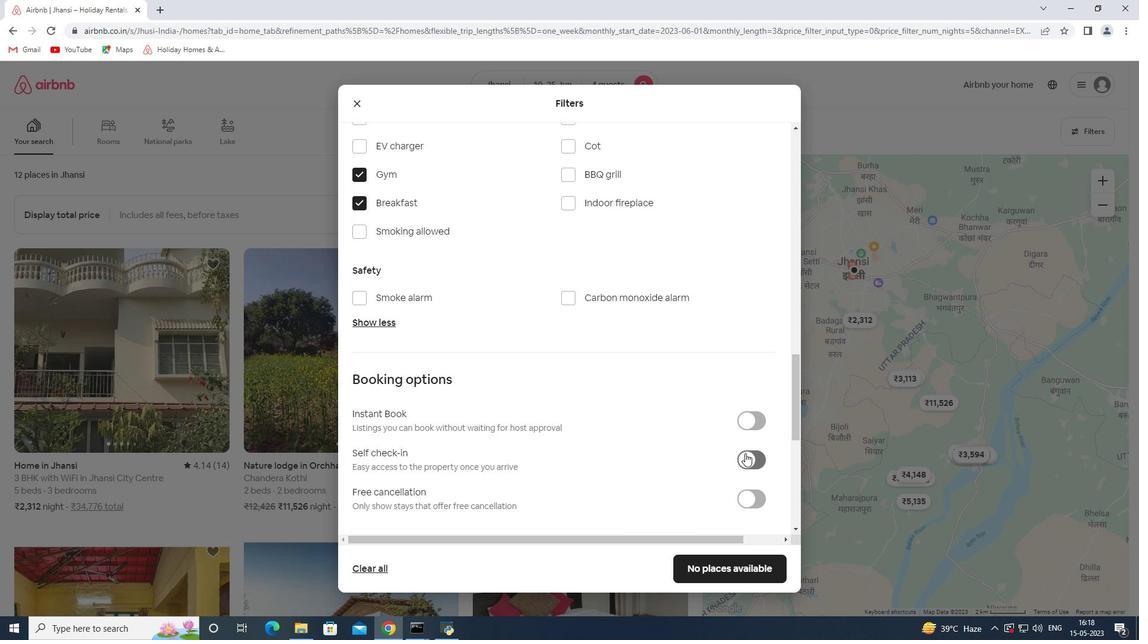 
Action: Mouse moved to (640, 455)
Screenshot: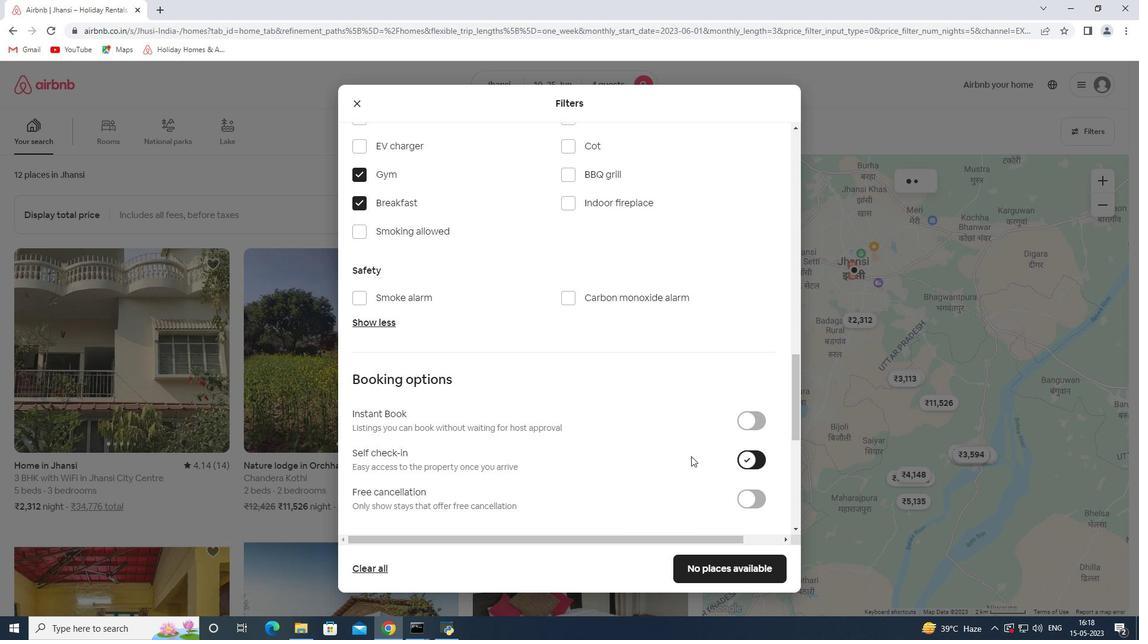 
Action: Mouse scrolled (640, 455) with delta (0, 0)
Screenshot: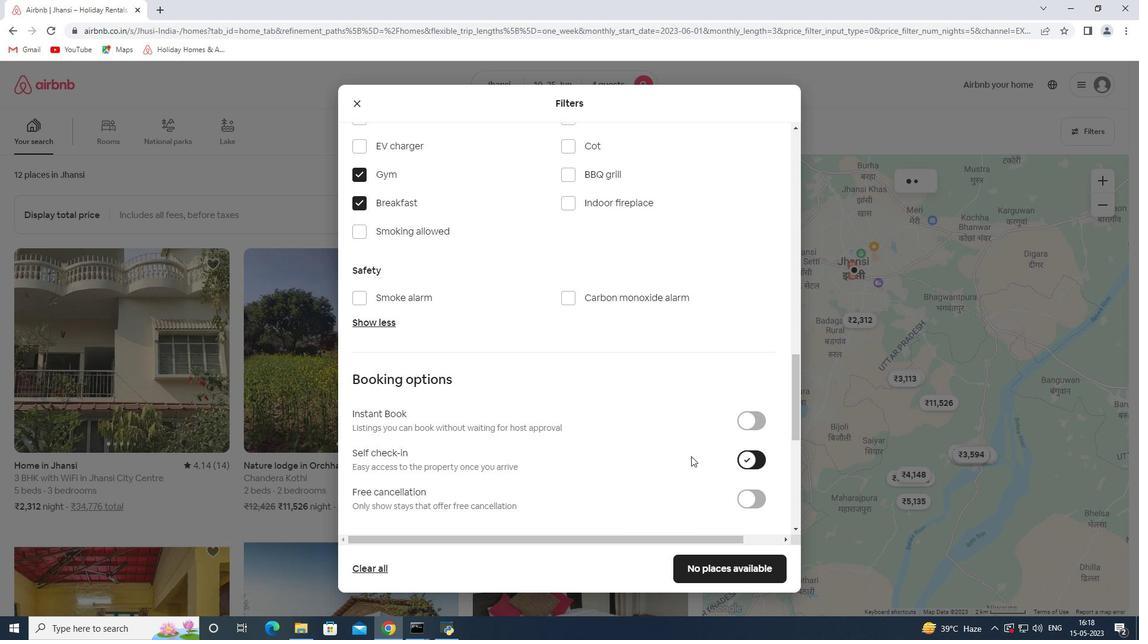
Action: Mouse moved to (640, 455)
Screenshot: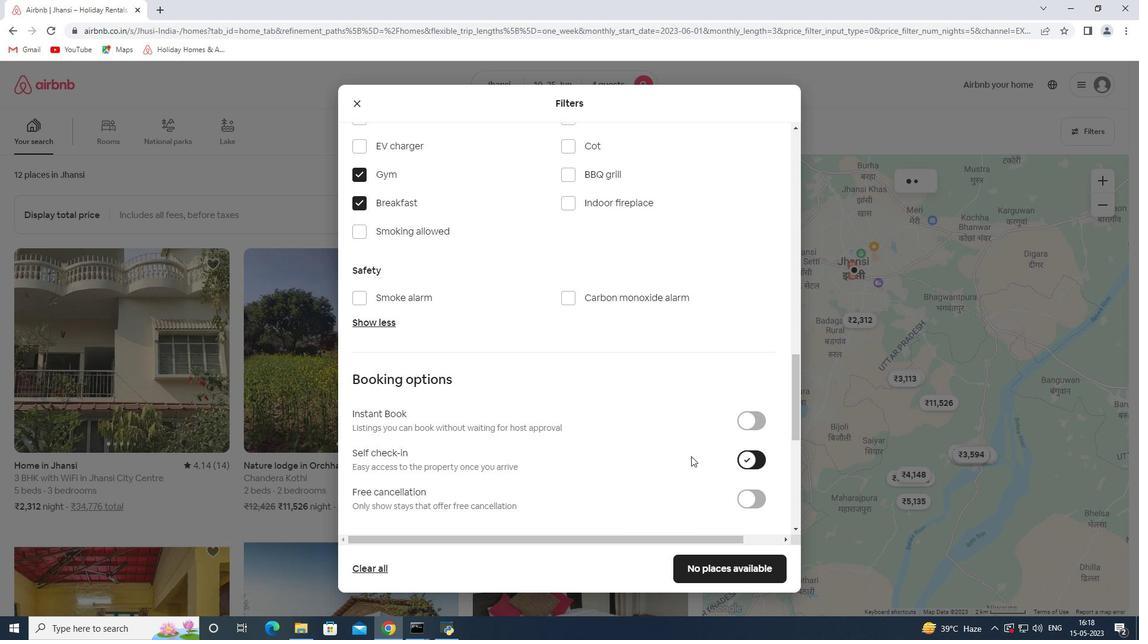 
Action: Mouse scrolled (640, 455) with delta (0, 0)
Screenshot: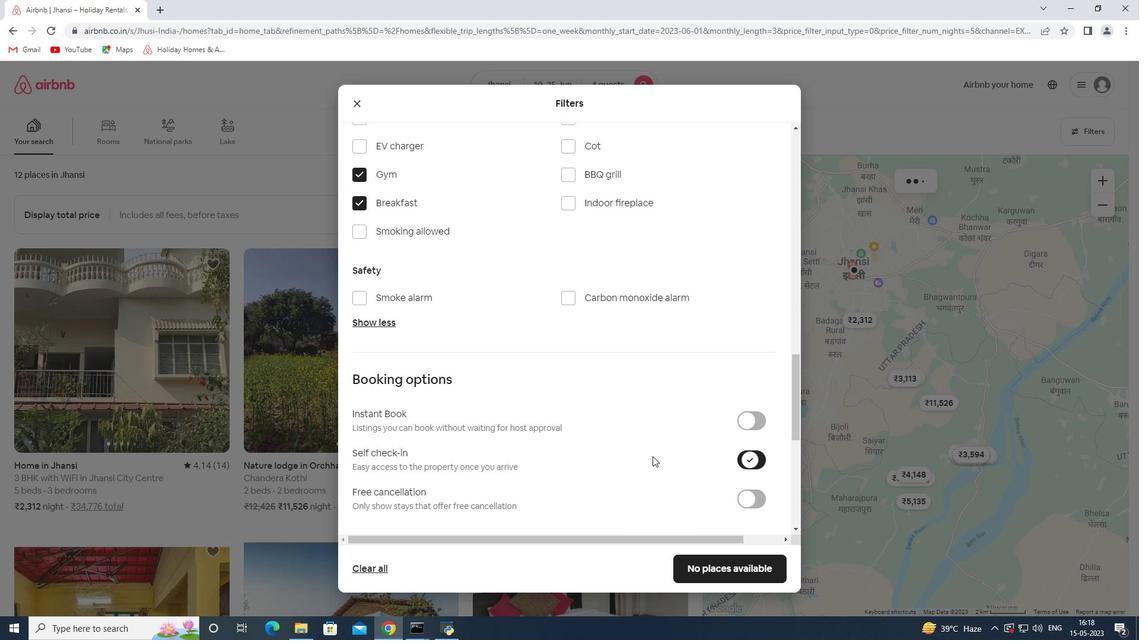 
Action: Mouse moved to (639, 455)
Screenshot: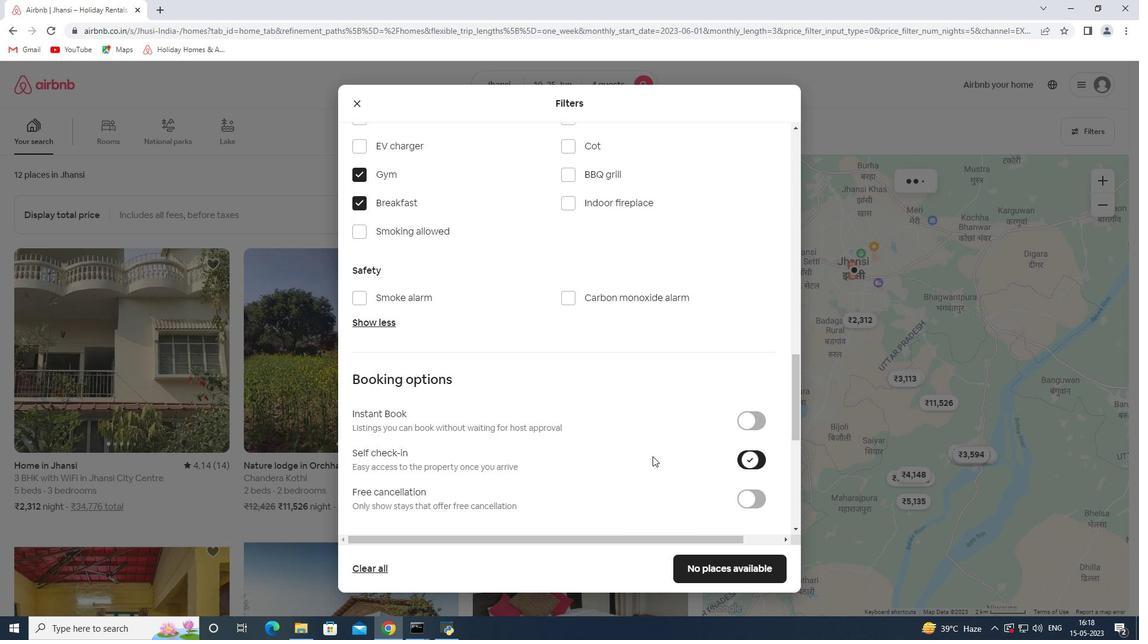 
Action: Mouse scrolled (639, 455) with delta (0, 0)
Screenshot: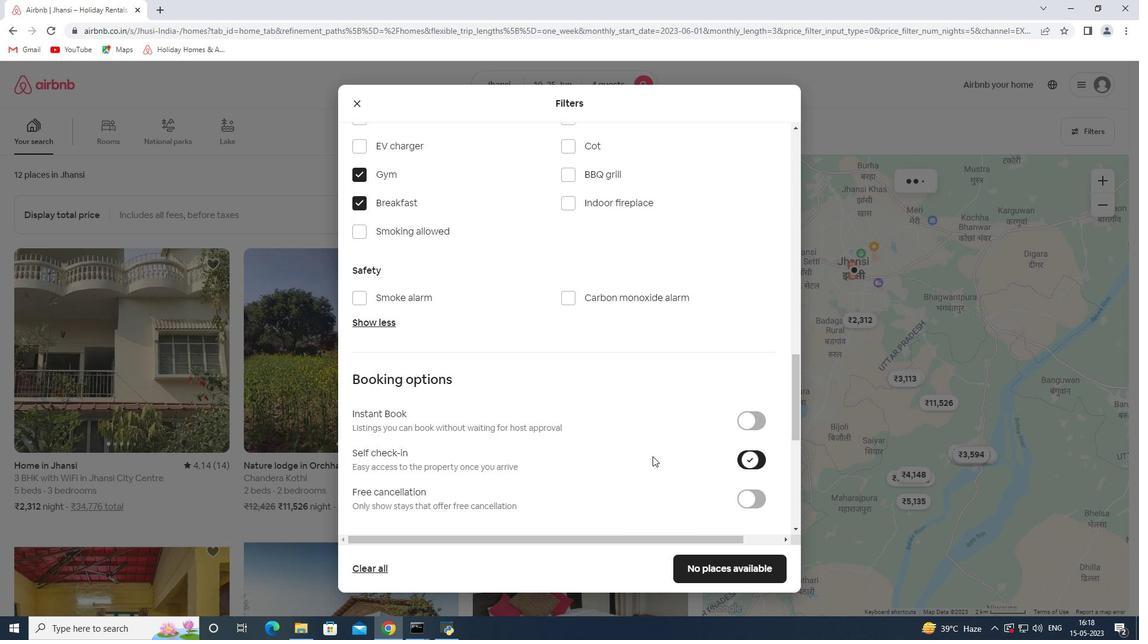 
Action: Mouse moved to (633, 449)
Screenshot: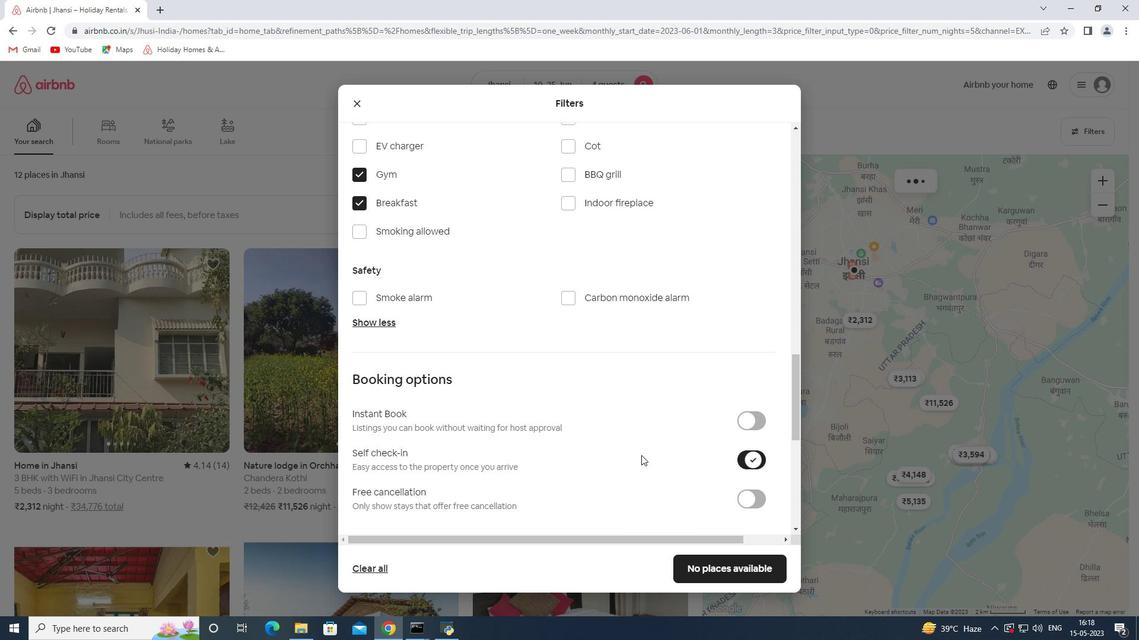 
Action: Mouse scrolled (636, 451) with delta (0, 0)
Screenshot: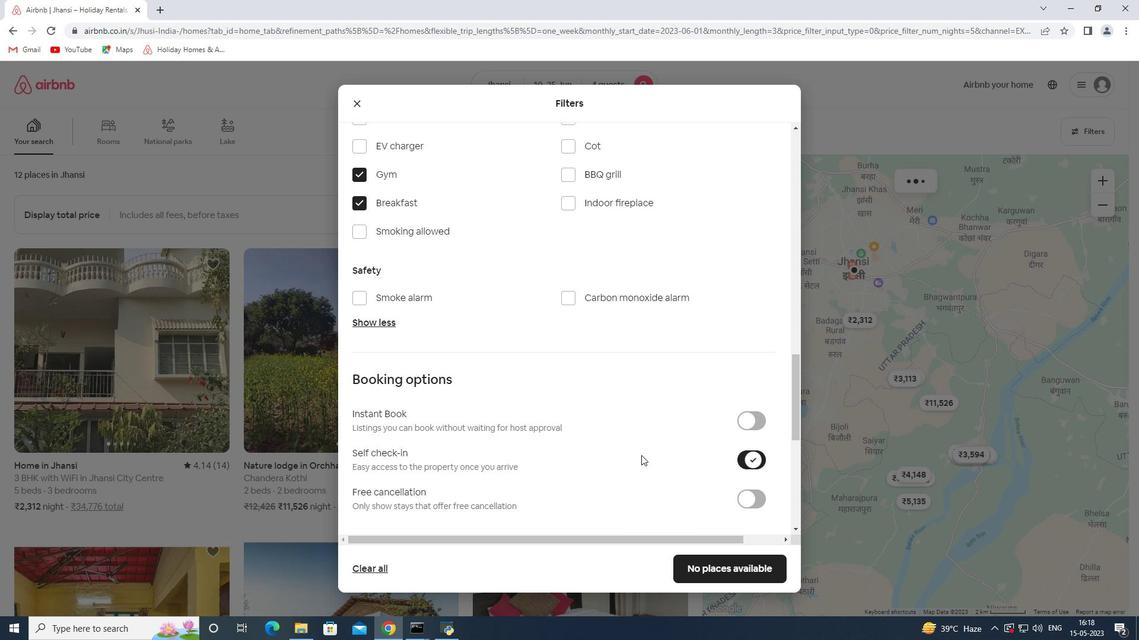 
Action: Mouse moved to (633, 447)
Screenshot: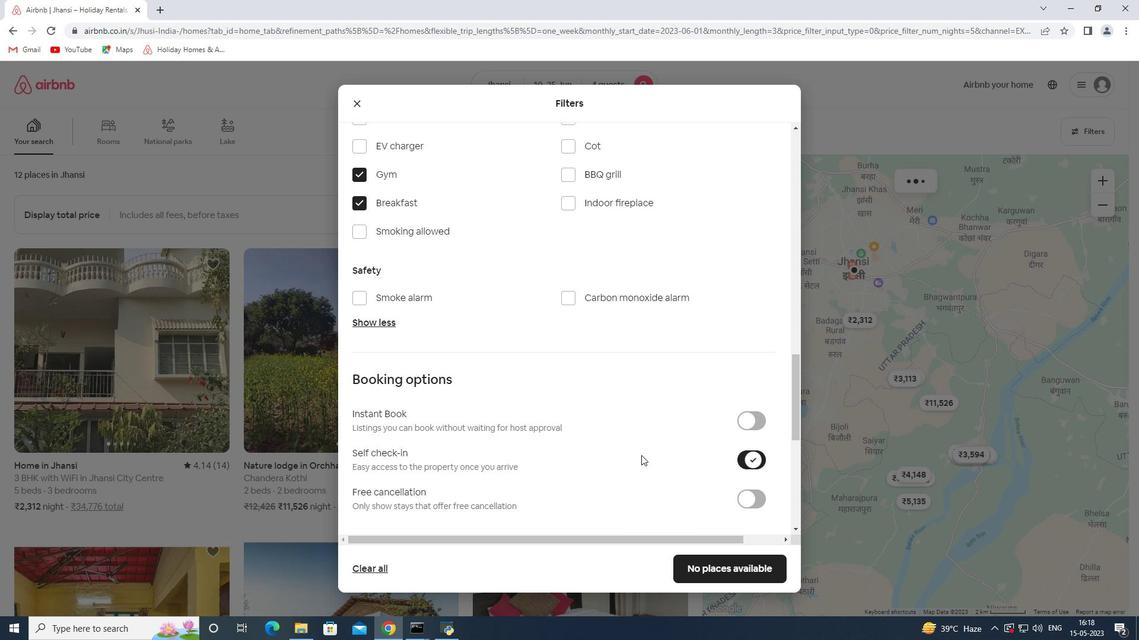 
Action: Mouse scrolled (633, 449) with delta (0, 0)
Screenshot: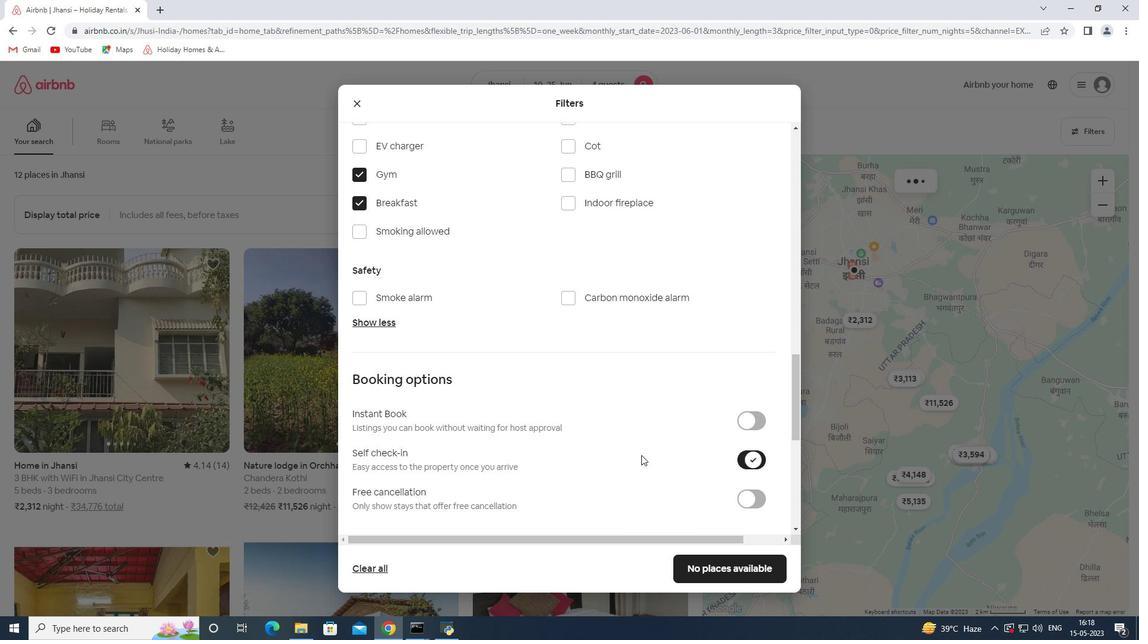 
Action: Mouse moved to (631, 434)
Screenshot: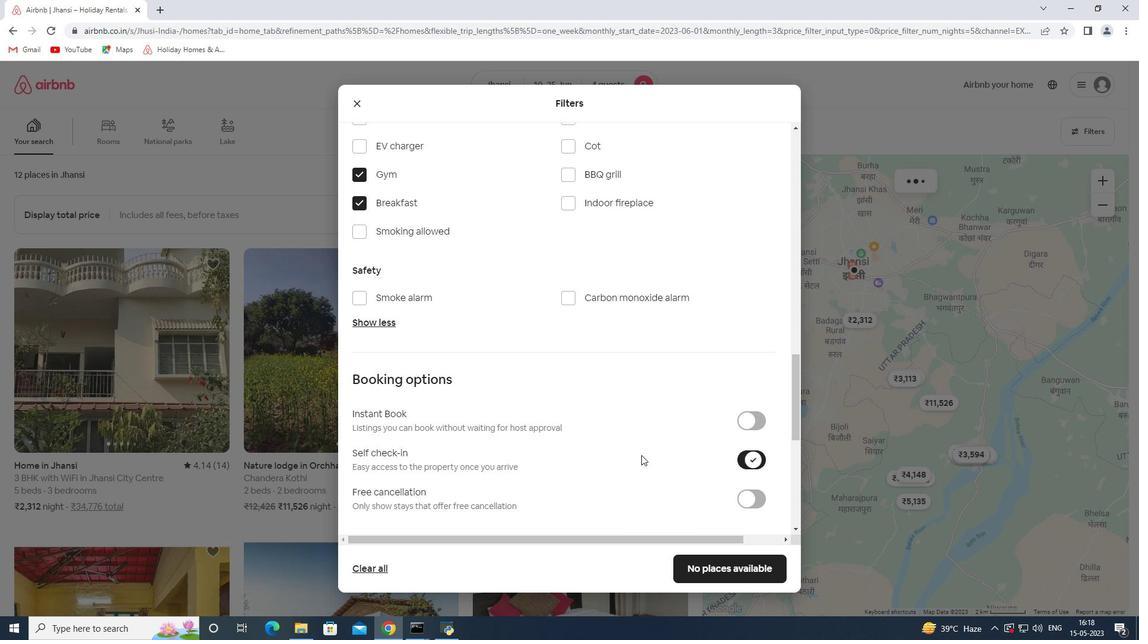 
Action: Mouse scrolled (632, 439) with delta (0, 0)
Screenshot: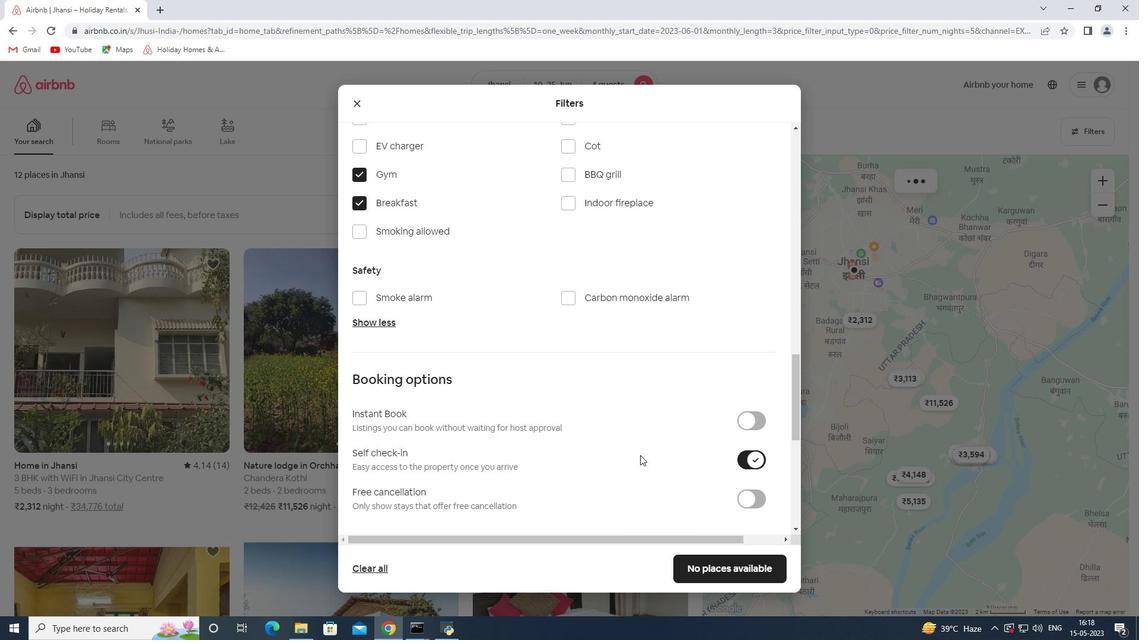 
Action: Mouse moved to (447, 472)
Screenshot: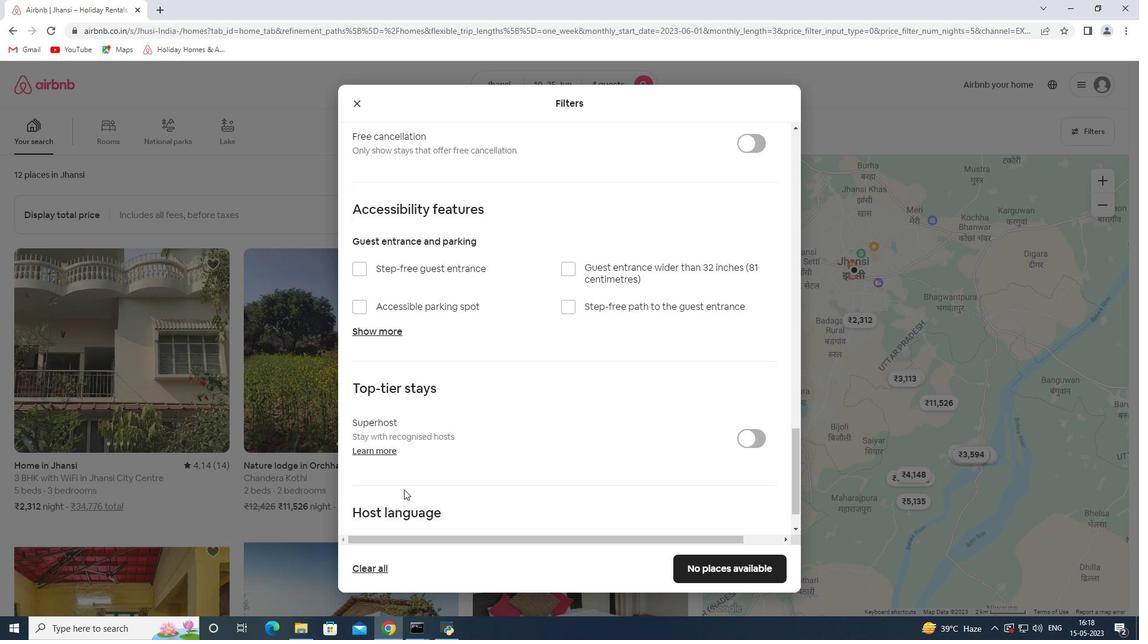 
Action: Mouse scrolled (447, 472) with delta (0, 0)
Screenshot: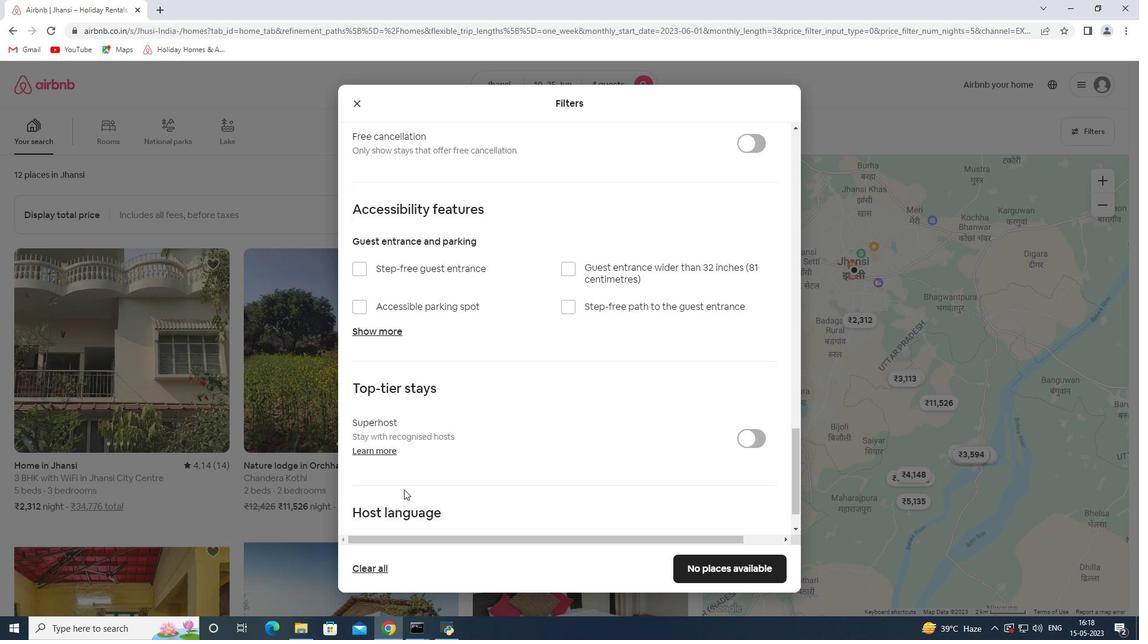 
Action: Mouse moved to (463, 455)
Screenshot: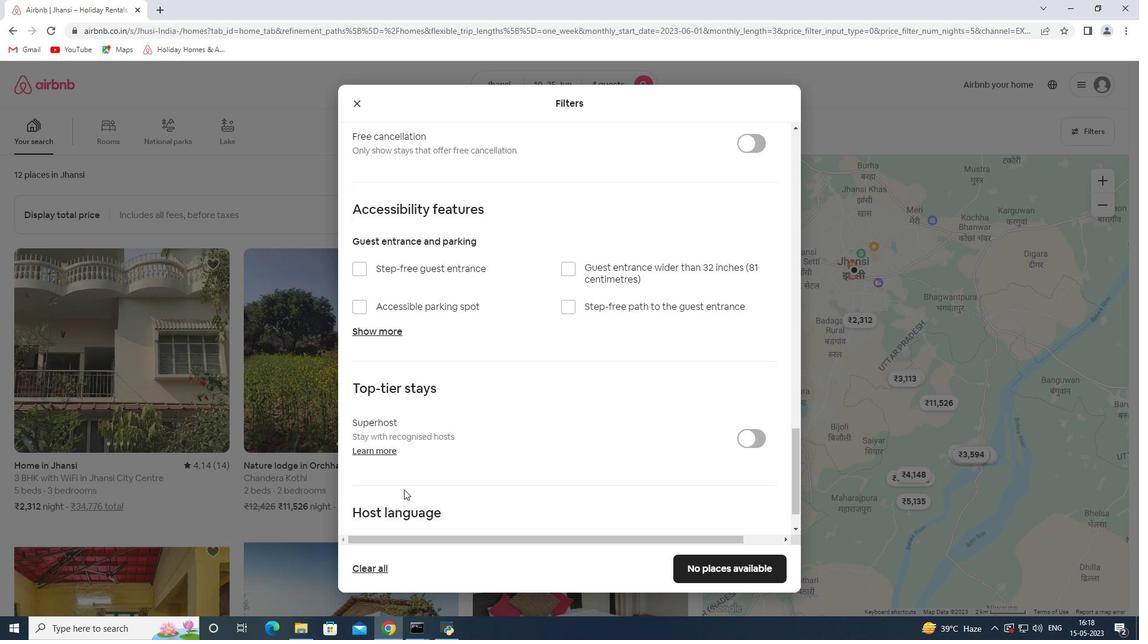 
Action: Mouse scrolled (463, 455) with delta (0, 0)
Screenshot: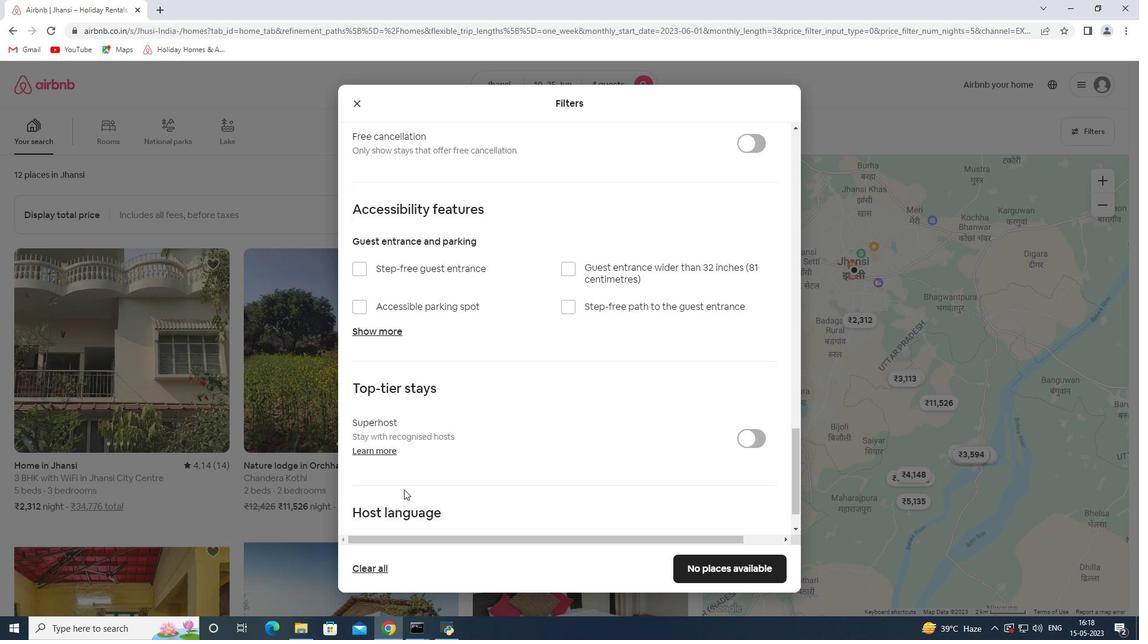 
Action: Mouse moved to (476, 434)
Screenshot: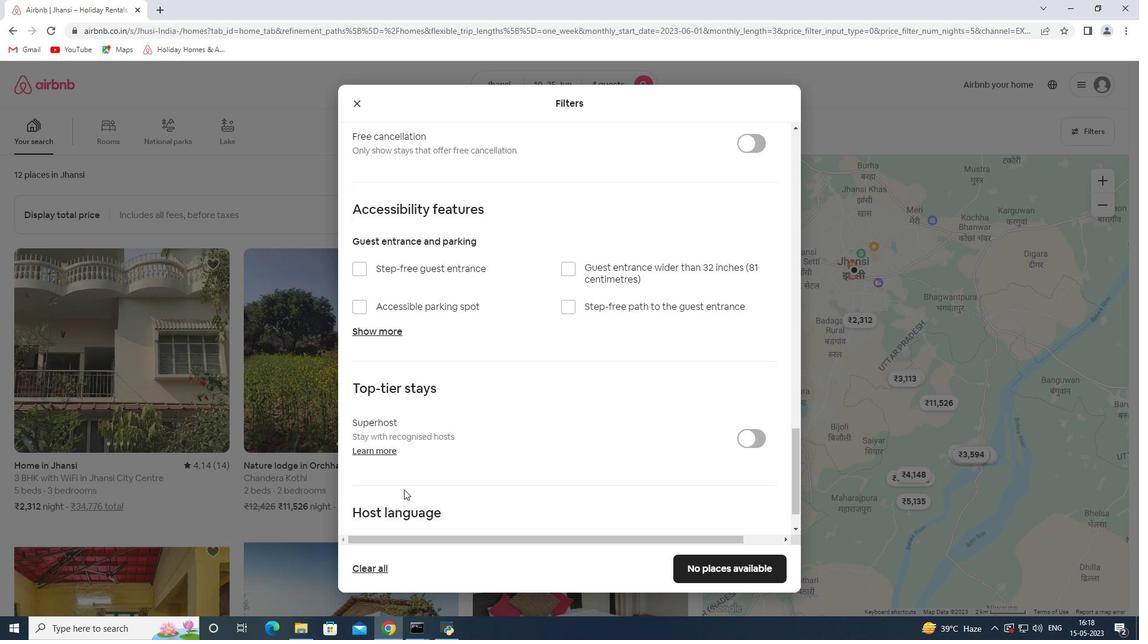 
Action: Mouse scrolled (476, 433) with delta (0, 0)
Screenshot: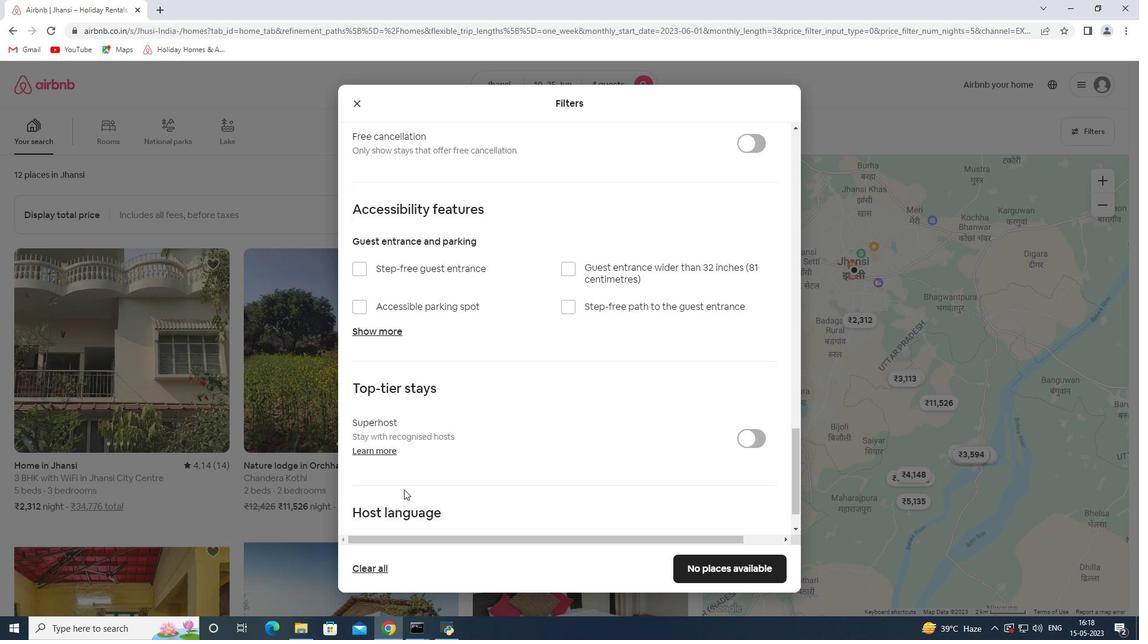 
Action: Mouse moved to (485, 420)
Screenshot: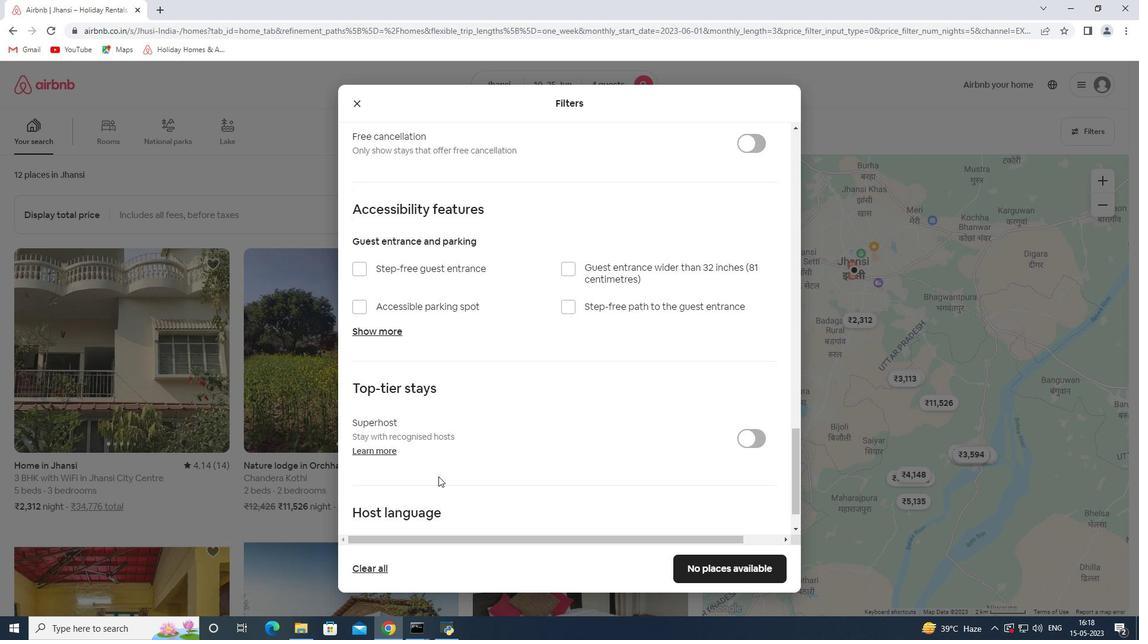 
Action: Mouse scrolled (485, 420) with delta (0, 0)
Screenshot: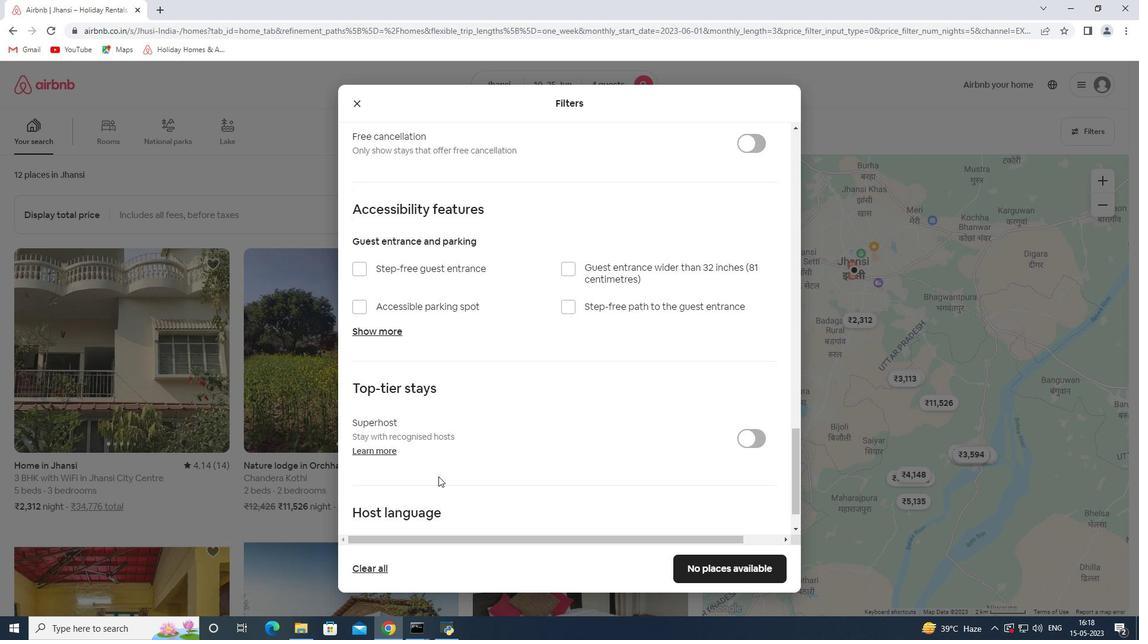 
Action: Mouse moved to (384, 497)
Screenshot: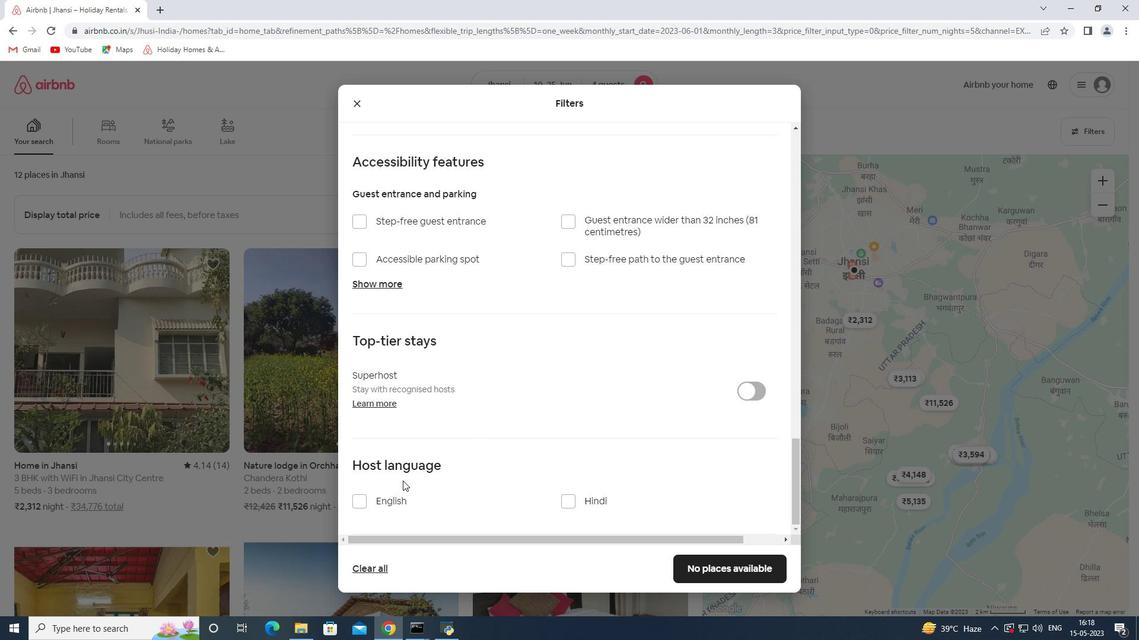 
Action: Mouse pressed left at (384, 497)
Screenshot: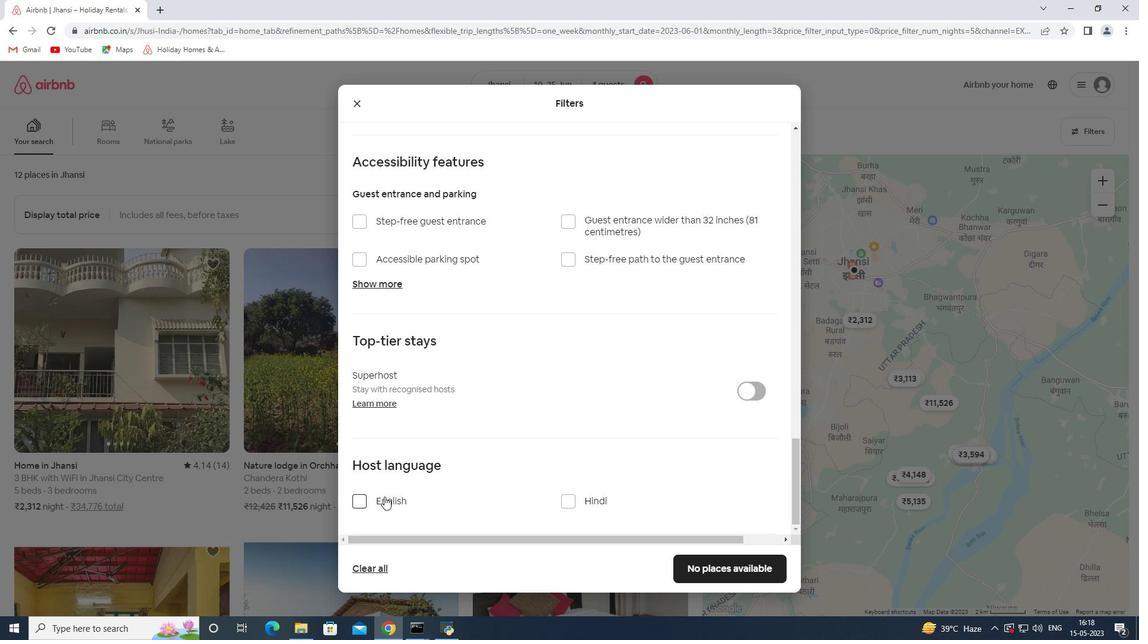 
Action: Mouse moved to (711, 573)
Screenshot: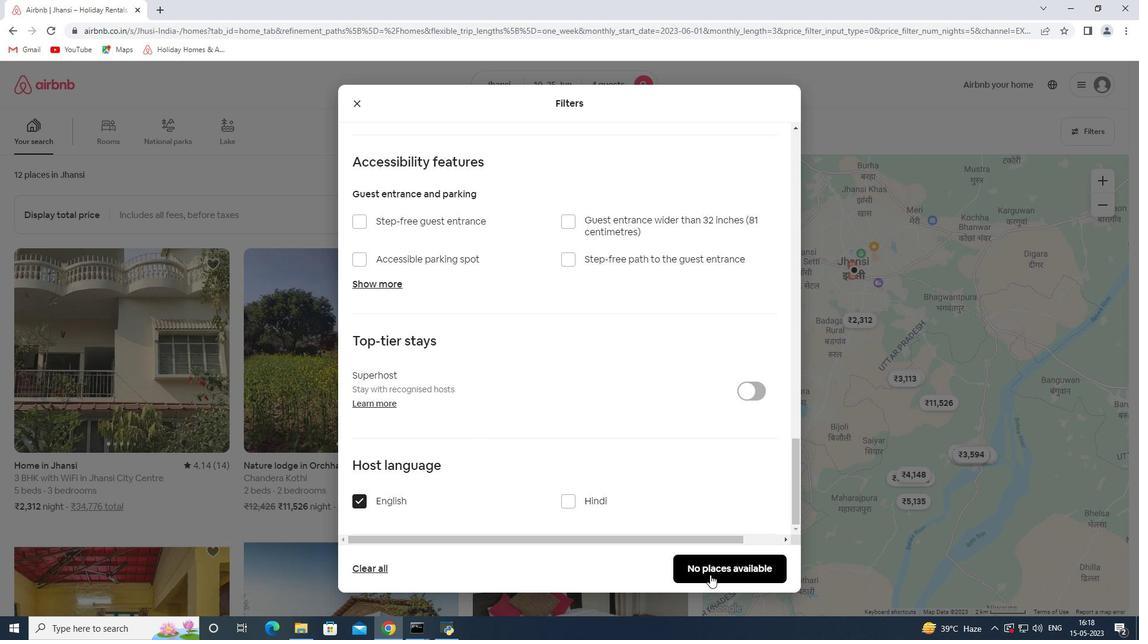 
Action: Mouse pressed left at (711, 573)
Screenshot: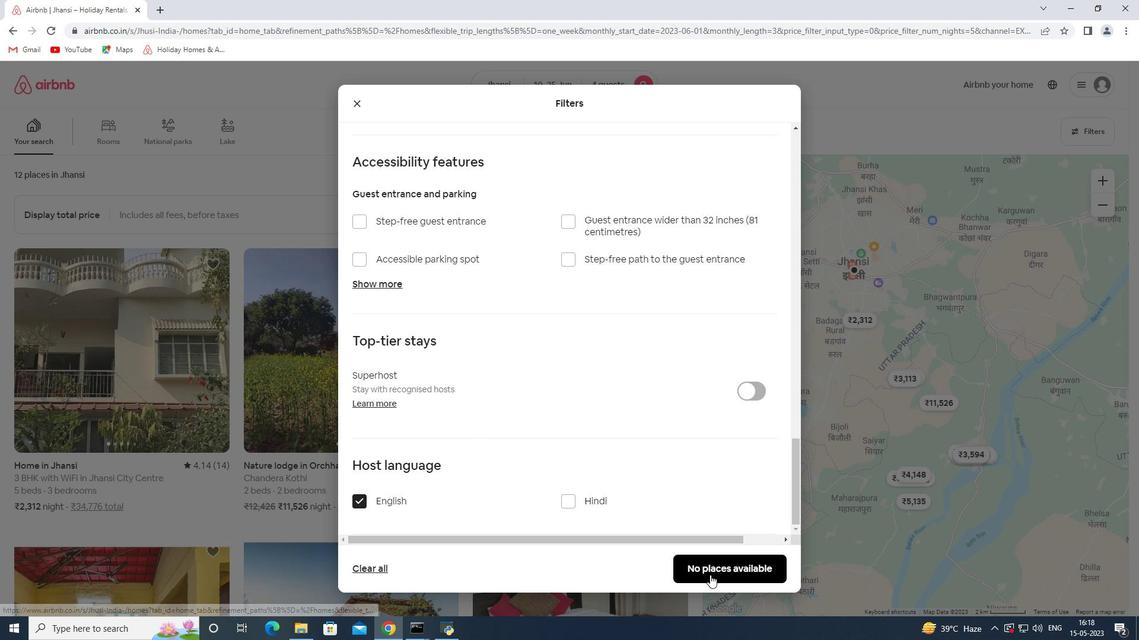 
Action: Mouse moved to (678, 574)
Screenshot: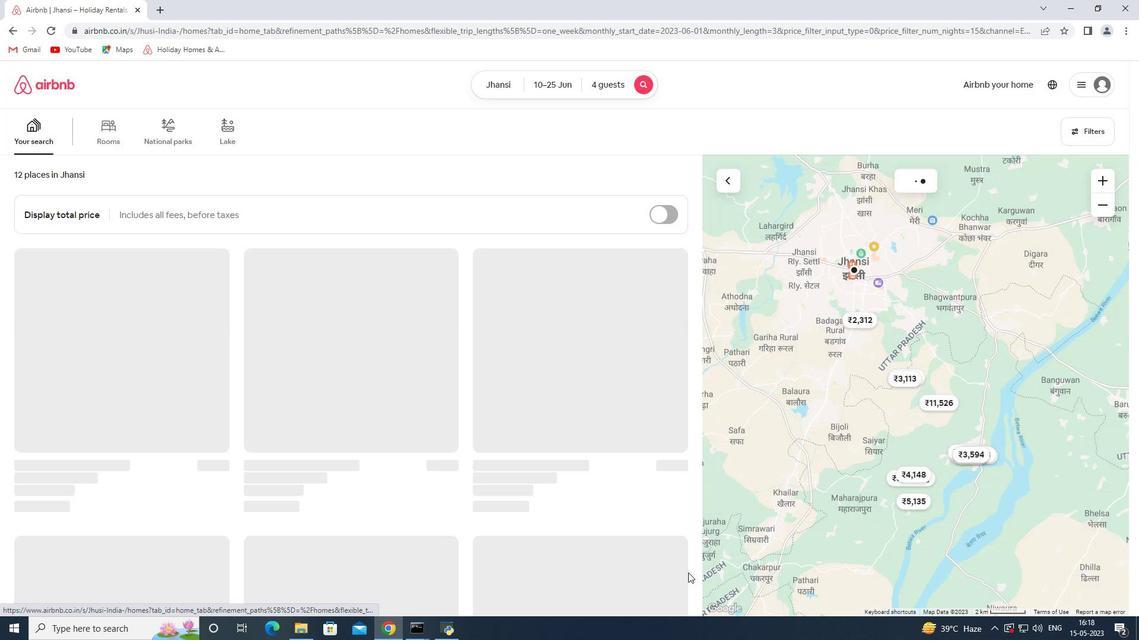 
